 Task: Find connections with filter location Red Deer with filter topic #Educationwith filter profile language Spanish with filter current company Indian Oil Corporation Limited with filter school BELGAUM Jobs with filter industry Software Development with filter service category Videography with filter keywords title CNA
Action: Mouse moved to (290, 369)
Screenshot: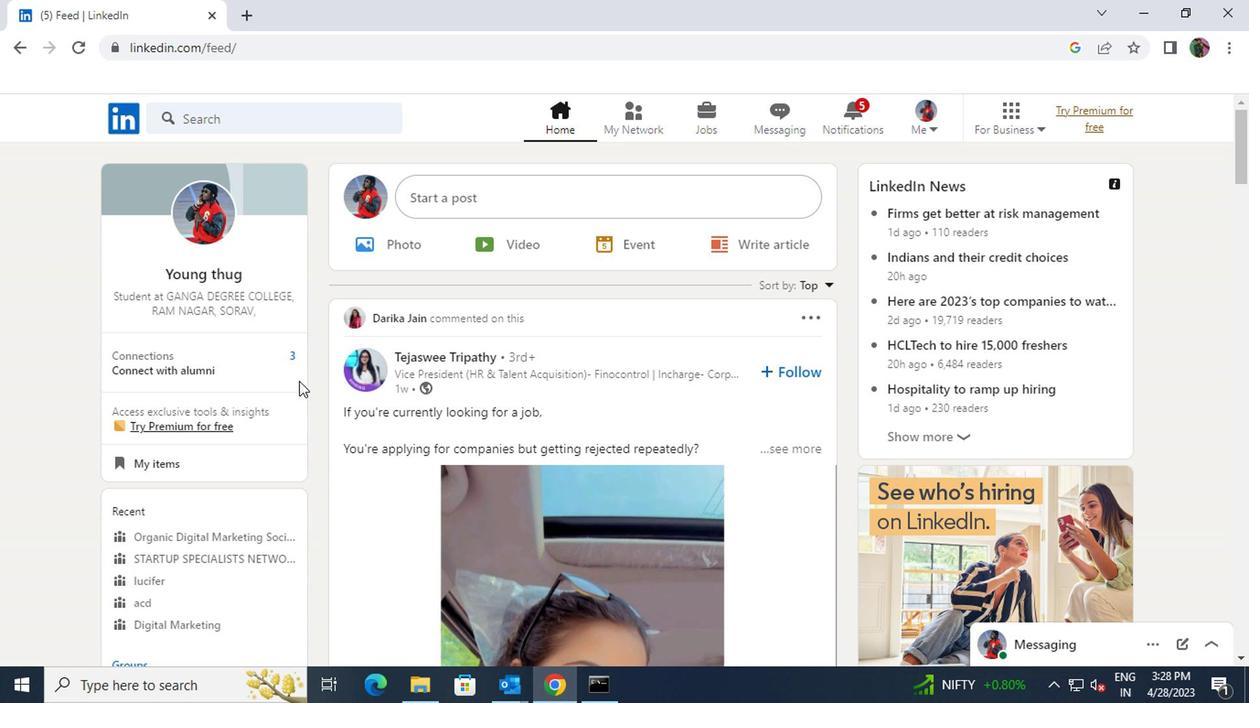 
Action: Mouse pressed left at (290, 369)
Screenshot: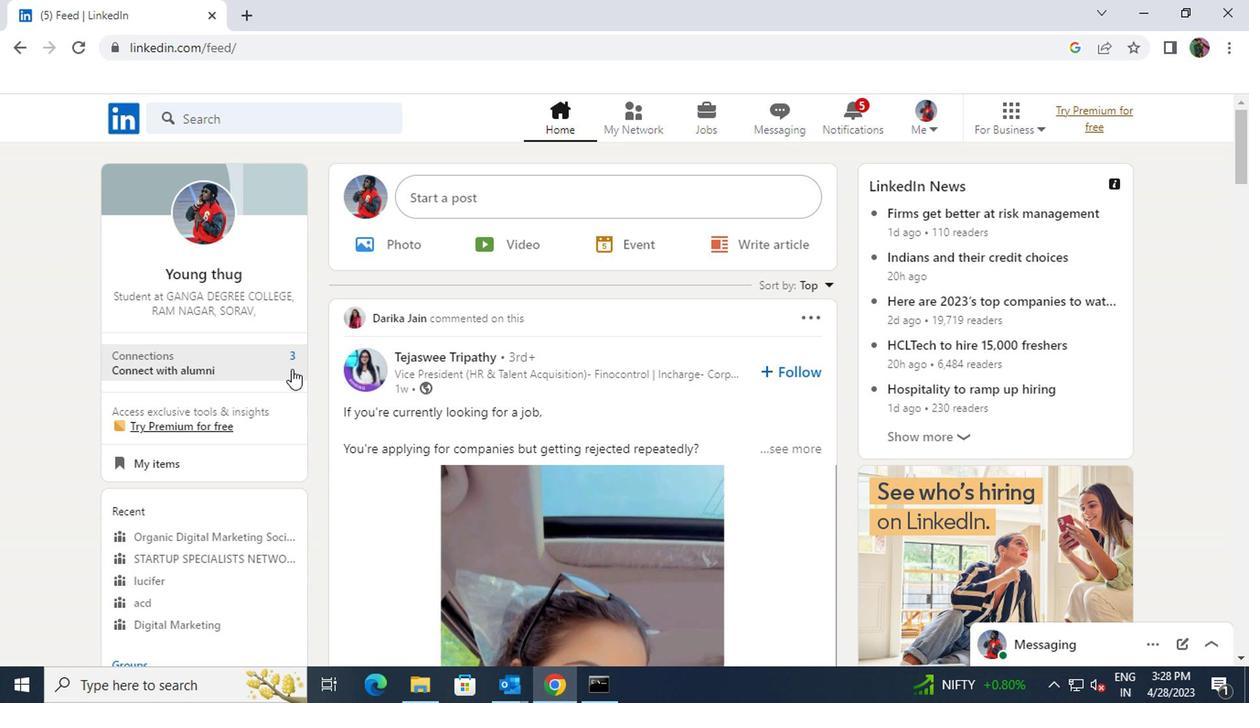 
Action: Mouse moved to (315, 226)
Screenshot: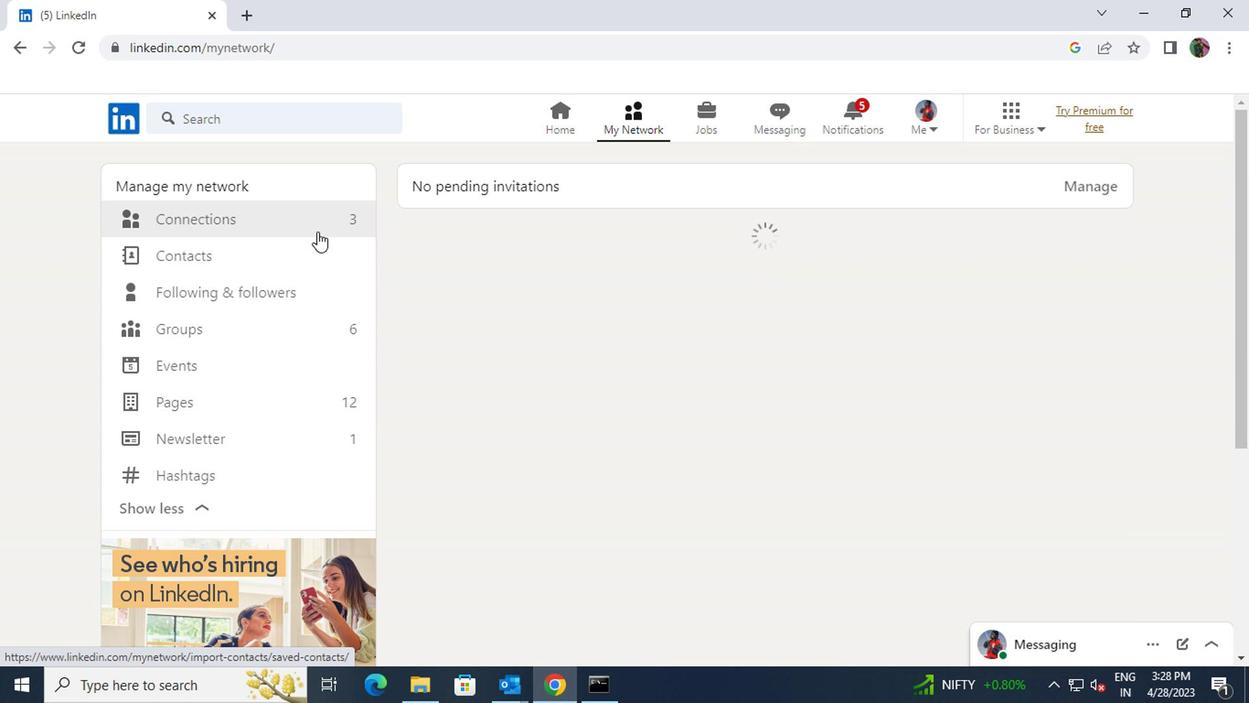 
Action: Mouse pressed left at (315, 226)
Screenshot: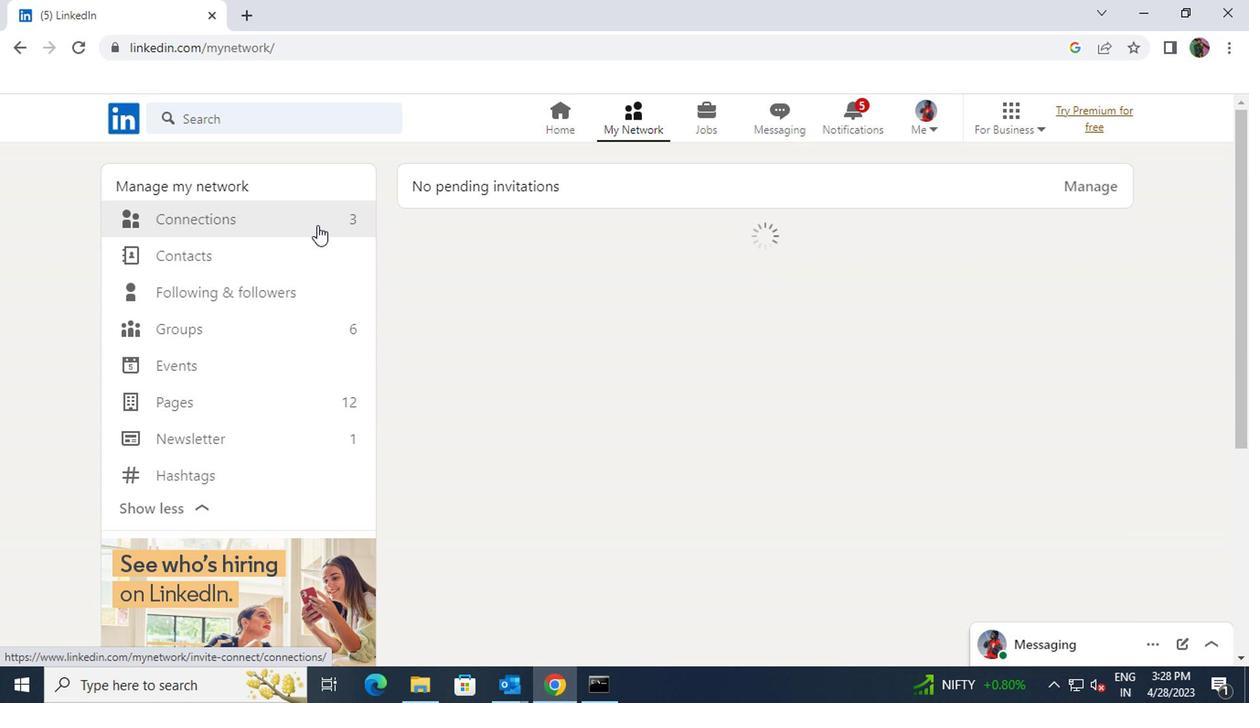
Action: Mouse moved to (727, 222)
Screenshot: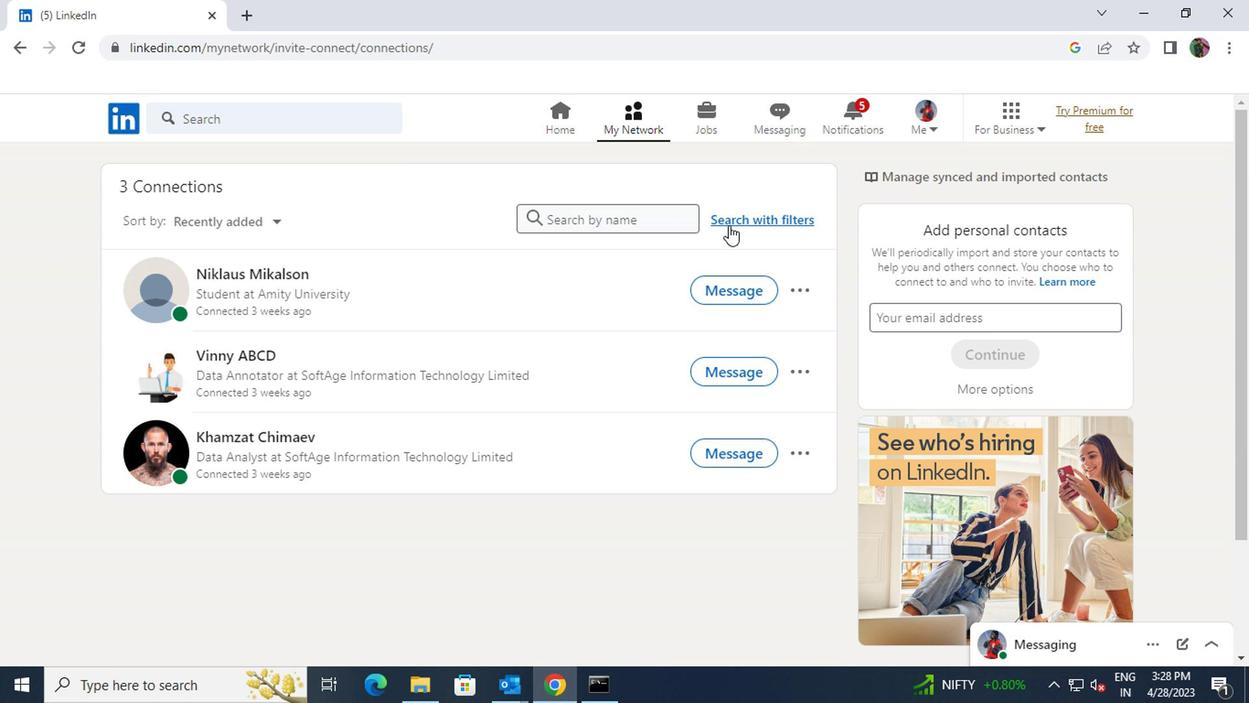 
Action: Mouse pressed left at (727, 222)
Screenshot: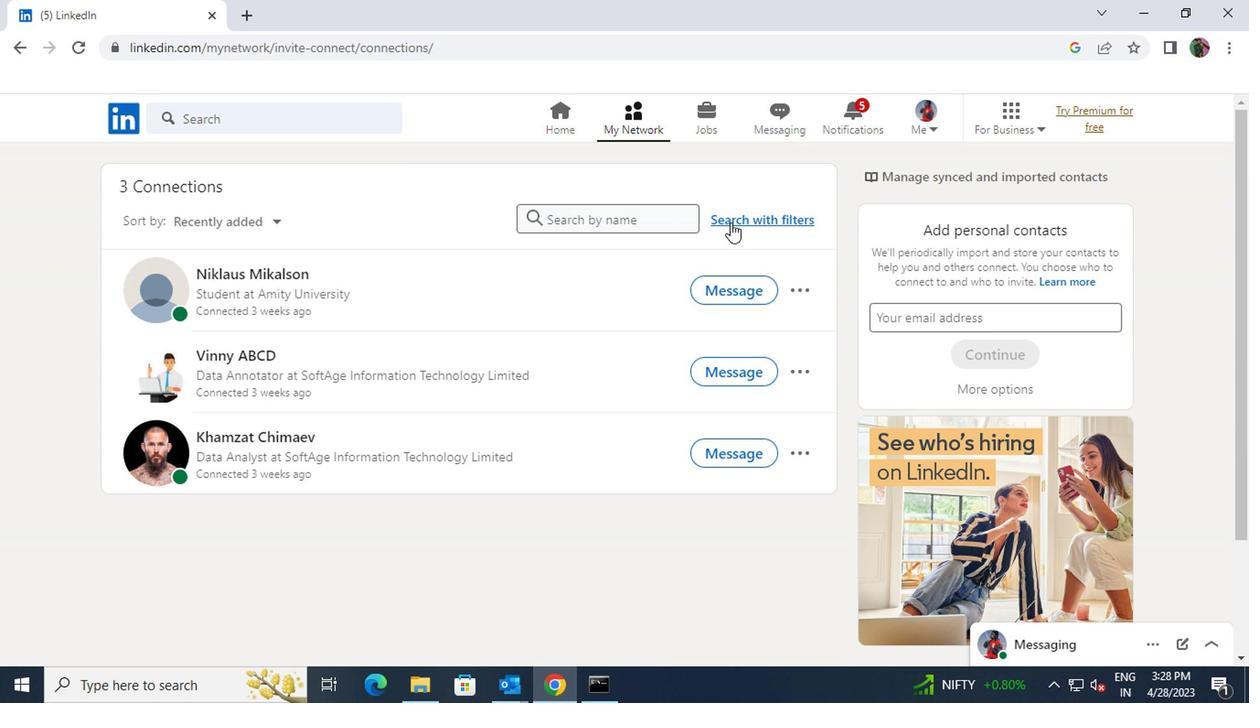 
Action: Mouse moved to (679, 174)
Screenshot: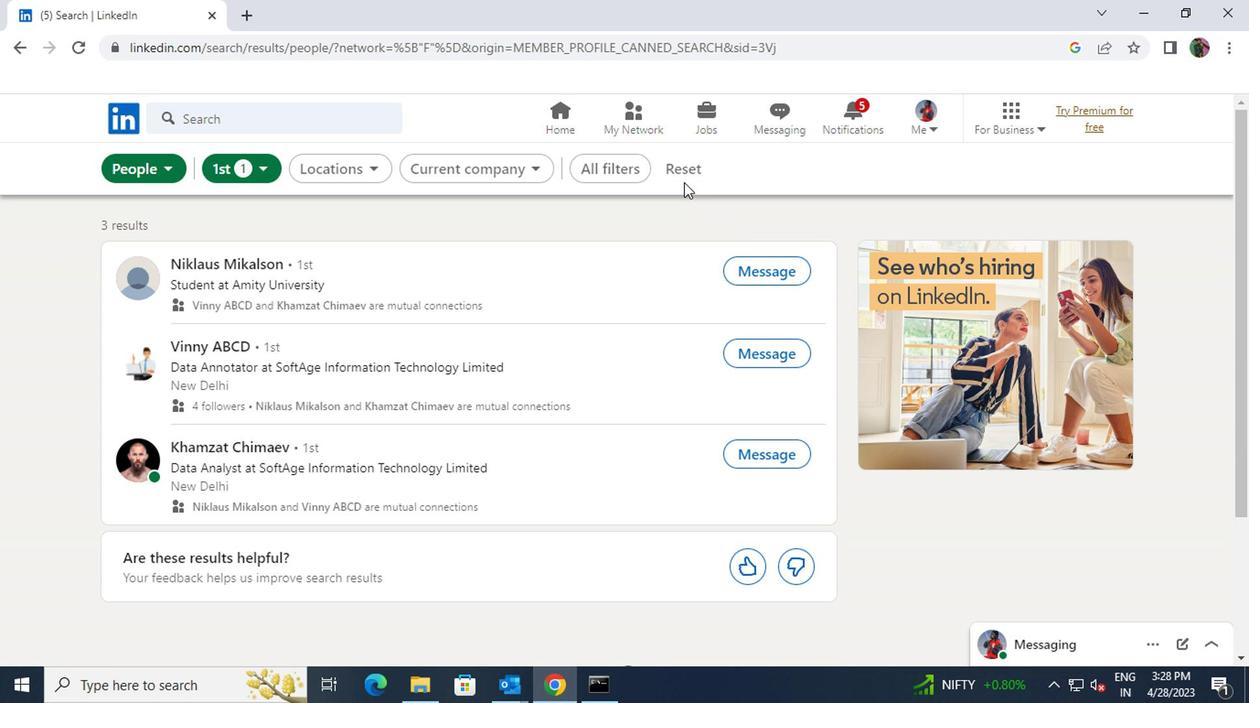 
Action: Mouse pressed left at (679, 174)
Screenshot: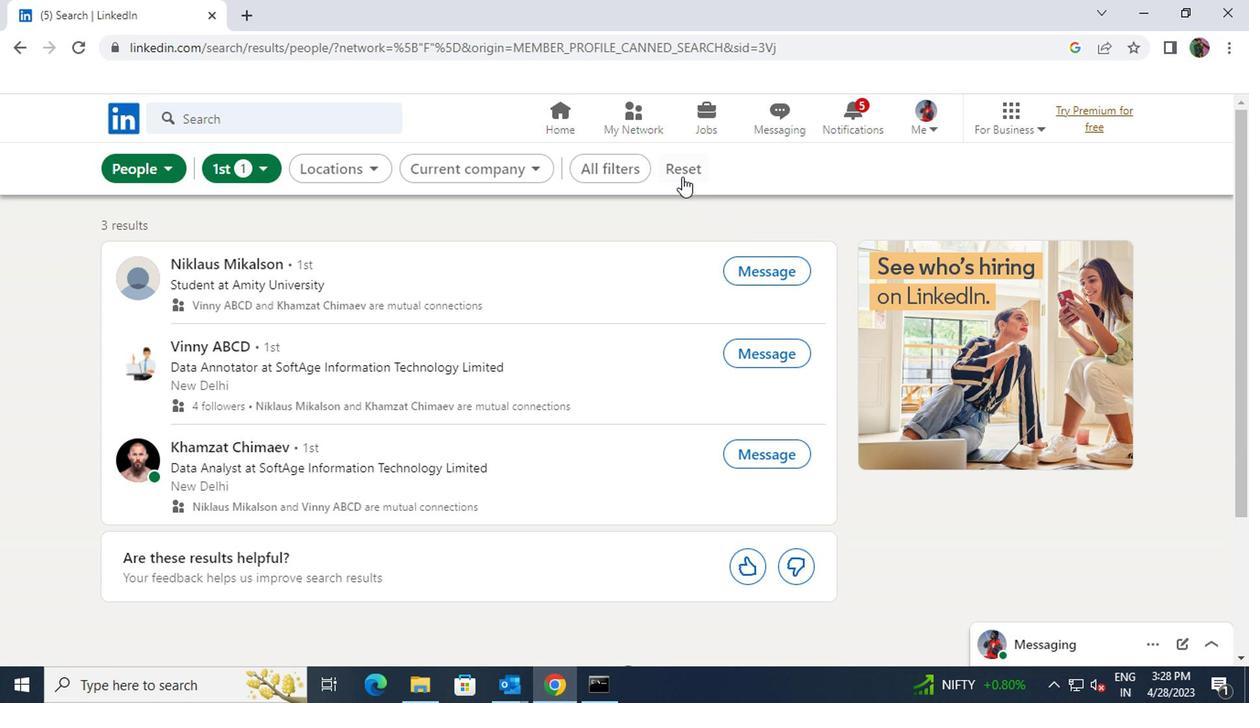 
Action: Mouse moved to (624, 171)
Screenshot: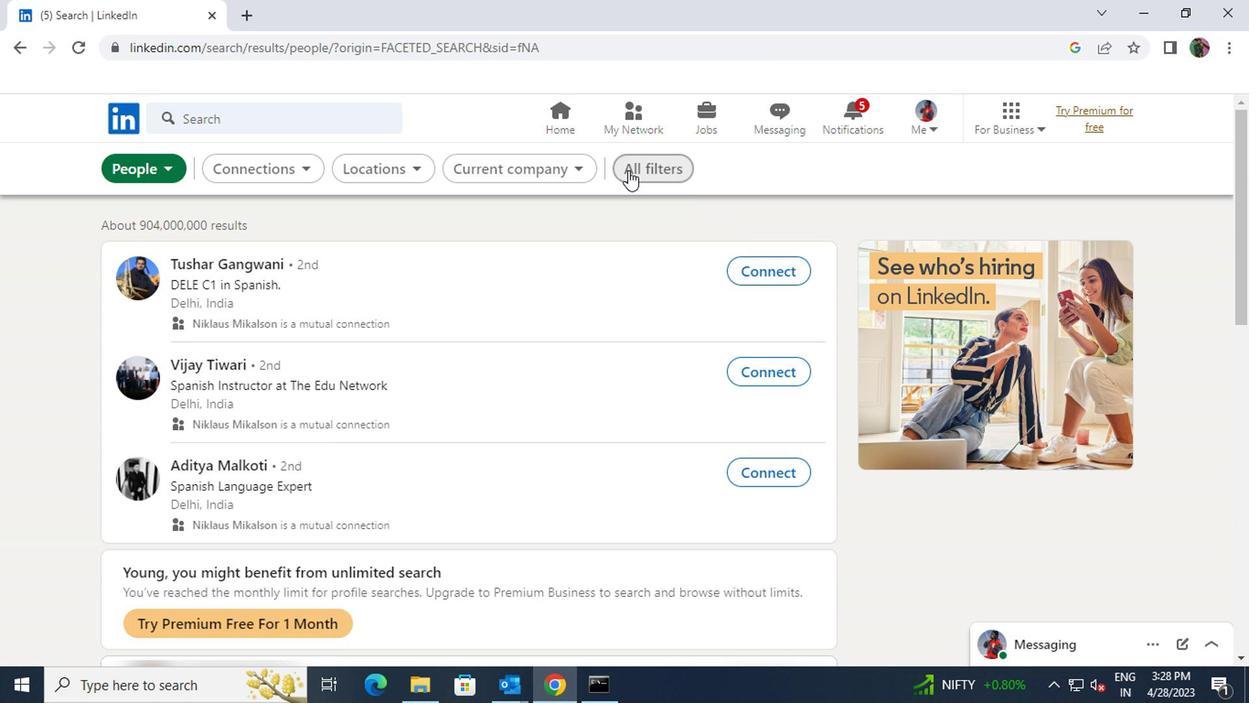 
Action: Mouse pressed left at (624, 171)
Screenshot: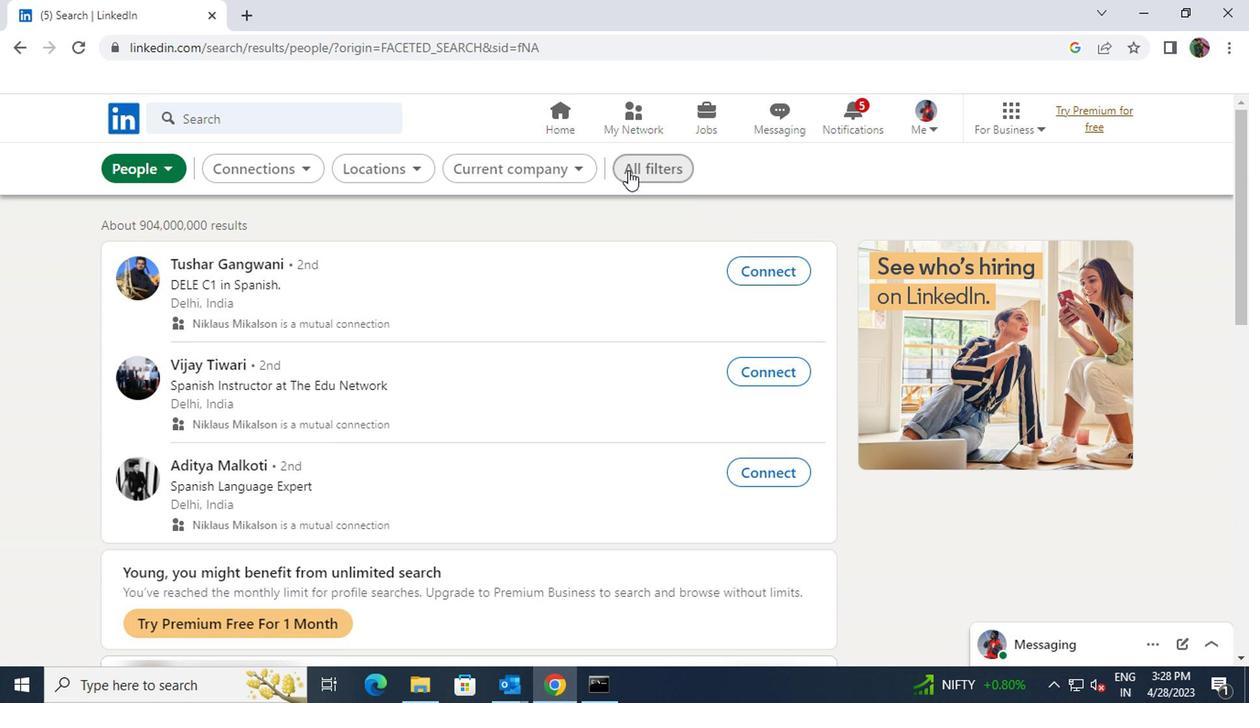 
Action: Mouse moved to (899, 410)
Screenshot: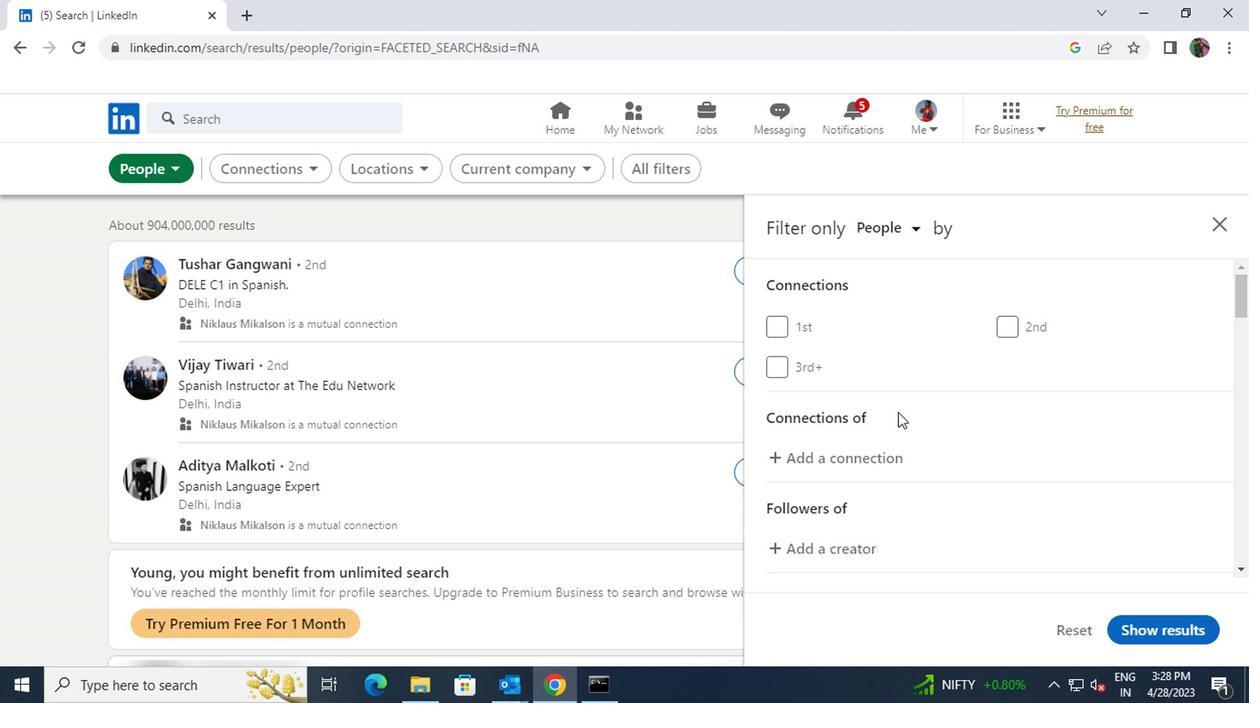 
Action: Mouse scrolled (899, 410) with delta (0, 0)
Screenshot: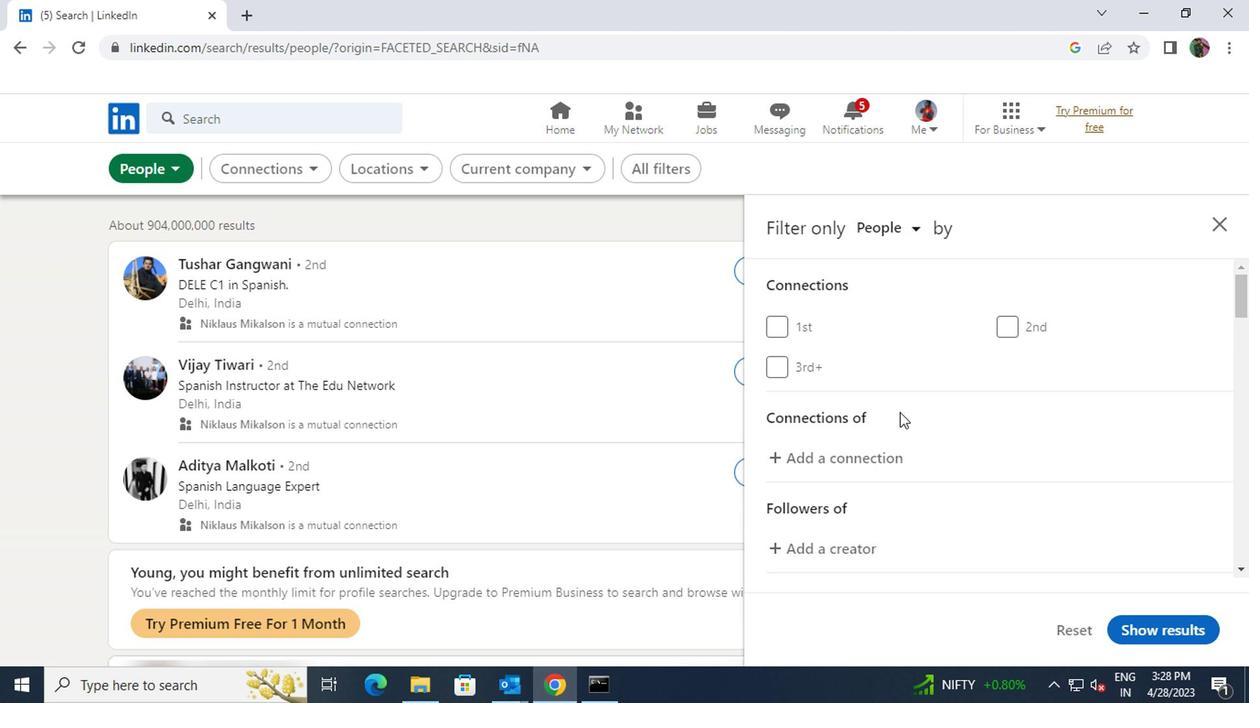 
Action: Mouse scrolled (899, 410) with delta (0, 0)
Screenshot: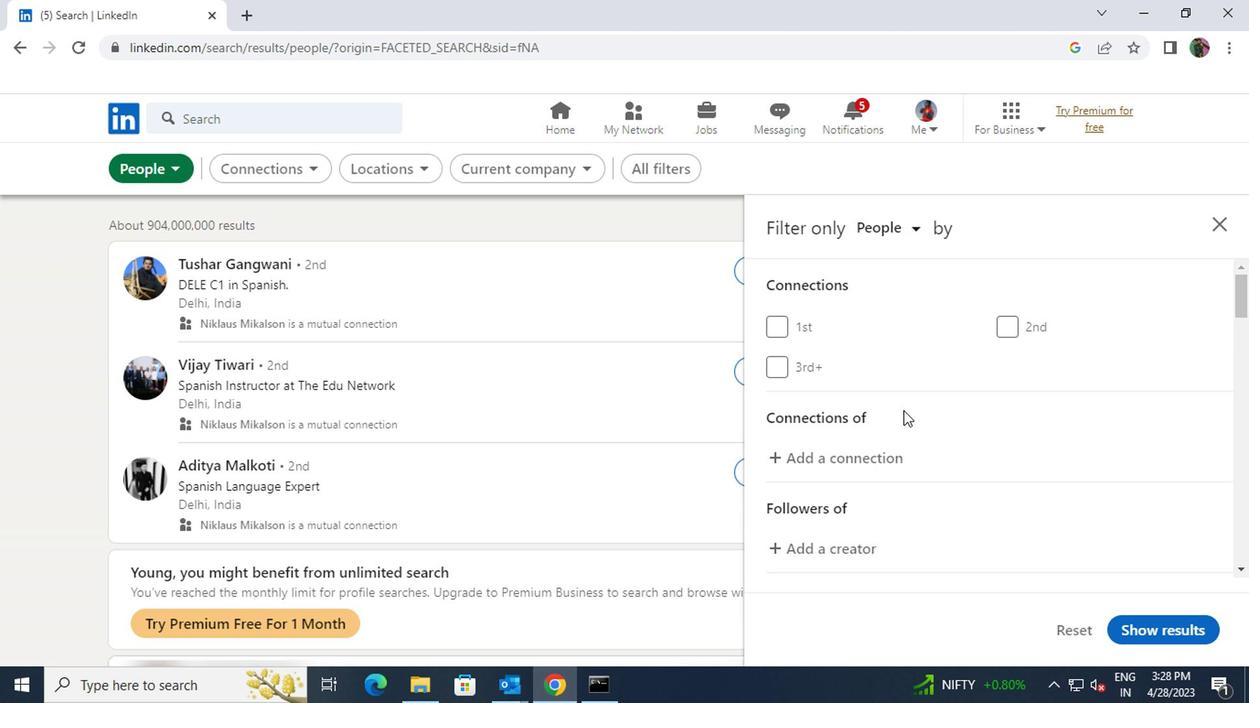 
Action: Mouse scrolled (899, 410) with delta (0, 0)
Screenshot: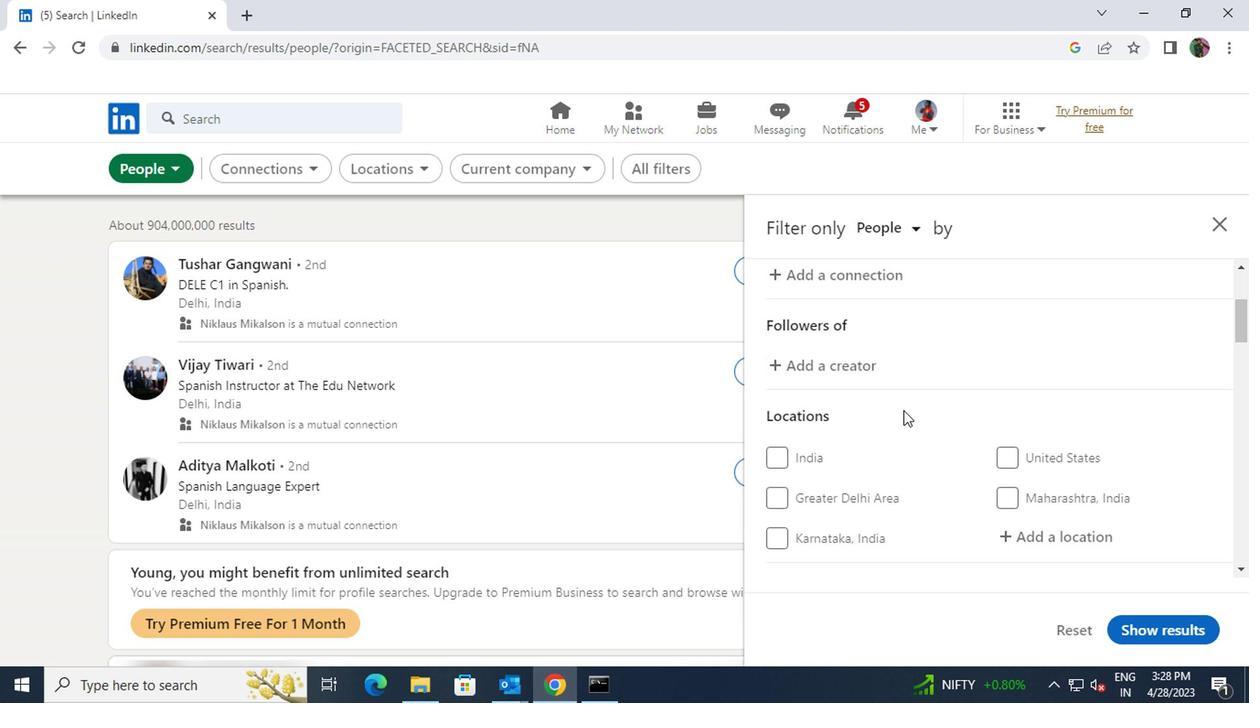 
Action: Mouse moved to (1005, 440)
Screenshot: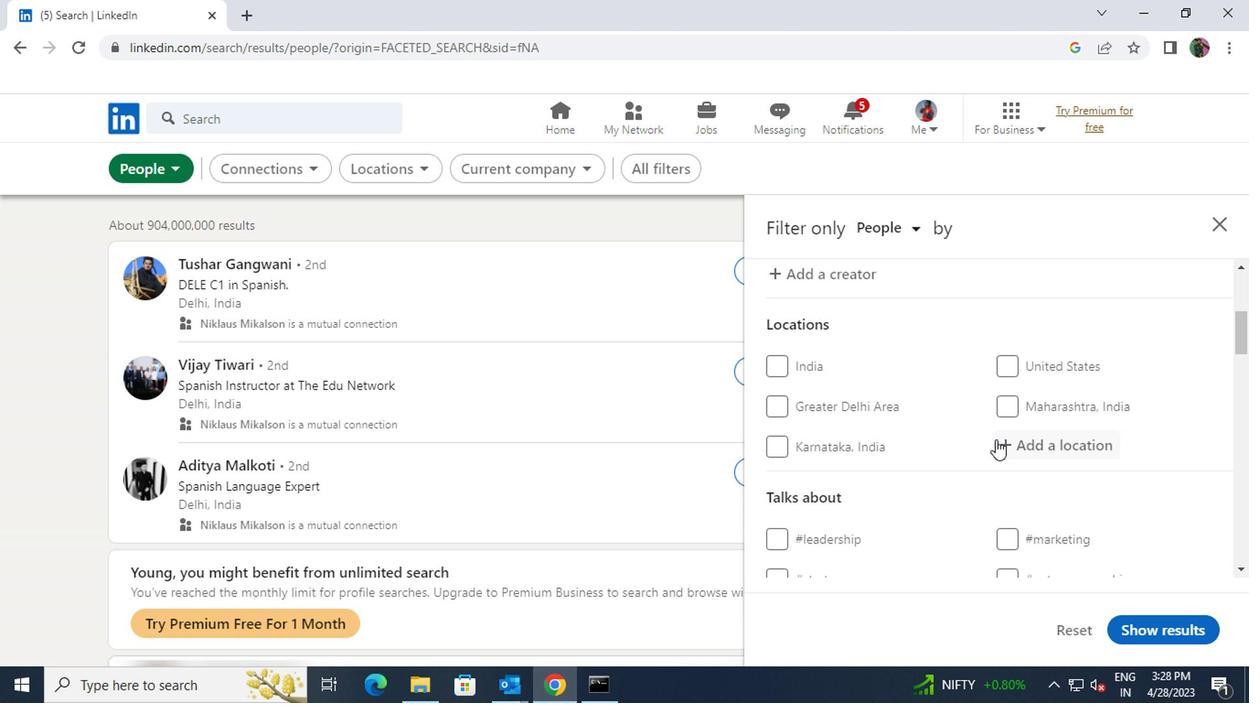 
Action: Mouse pressed left at (1005, 440)
Screenshot: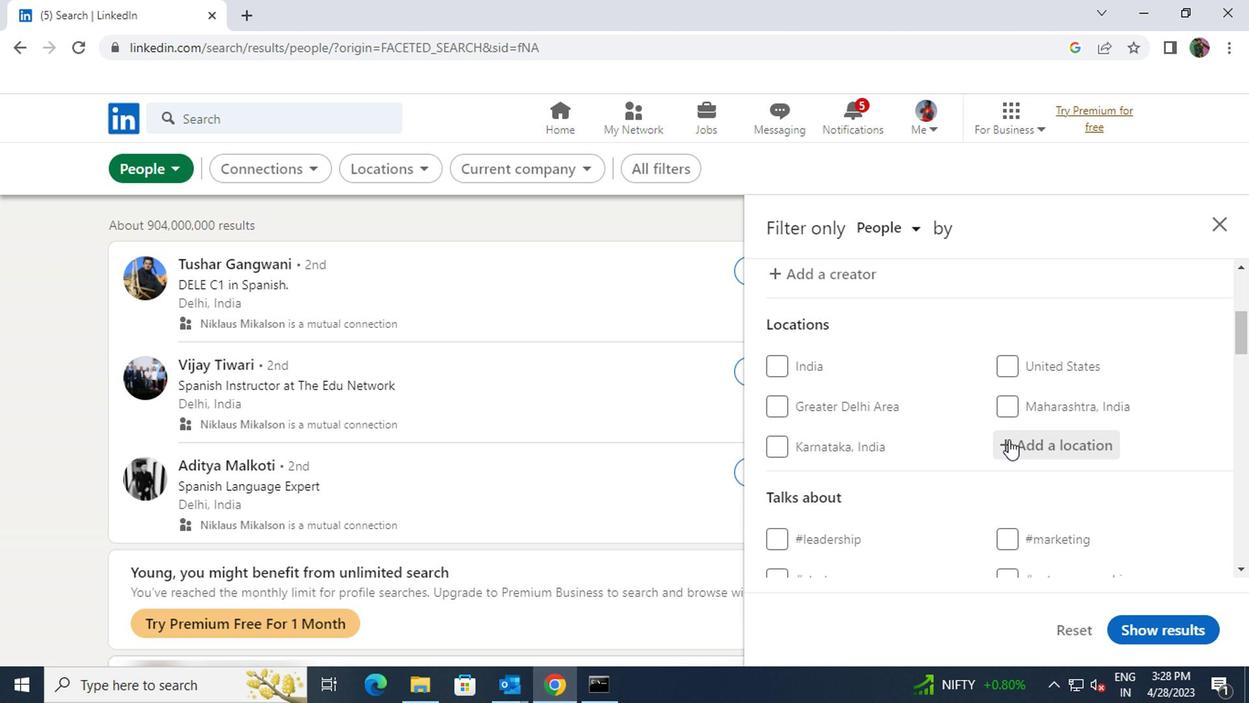 
Action: Key pressed <Key.shift>RED<Key.space><Key.shift>DEER
Screenshot: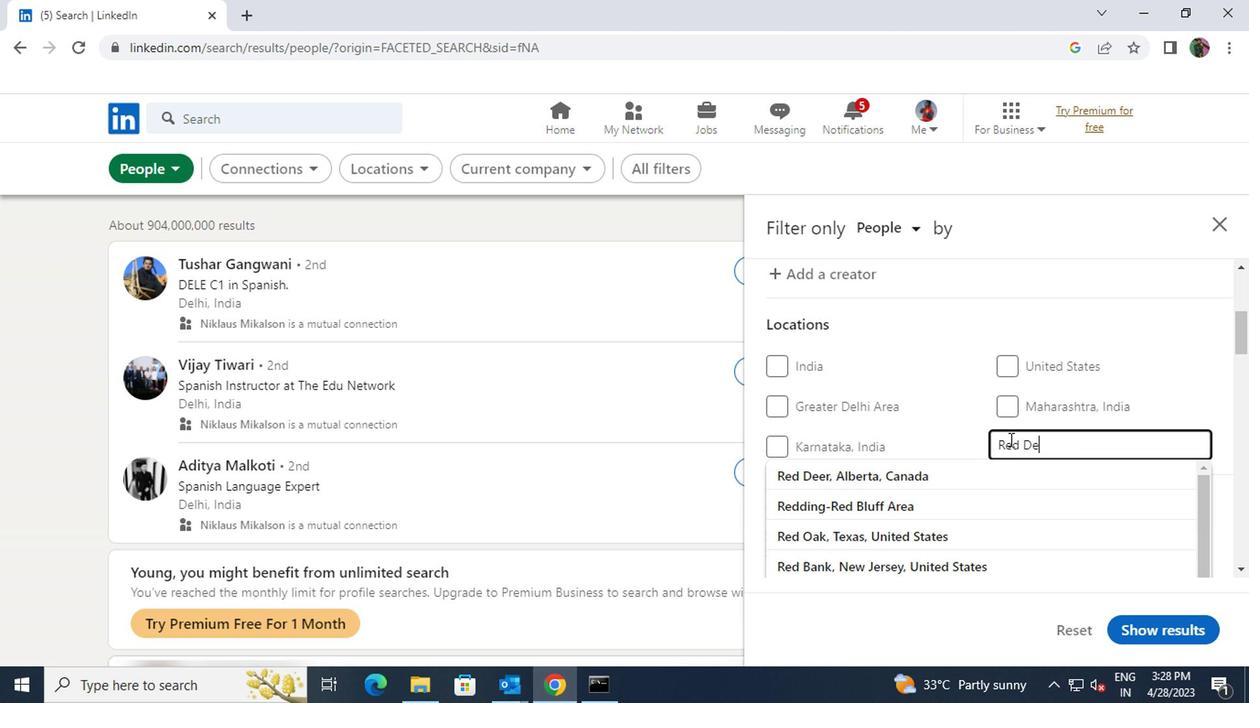 
Action: Mouse moved to (1007, 461)
Screenshot: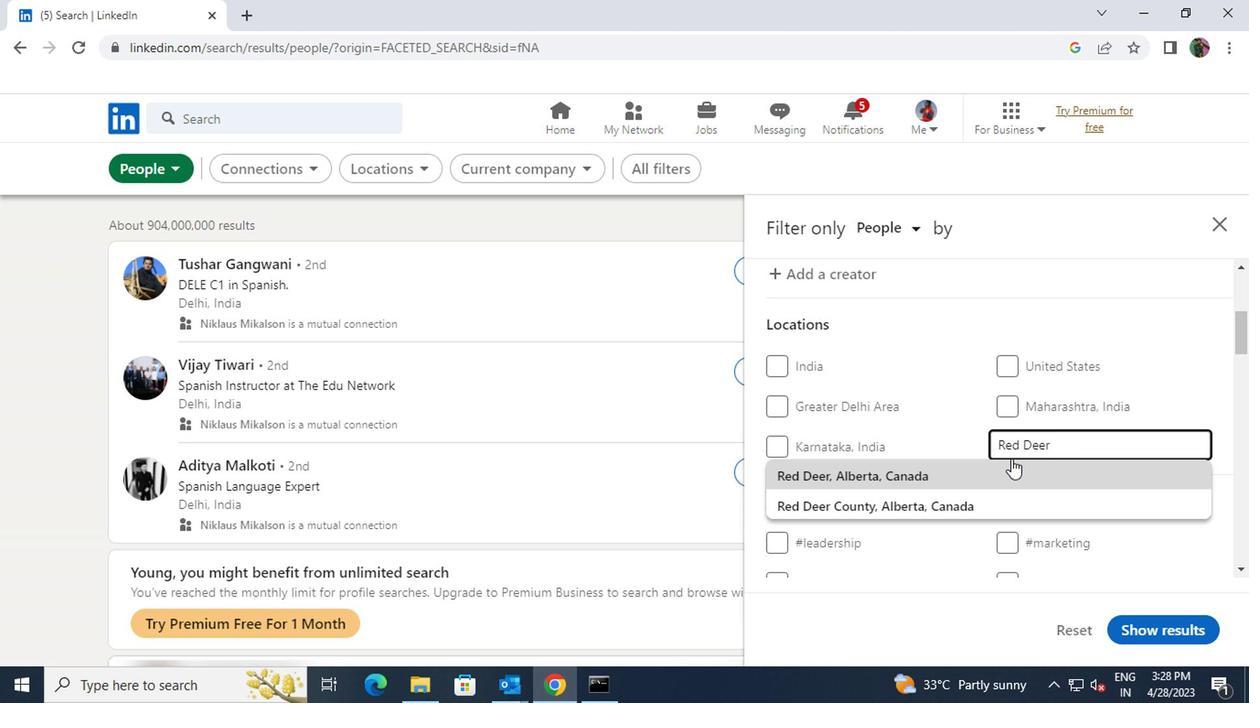 
Action: Mouse pressed left at (1007, 461)
Screenshot: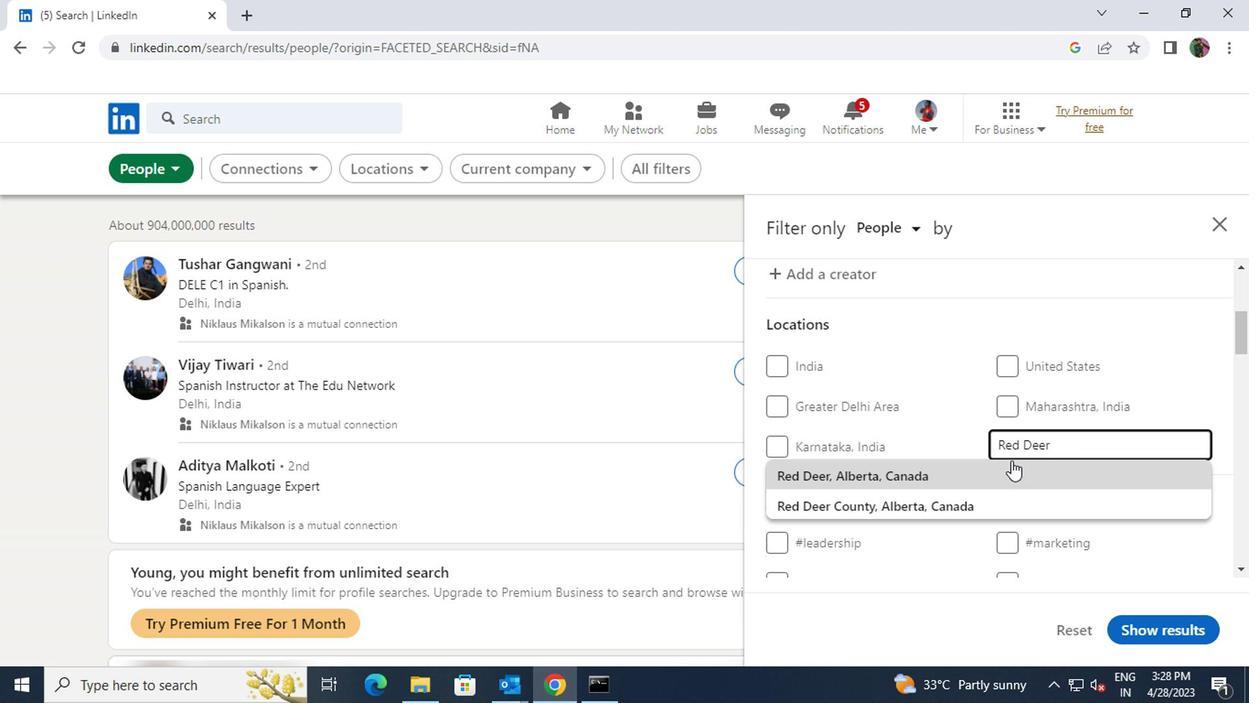 
Action: Mouse scrolled (1007, 460) with delta (0, 0)
Screenshot: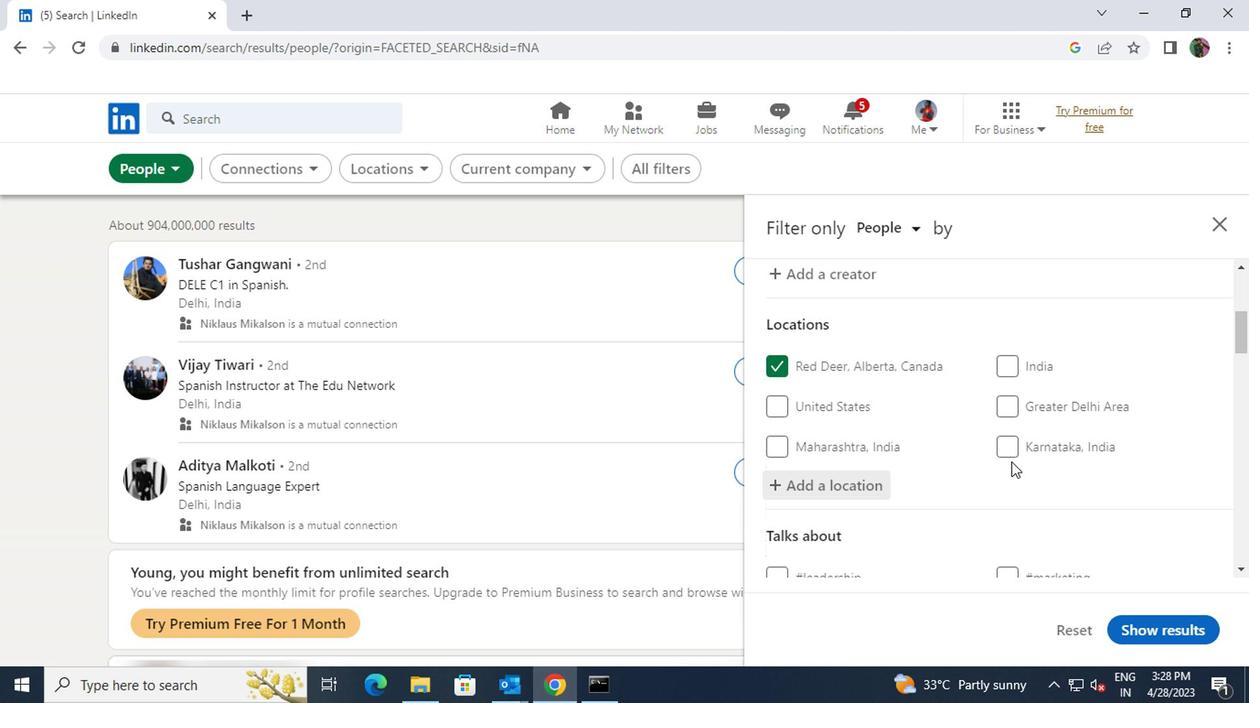 
Action: Mouse scrolled (1007, 460) with delta (0, 0)
Screenshot: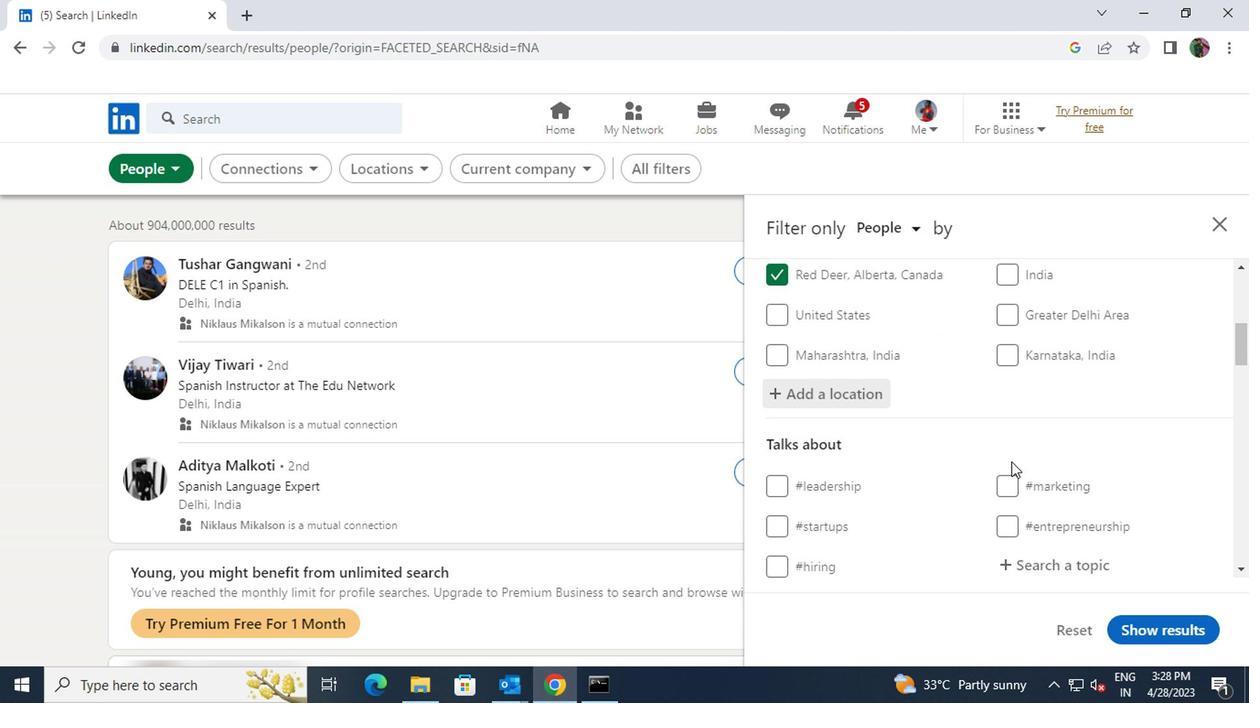 
Action: Mouse moved to (1044, 472)
Screenshot: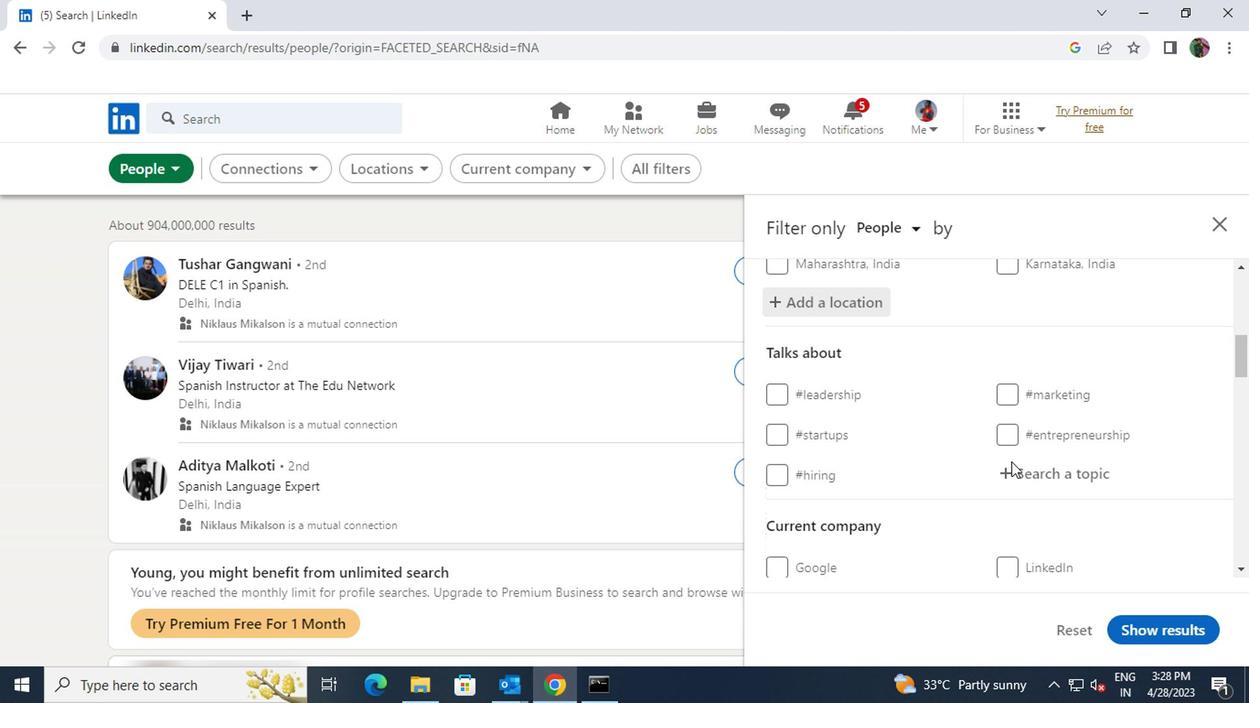 
Action: Mouse pressed left at (1044, 472)
Screenshot: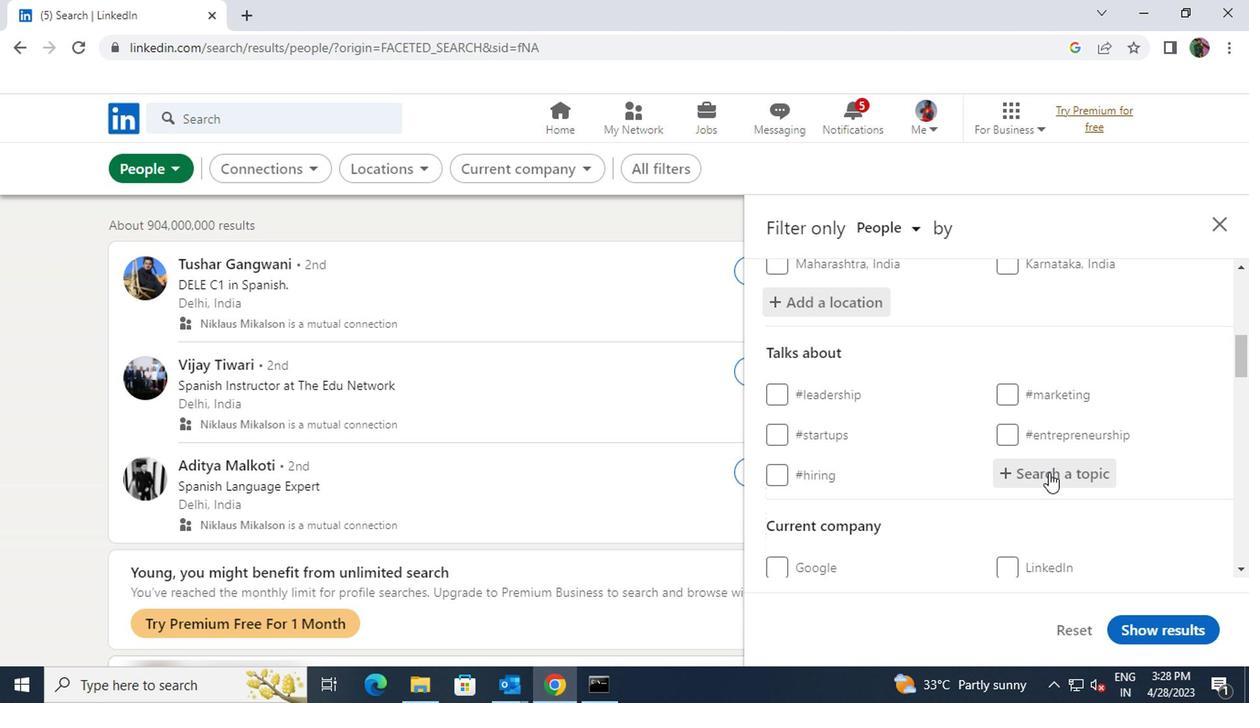 
Action: Key pressed <Key.shift>EDUCATION
Screenshot: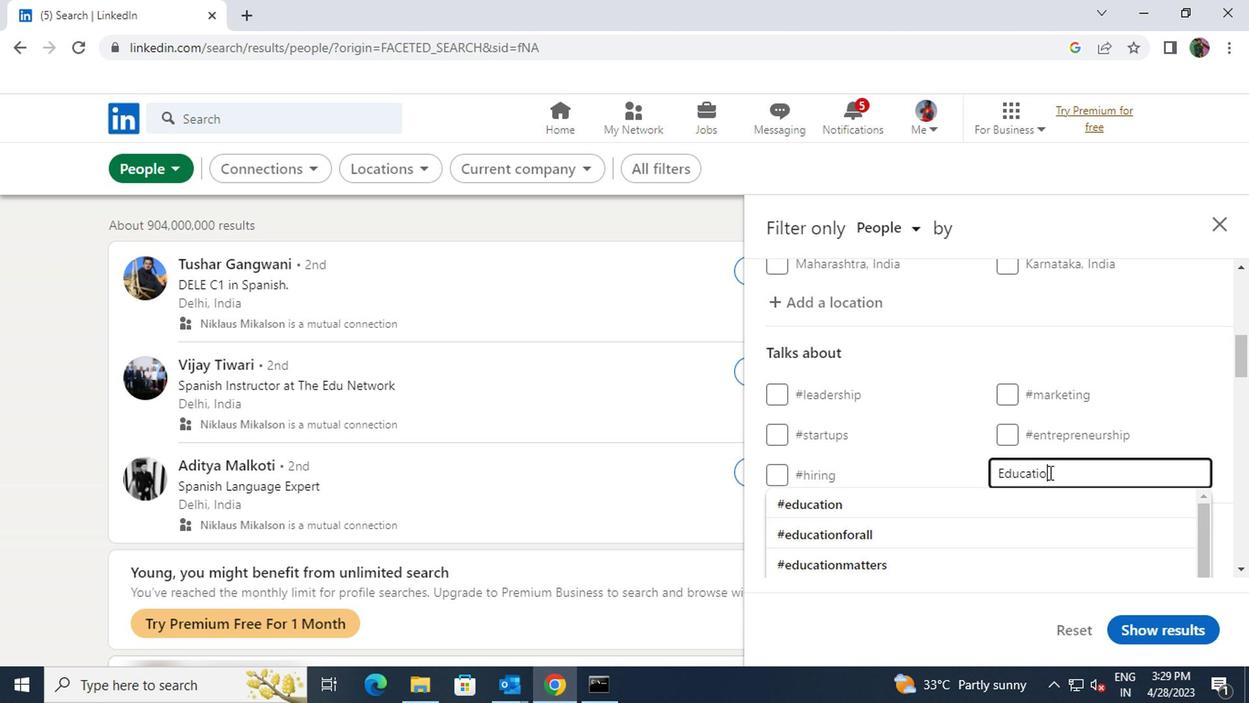 
Action: Mouse moved to (1012, 490)
Screenshot: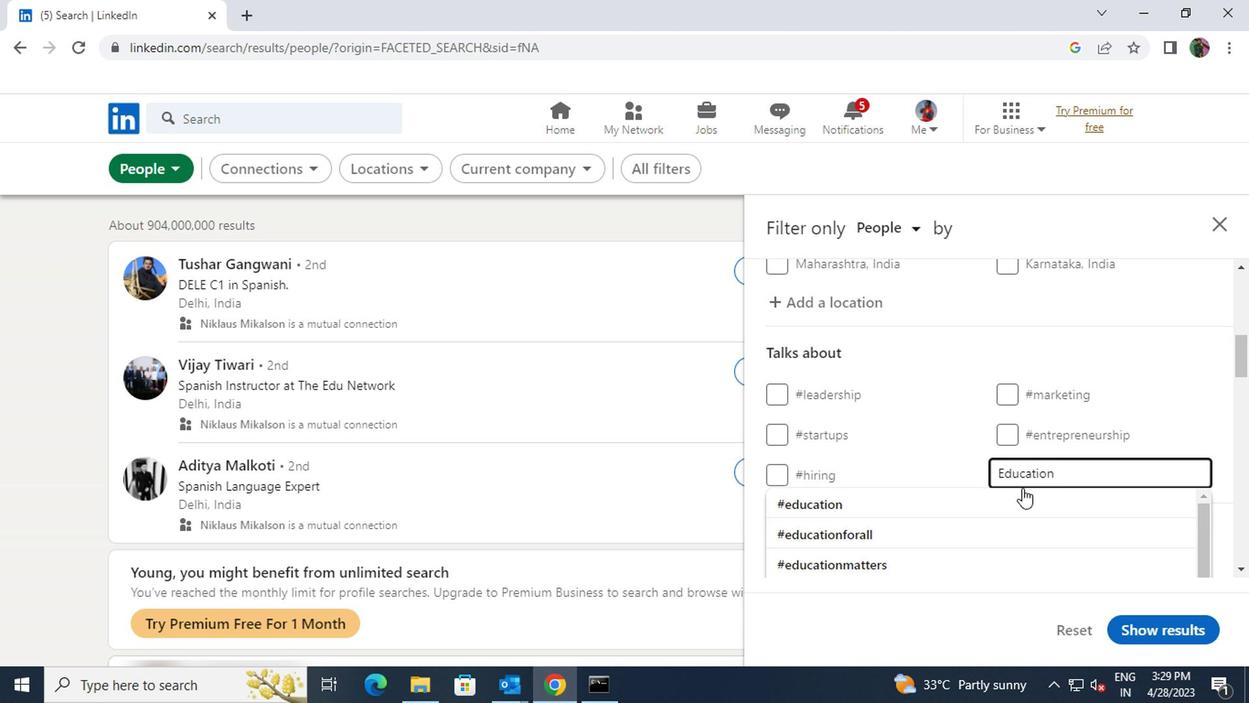 
Action: Mouse pressed left at (1012, 490)
Screenshot: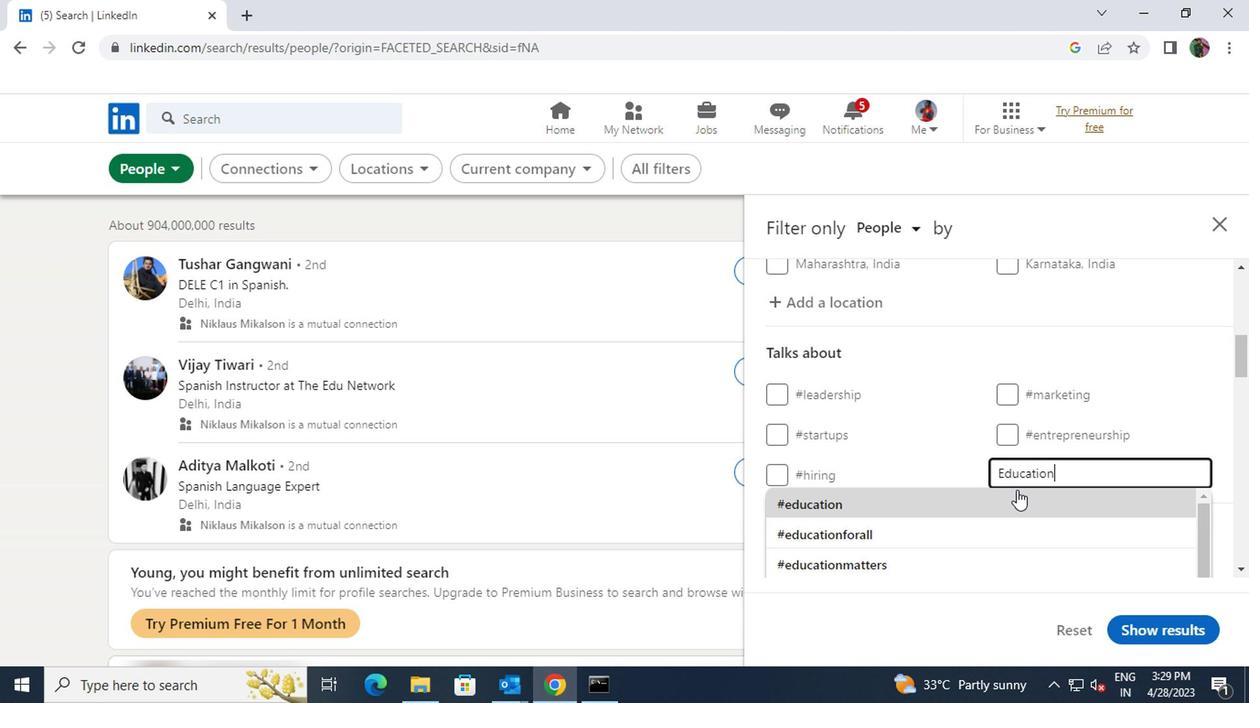 
Action: Mouse scrolled (1012, 488) with delta (0, -1)
Screenshot: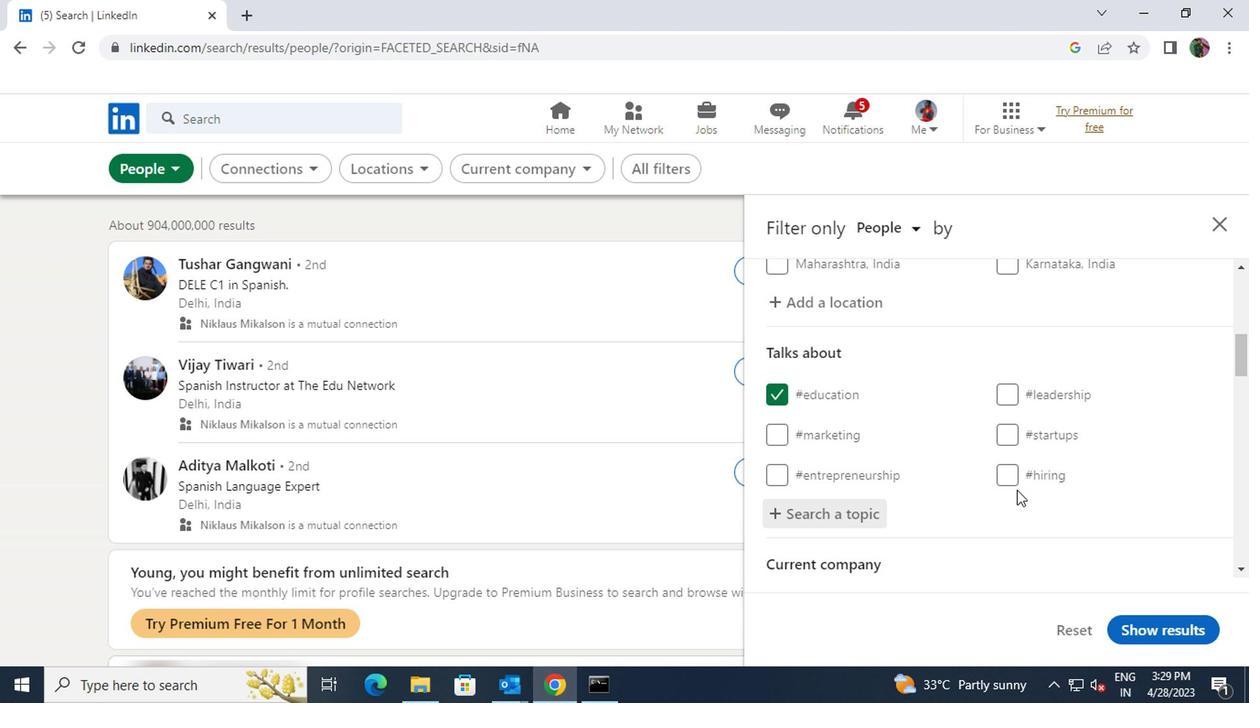
Action: Mouse scrolled (1012, 488) with delta (0, -1)
Screenshot: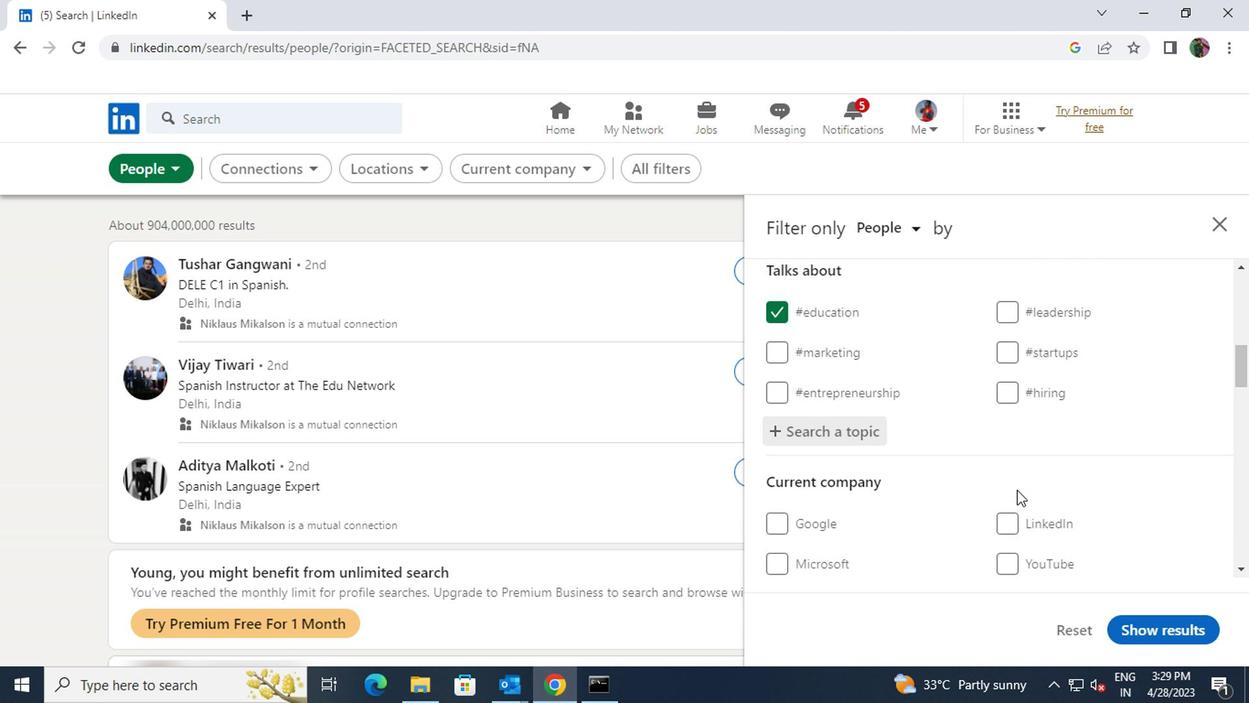 
Action: Mouse scrolled (1012, 488) with delta (0, -1)
Screenshot: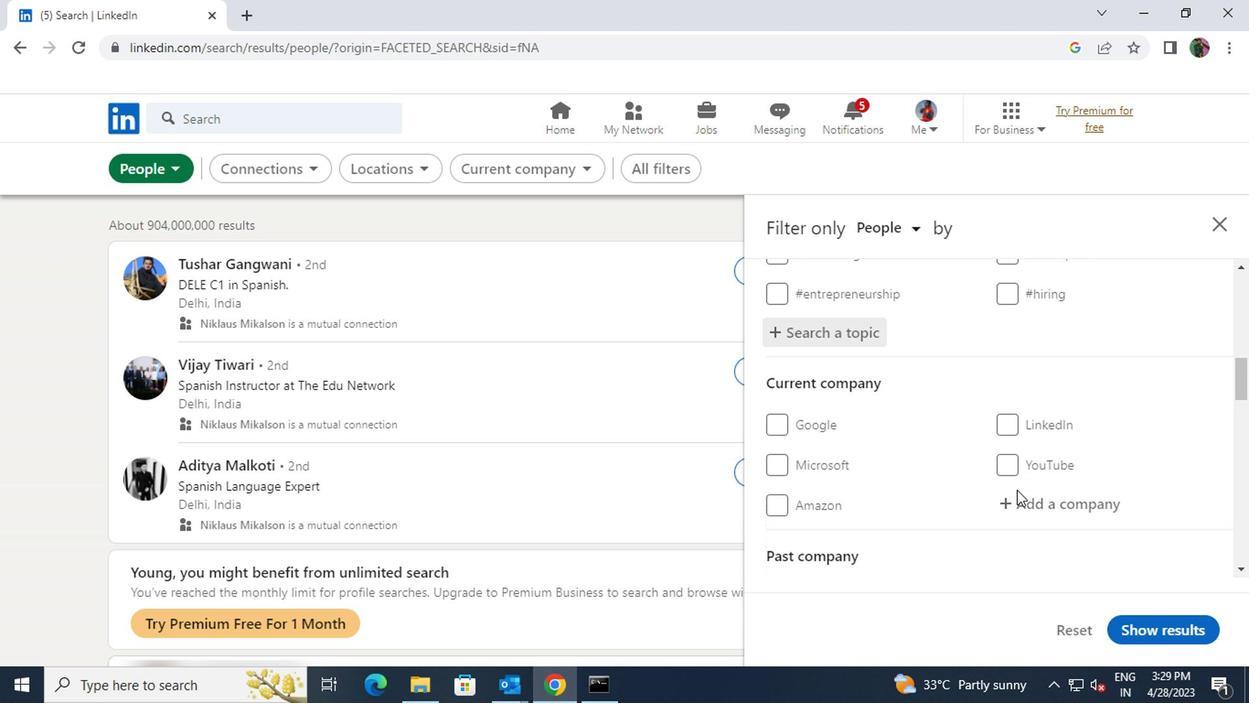 
Action: Mouse scrolled (1012, 488) with delta (0, -1)
Screenshot: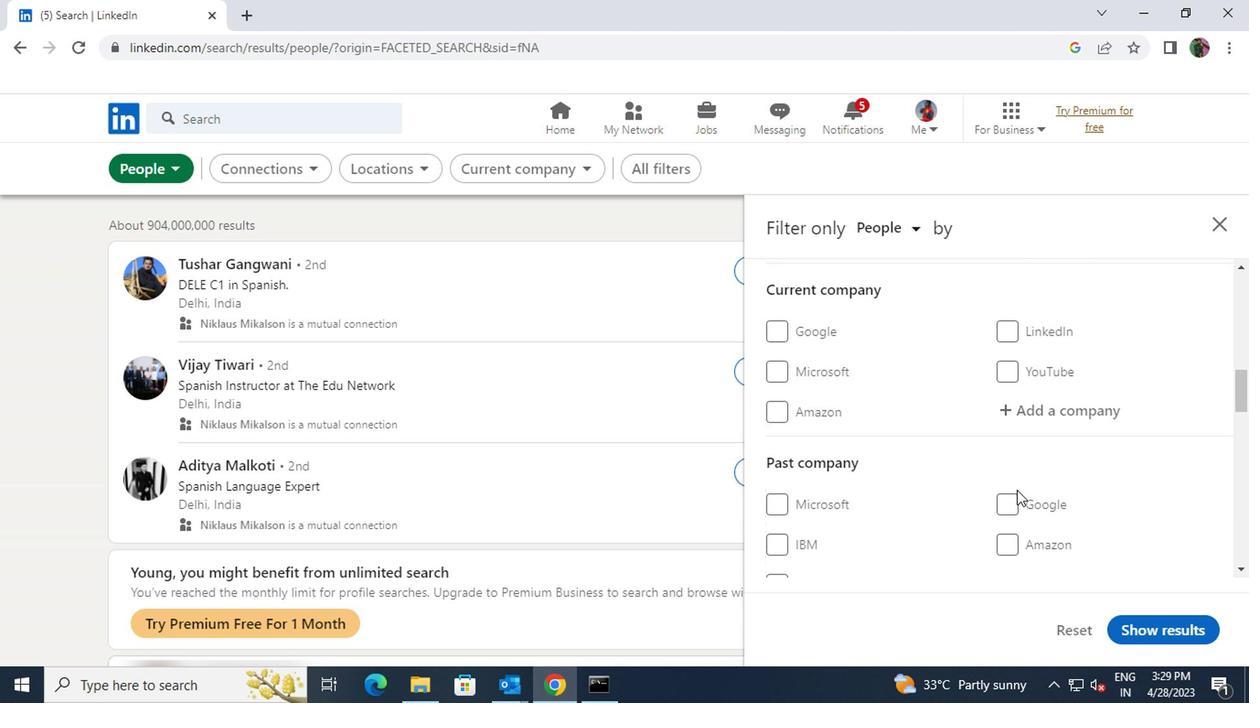 
Action: Mouse scrolled (1012, 488) with delta (0, -1)
Screenshot: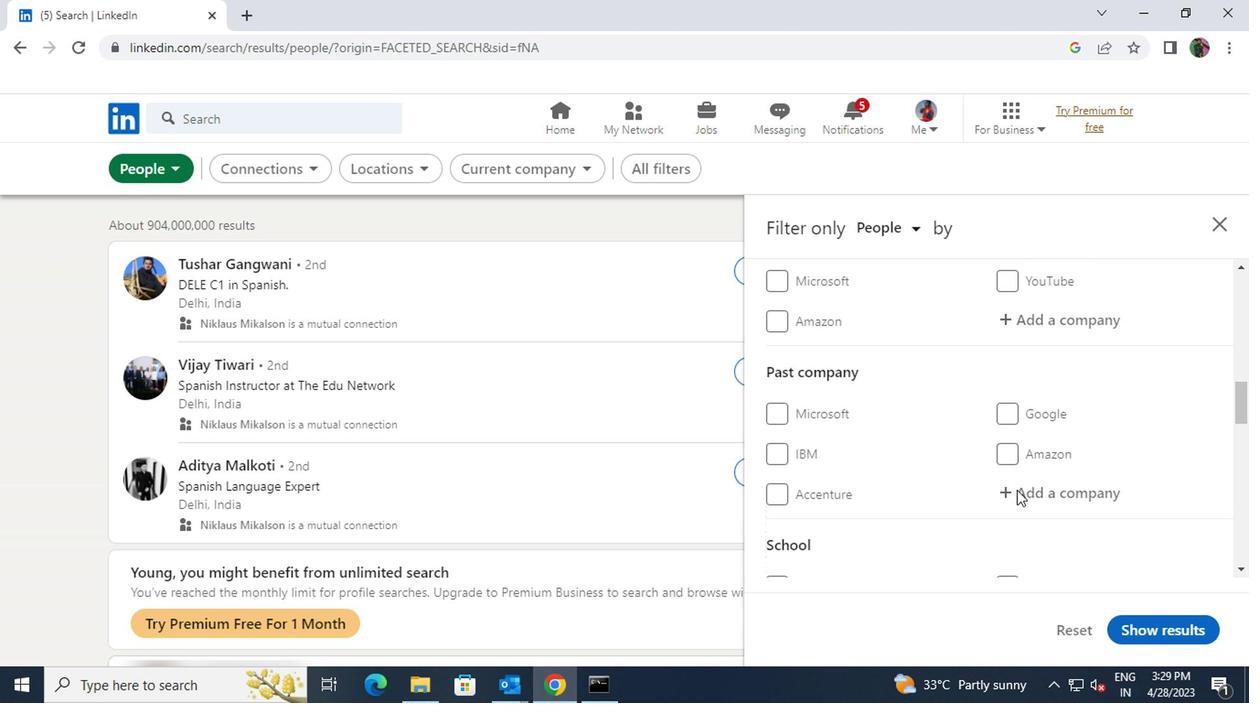 
Action: Mouse scrolled (1012, 488) with delta (0, -1)
Screenshot: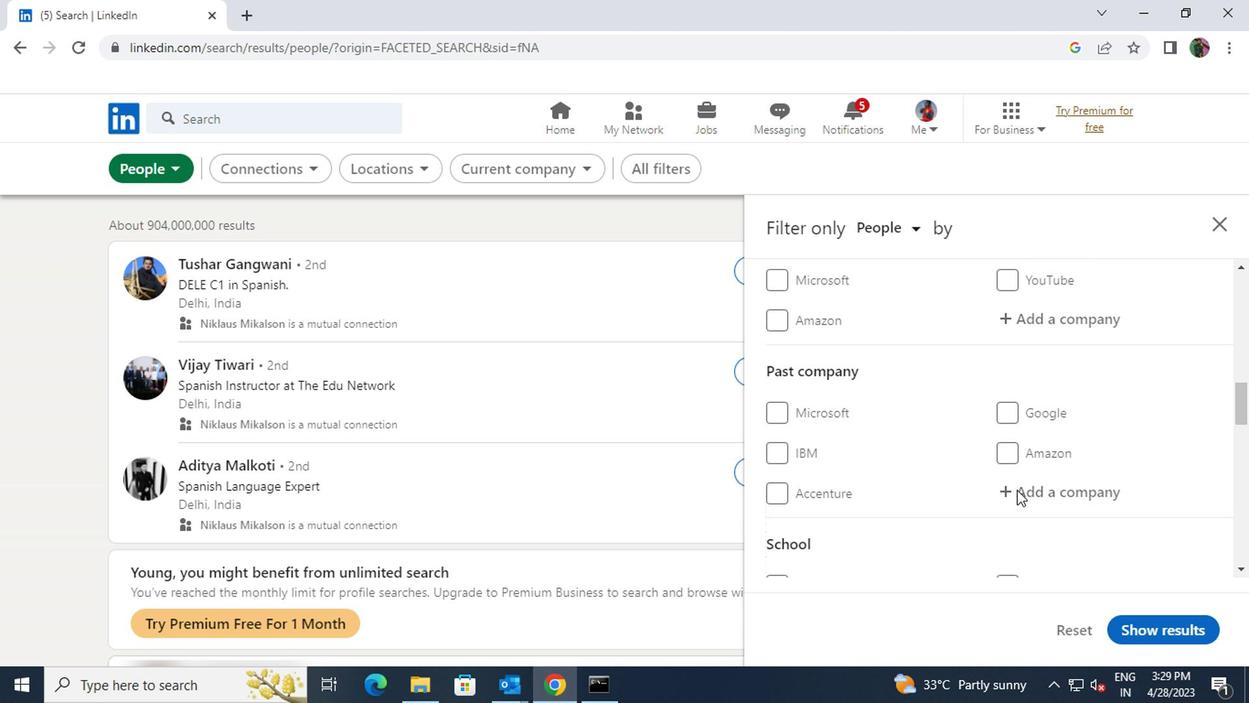 
Action: Mouse scrolled (1012, 488) with delta (0, -1)
Screenshot: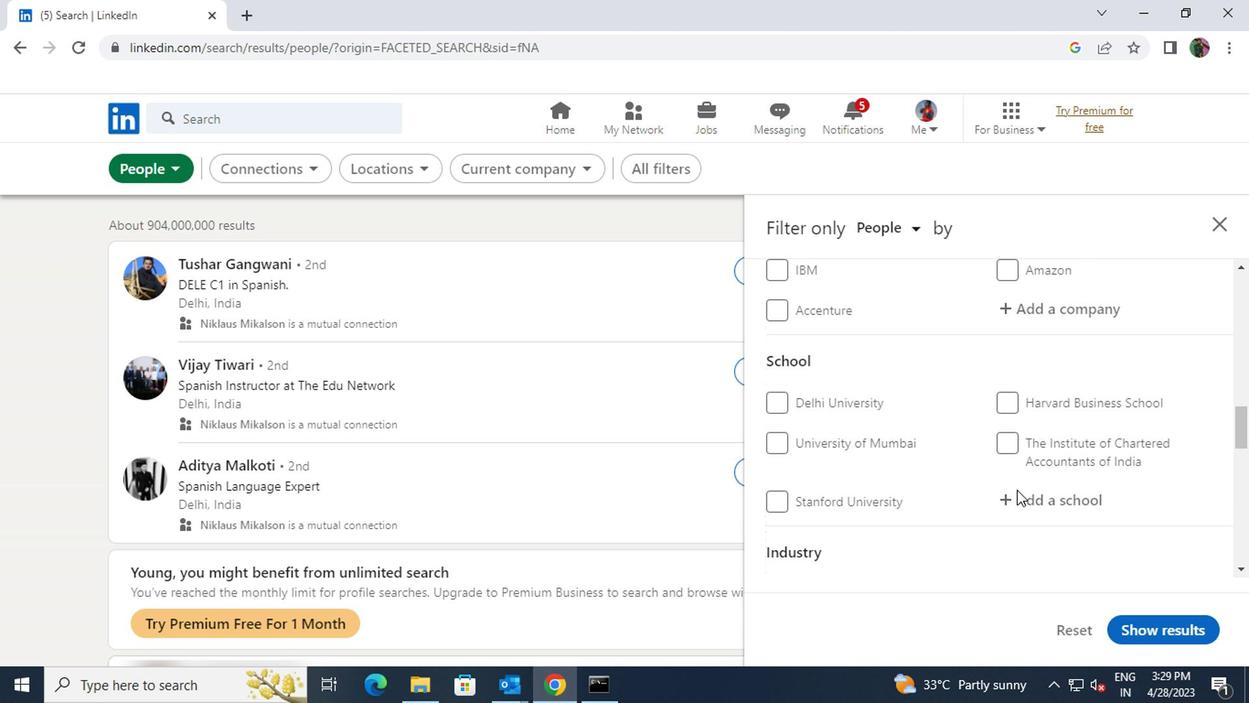 
Action: Mouse scrolled (1012, 488) with delta (0, -1)
Screenshot: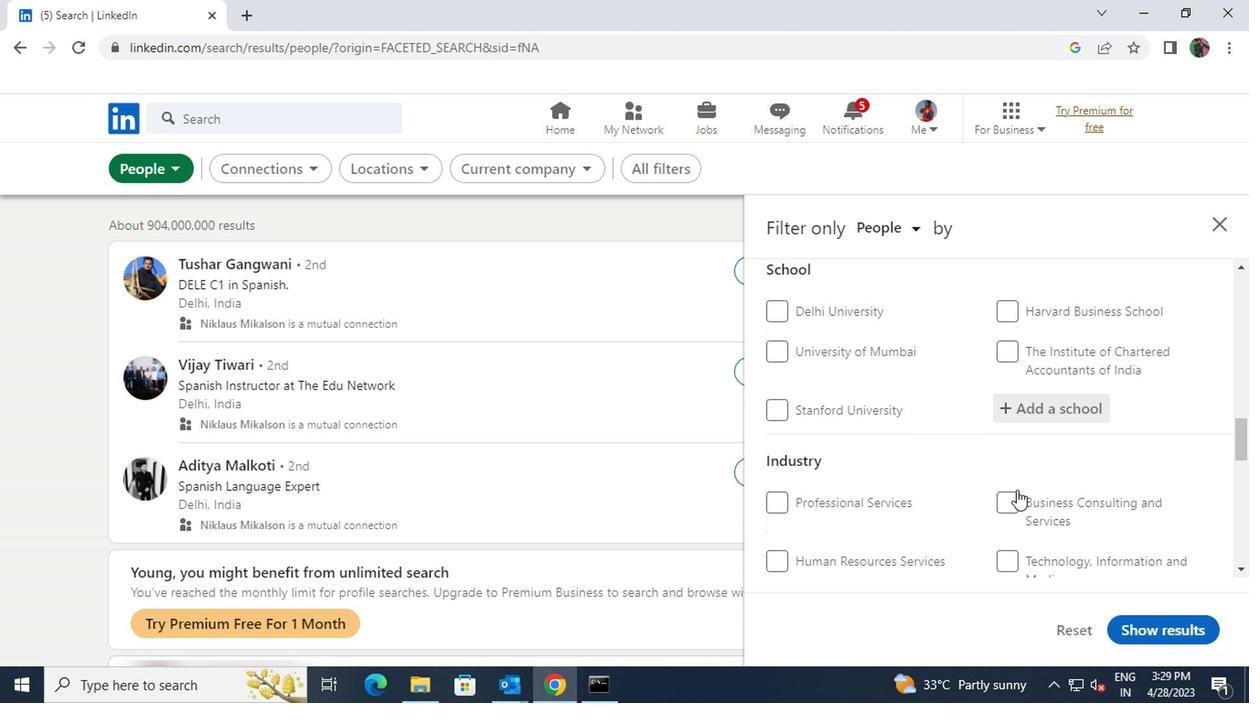 
Action: Mouse scrolled (1012, 488) with delta (0, -1)
Screenshot: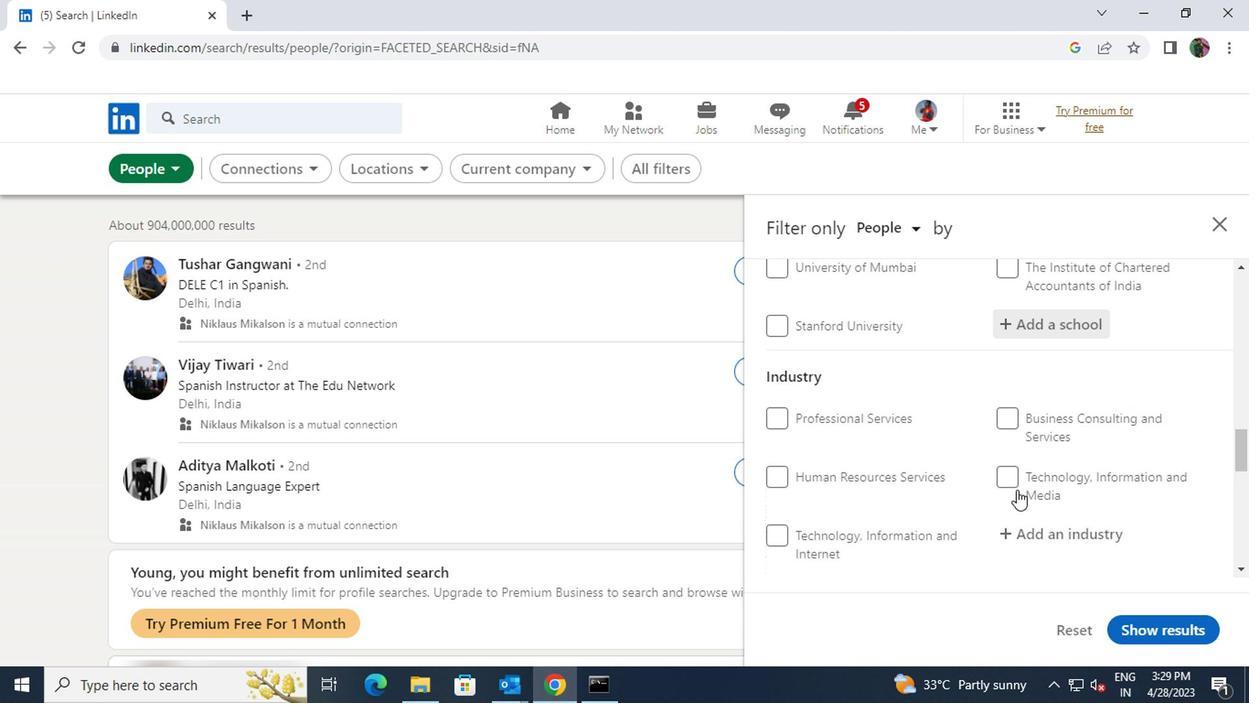 
Action: Mouse scrolled (1012, 488) with delta (0, -1)
Screenshot: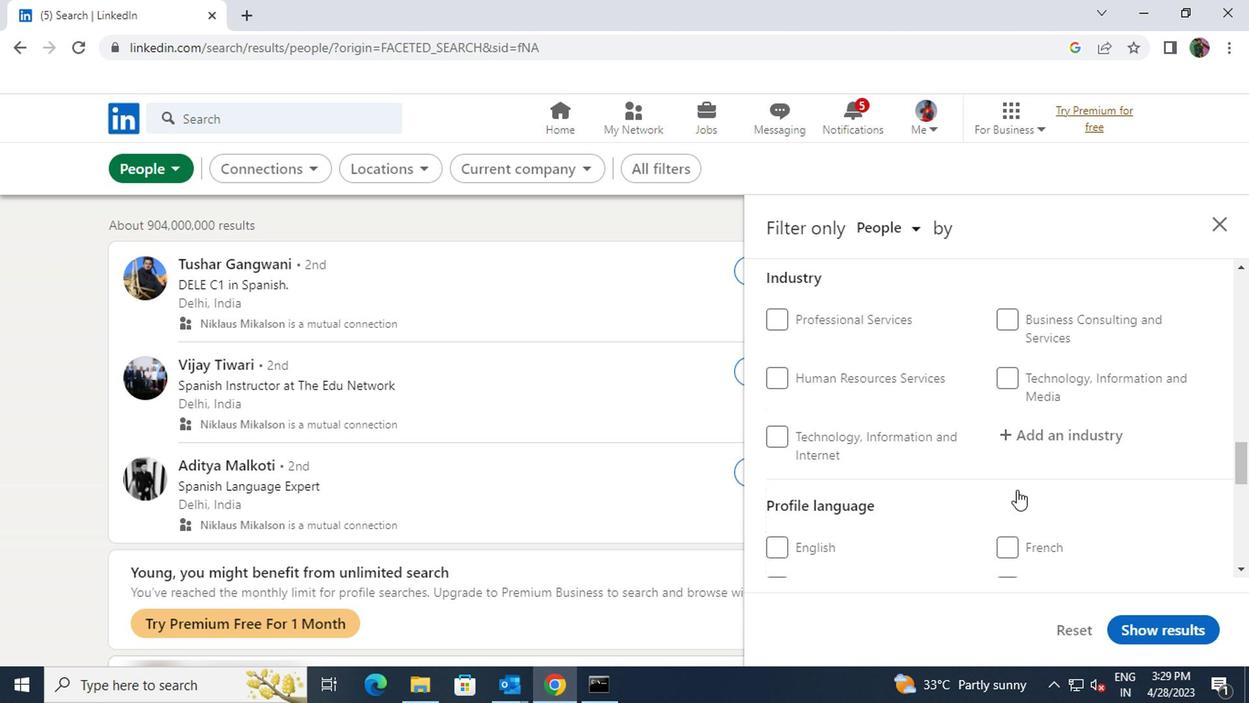 
Action: Mouse moved to (779, 492)
Screenshot: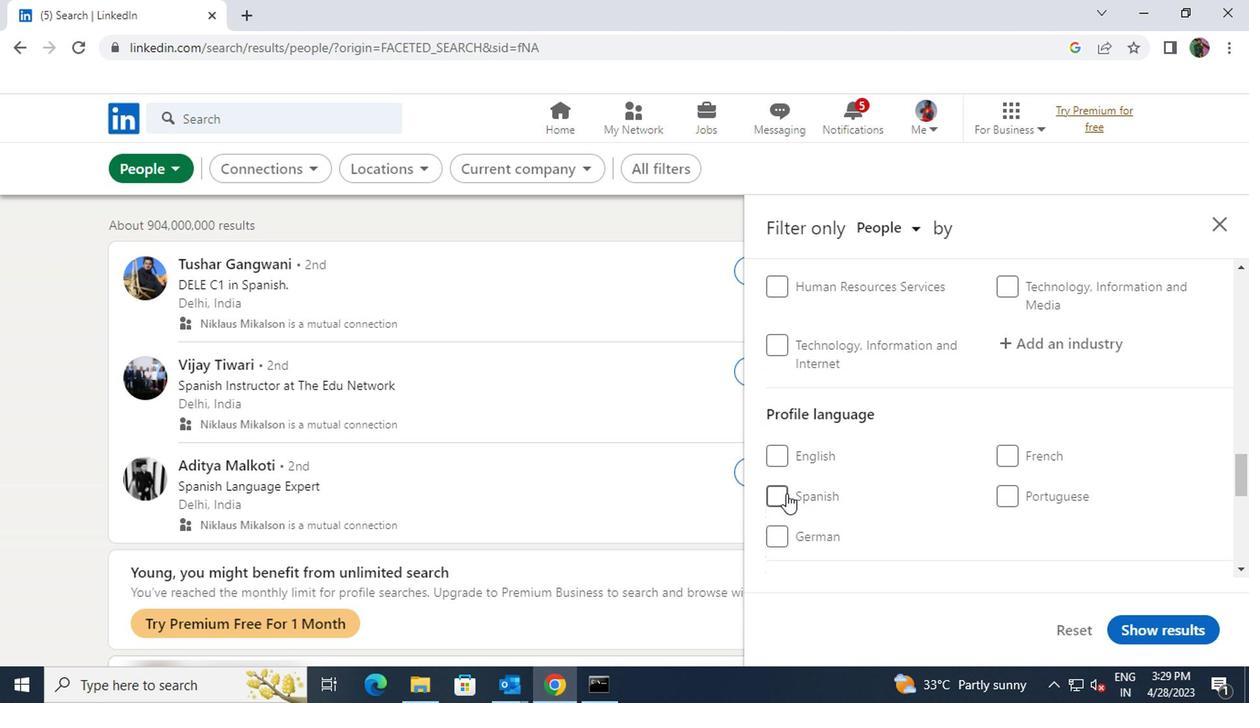 
Action: Mouse pressed left at (779, 492)
Screenshot: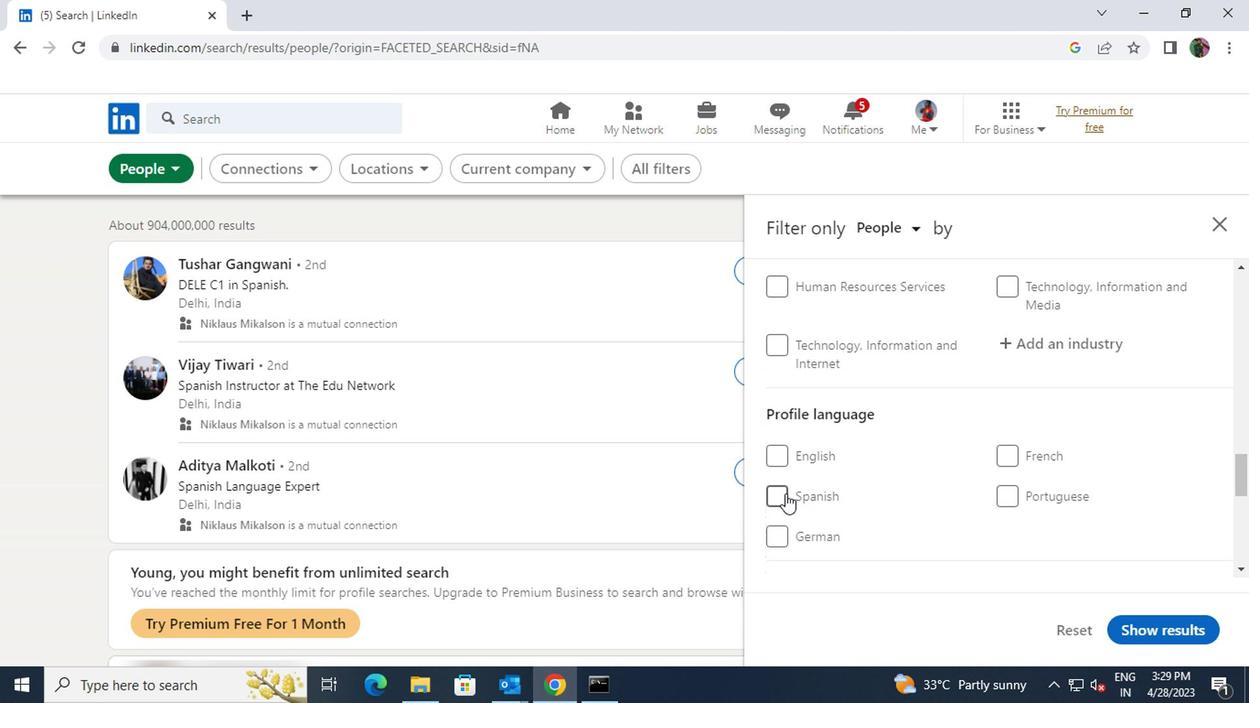 
Action: Mouse moved to (927, 499)
Screenshot: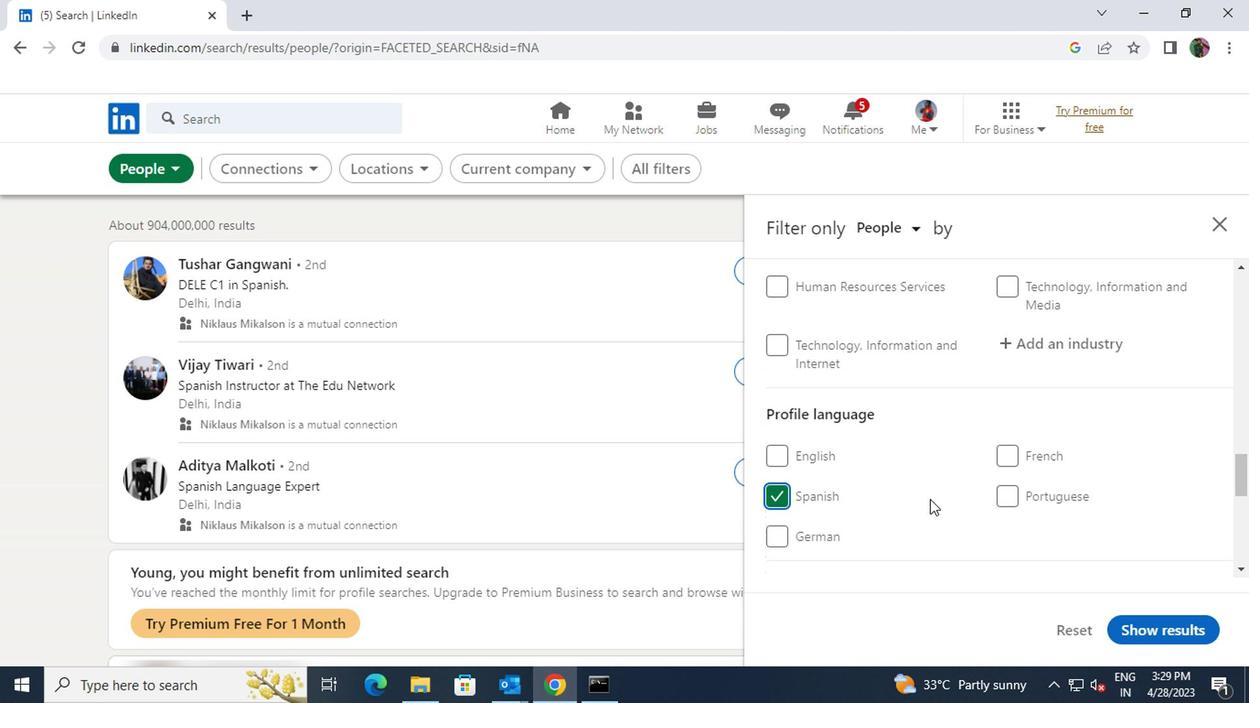 
Action: Mouse scrolled (927, 499) with delta (0, 0)
Screenshot: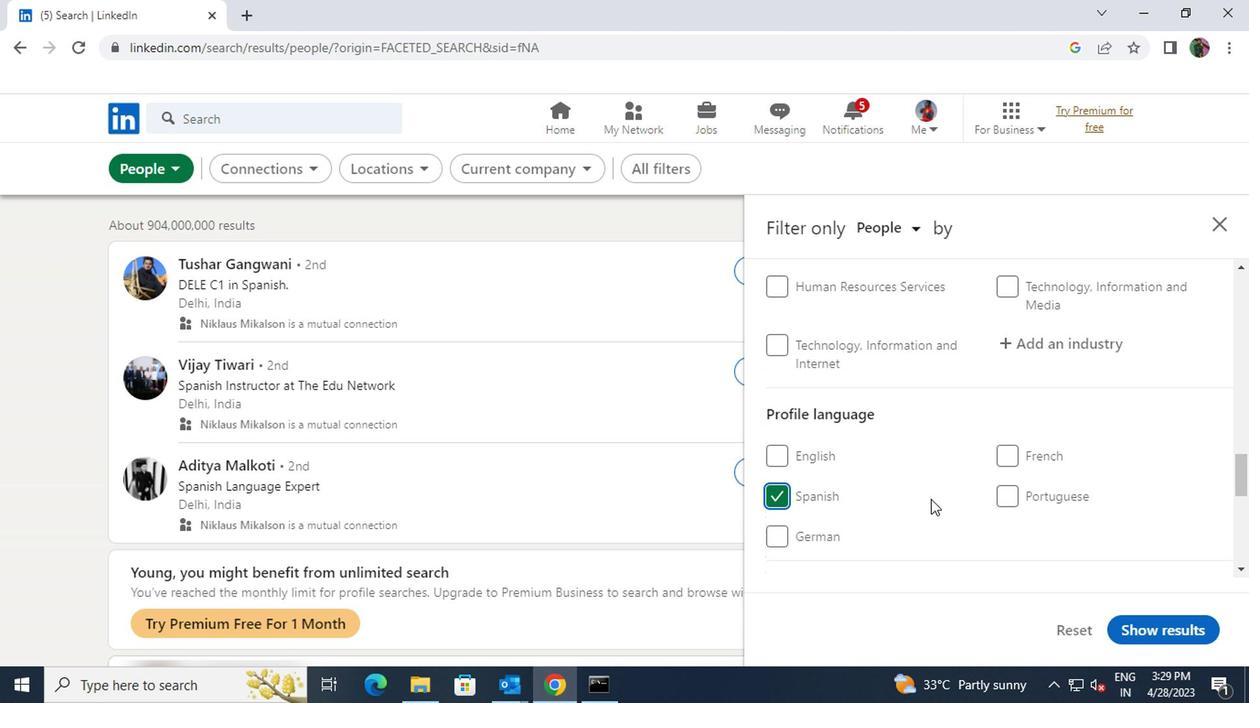 
Action: Mouse scrolled (927, 499) with delta (0, 0)
Screenshot: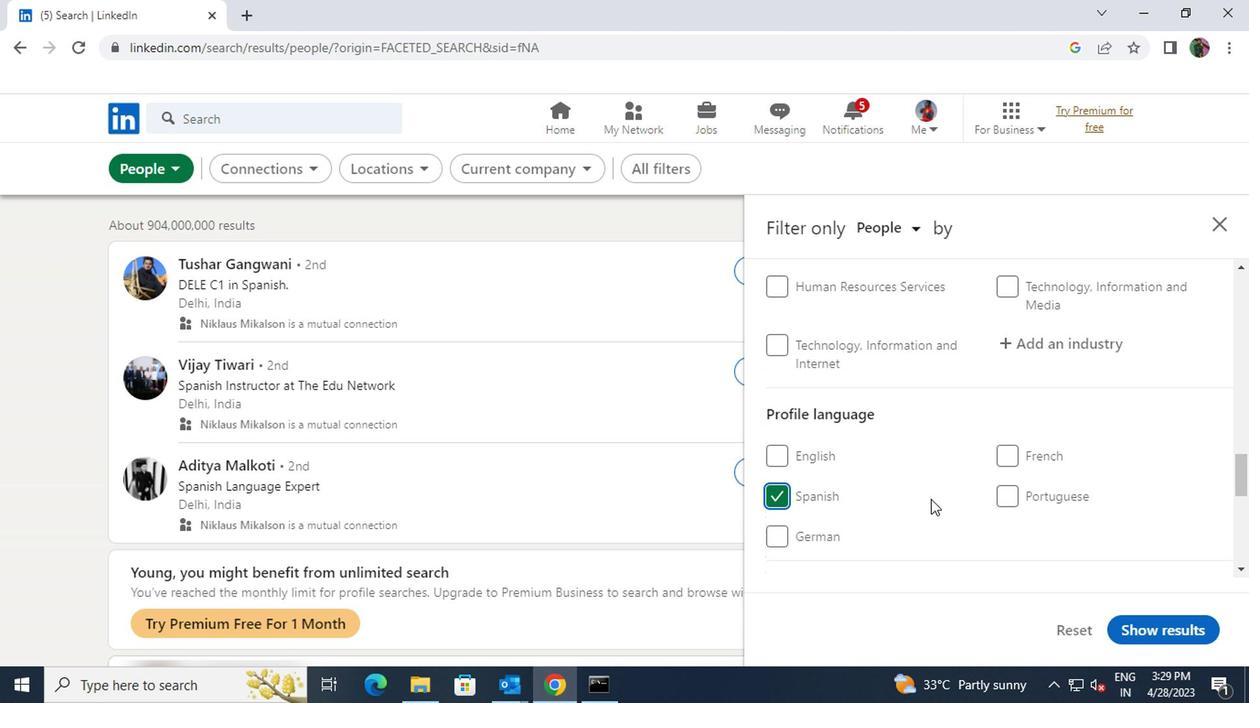 
Action: Mouse scrolled (927, 499) with delta (0, 0)
Screenshot: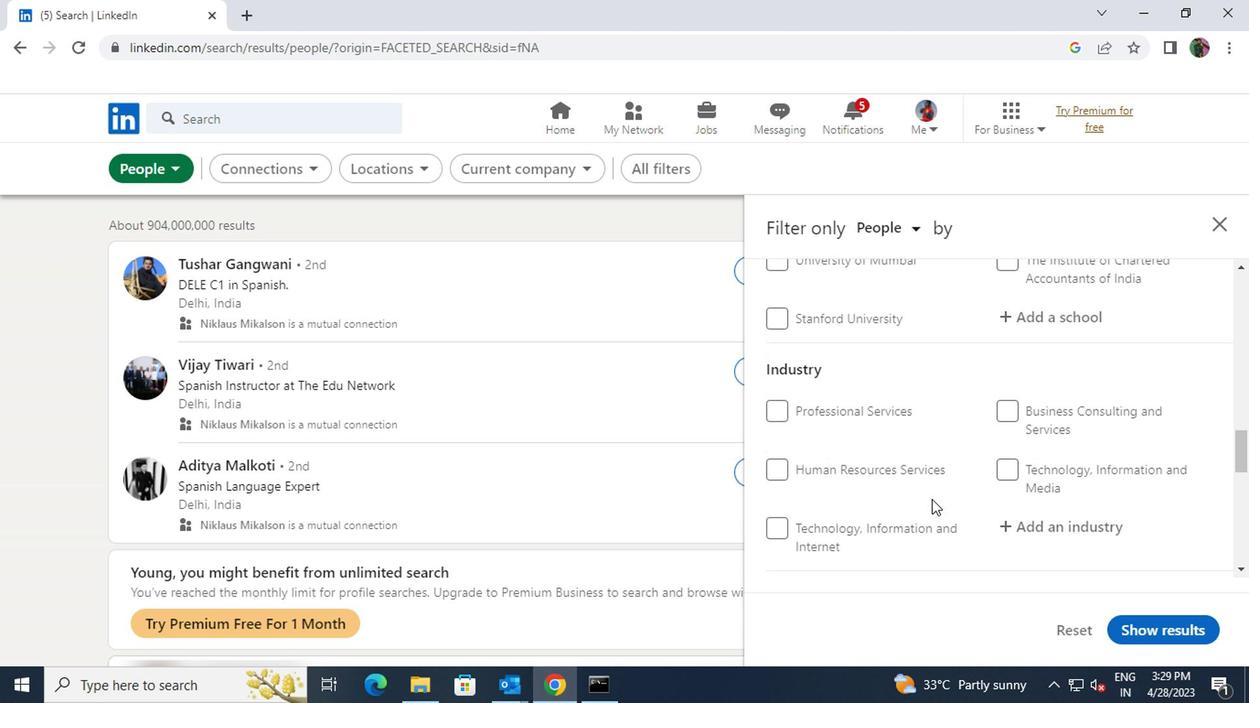 
Action: Mouse scrolled (927, 499) with delta (0, 0)
Screenshot: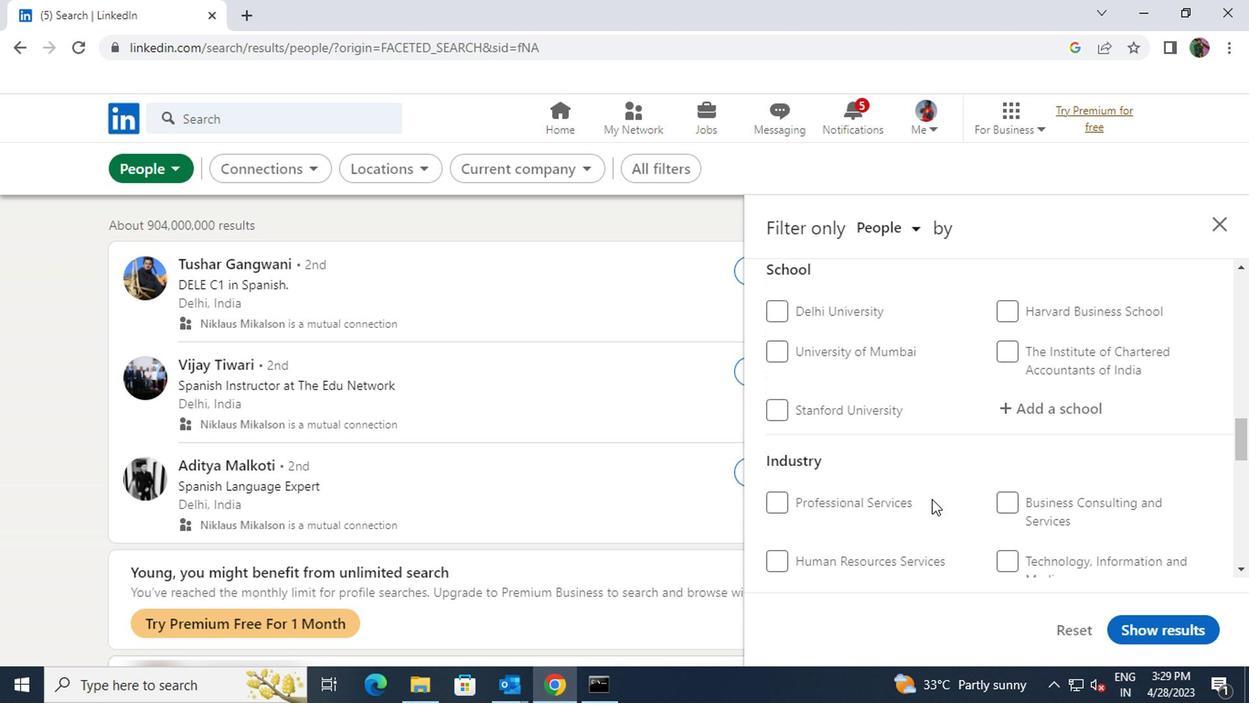 
Action: Mouse scrolled (927, 499) with delta (0, 0)
Screenshot: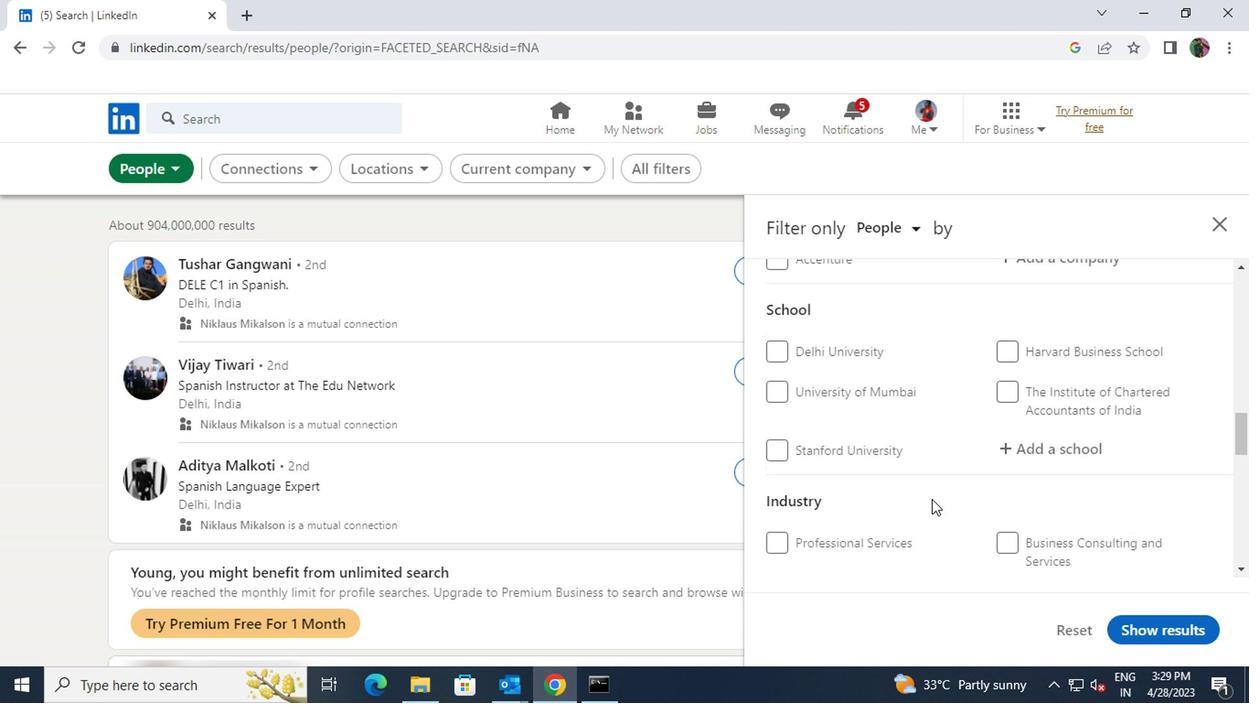 
Action: Mouse scrolled (927, 499) with delta (0, 0)
Screenshot: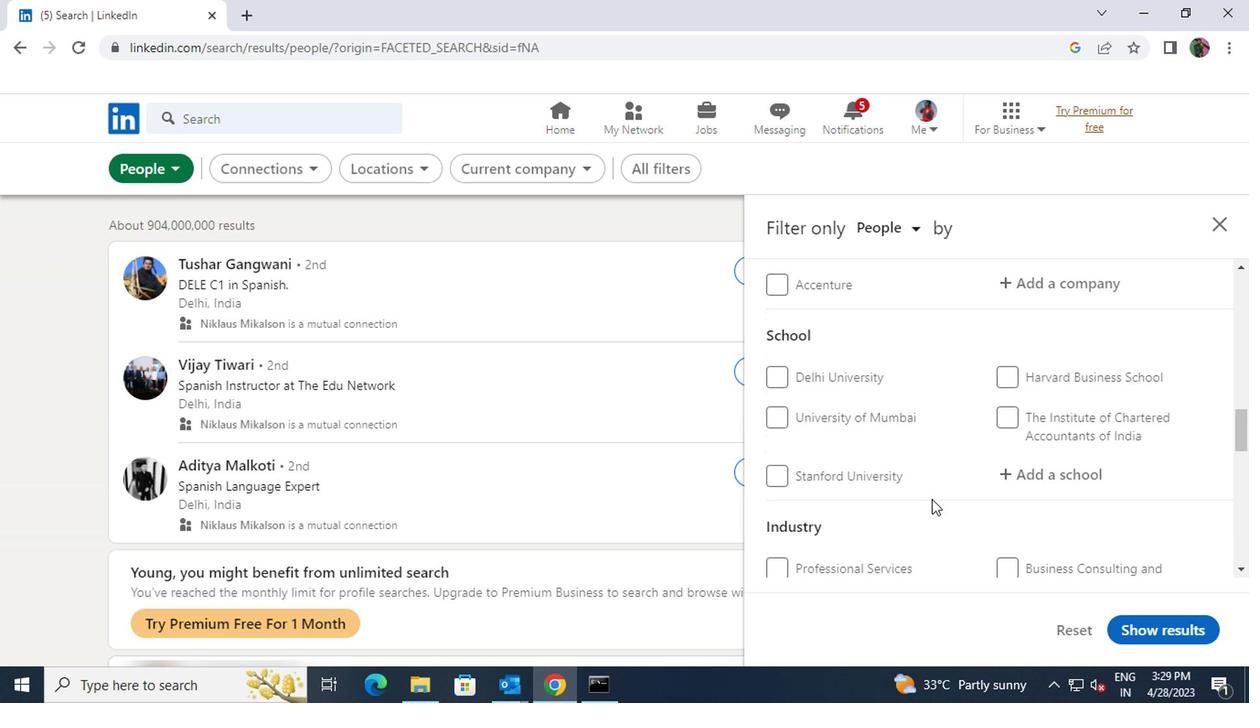 
Action: Mouse scrolled (927, 499) with delta (0, 0)
Screenshot: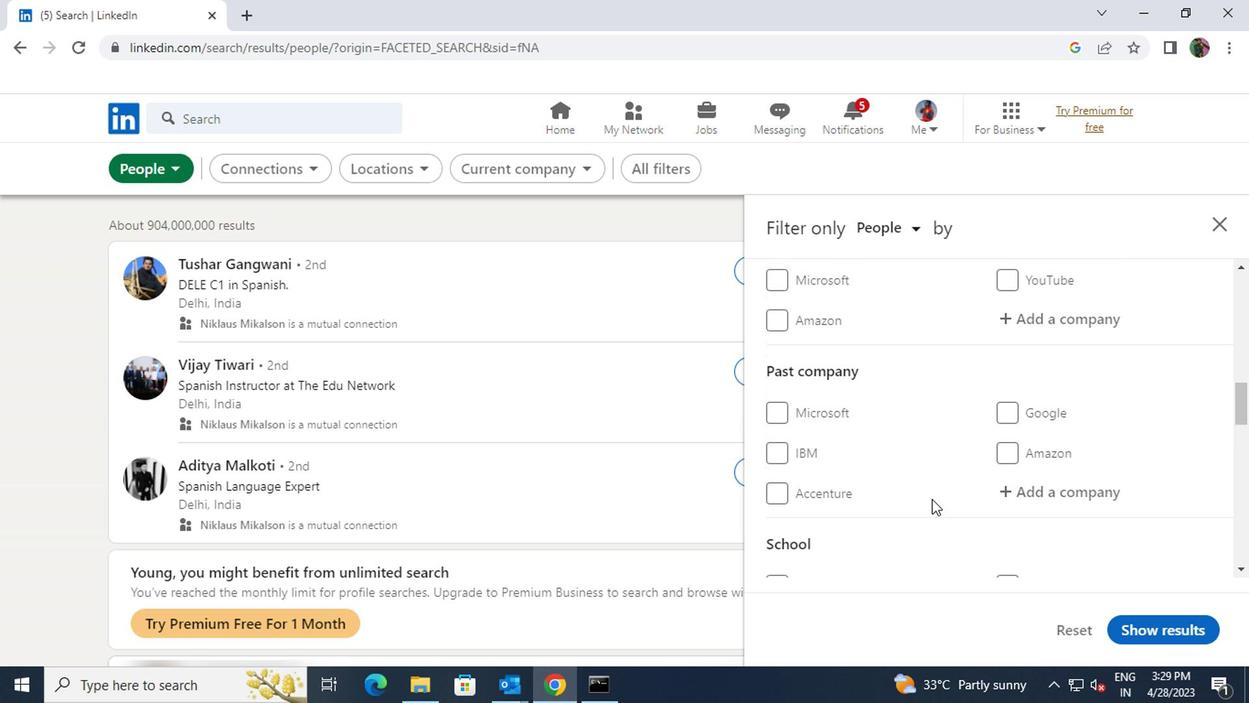 
Action: Mouse scrolled (927, 499) with delta (0, 0)
Screenshot: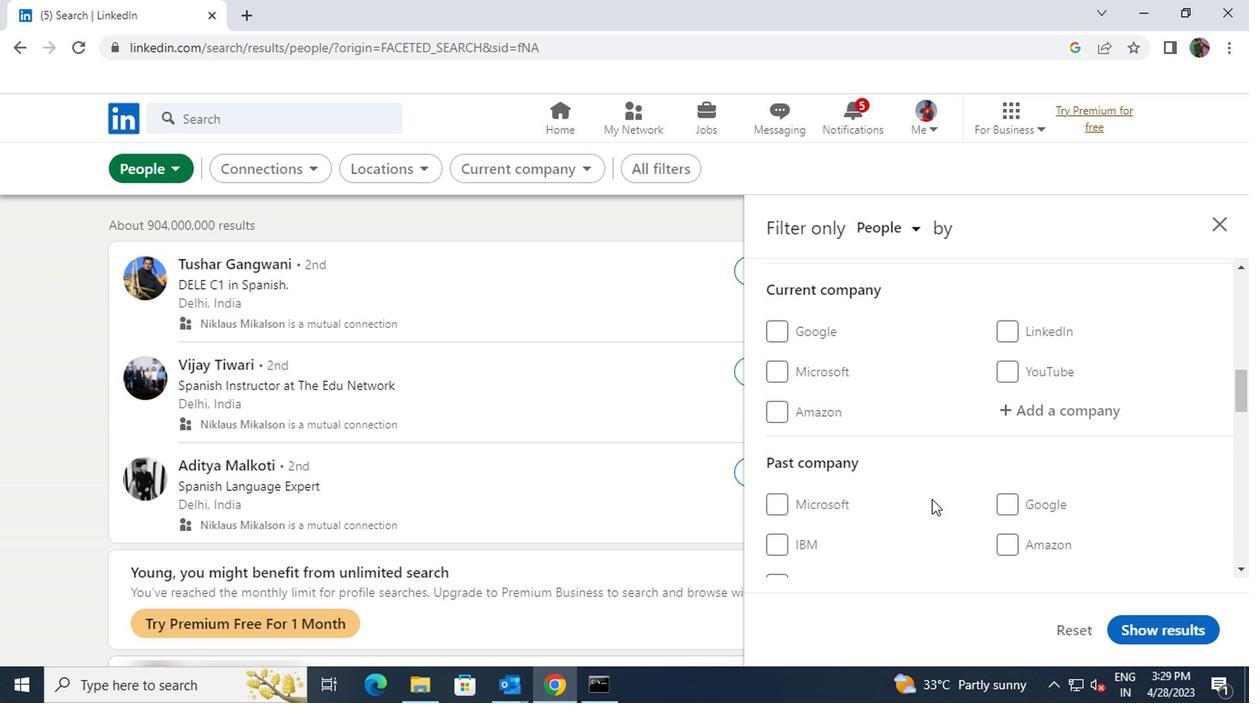 
Action: Mouse scrolled (927, 499) with delta (0, 0)
Screenshot: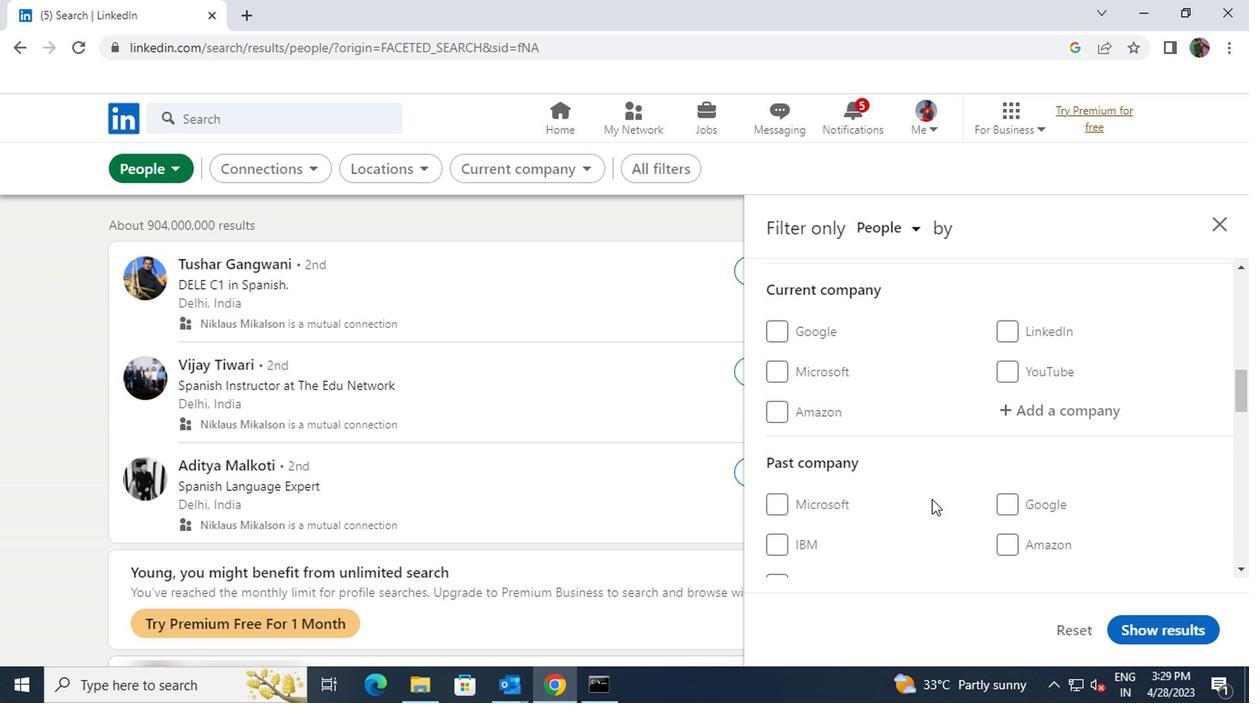 
Action: Mouse scrolled (927, 498) with delta (0, -1)
Screenshot: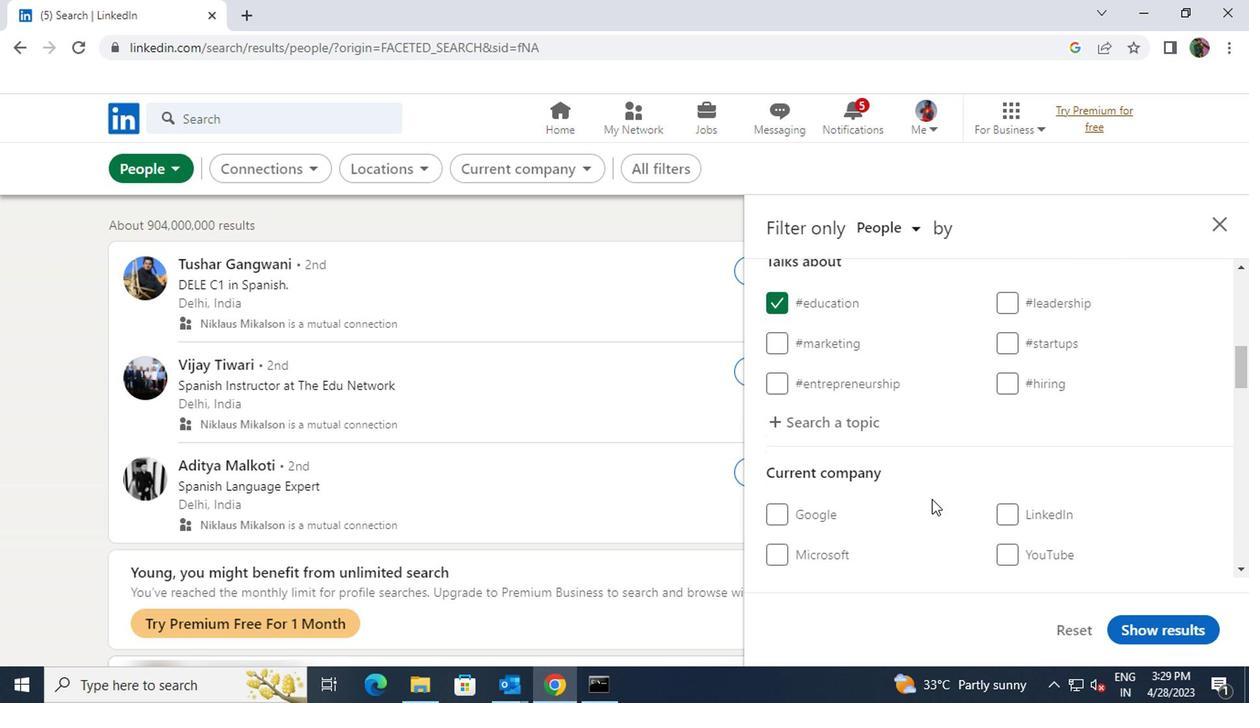 
Action: Mouse moved to (1090, 507)
Screenshot: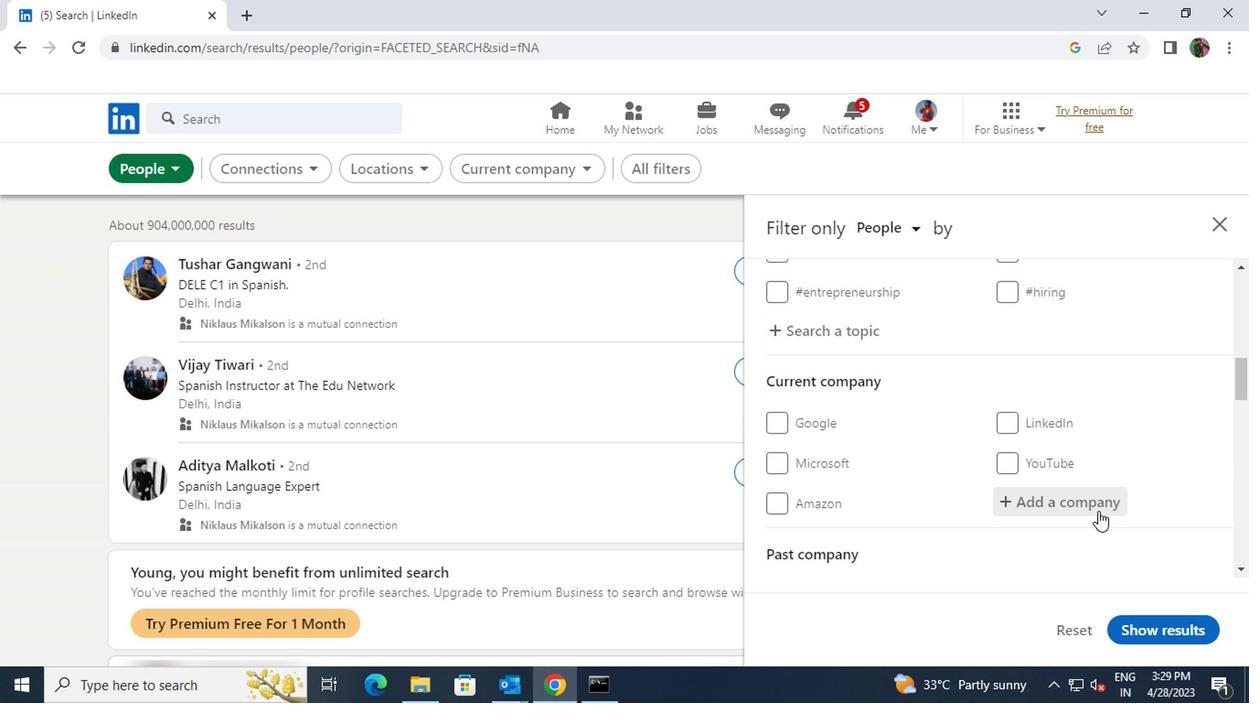 
Action: Mouse pressed left at (1090, 507)
Screenshot: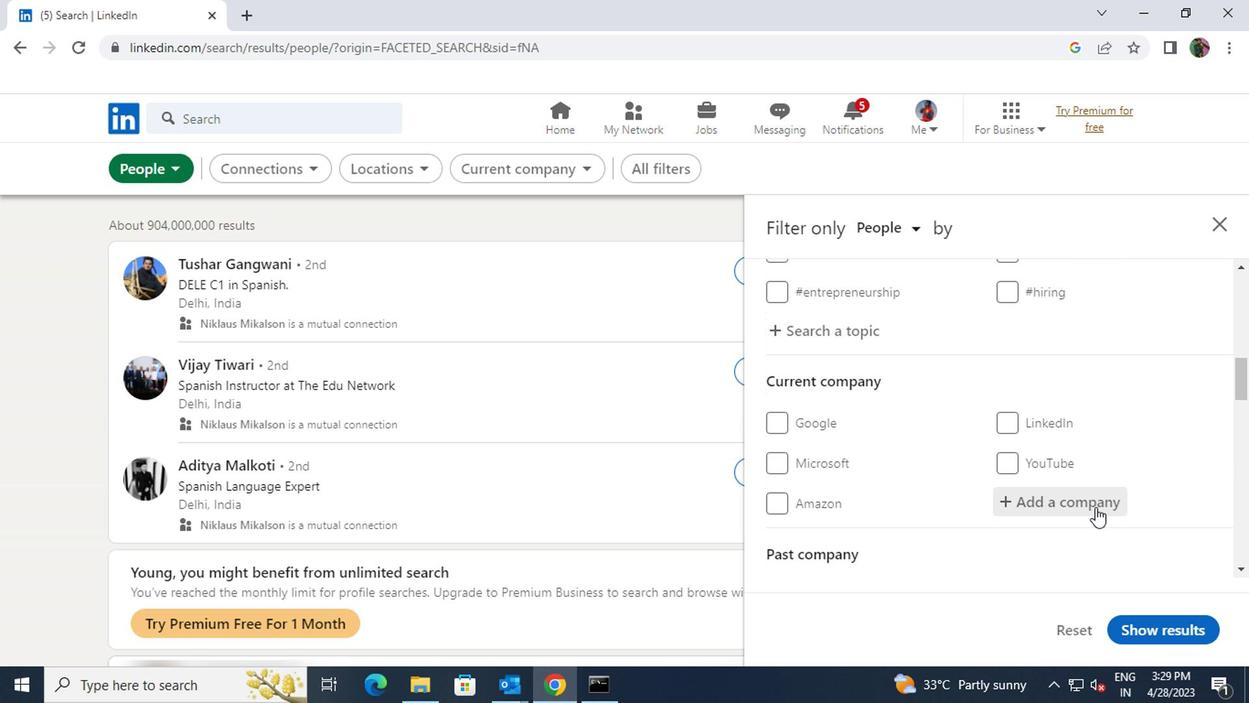 
Action: Key pressed <Key.shift>INDIAN<Key.space><Key.shift>OIL<Key.space>
Screenshot: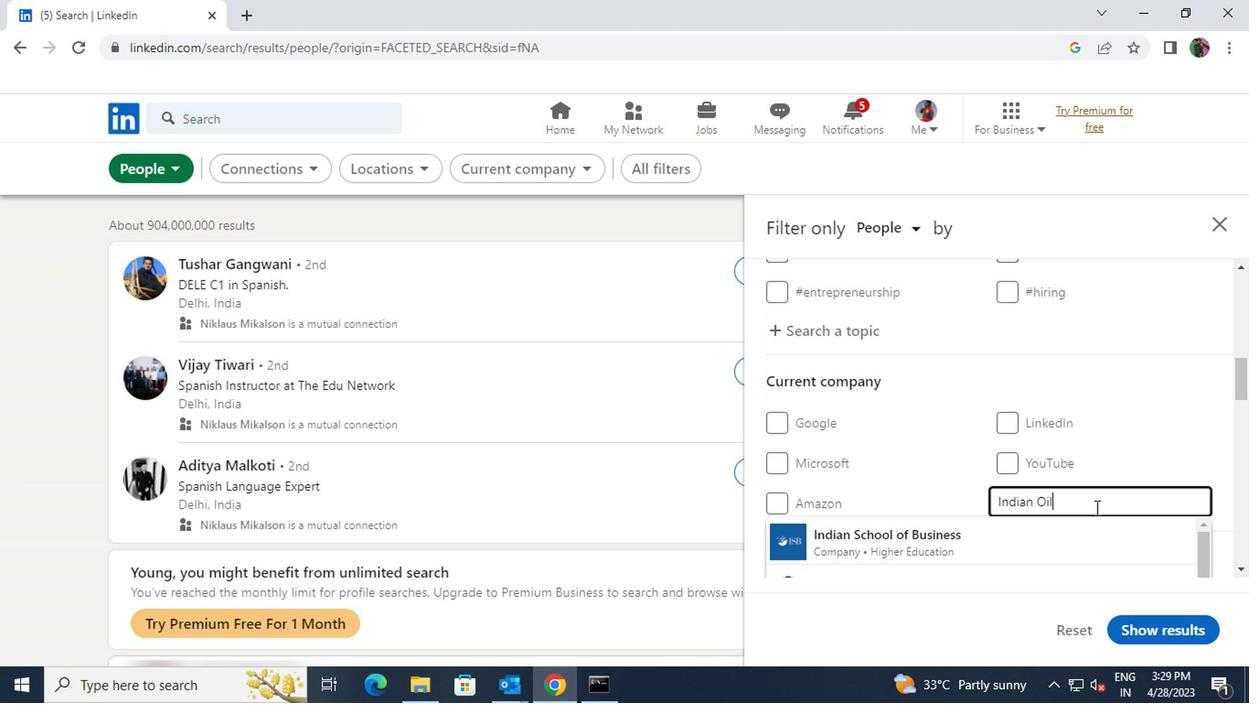 
Action: Mouse scrolled (1090, 506) with delta (0, 0)
Screenshot: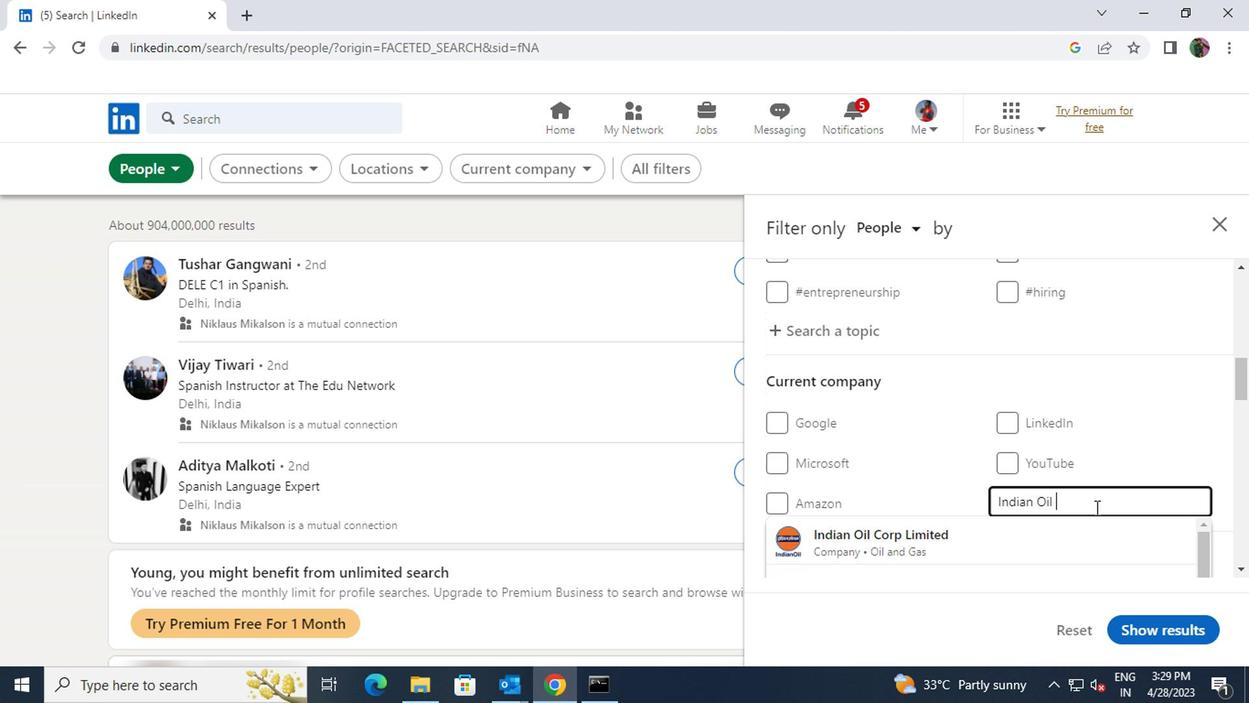 
Action: Mouse pressed left at (1090, 507)
Screenshot: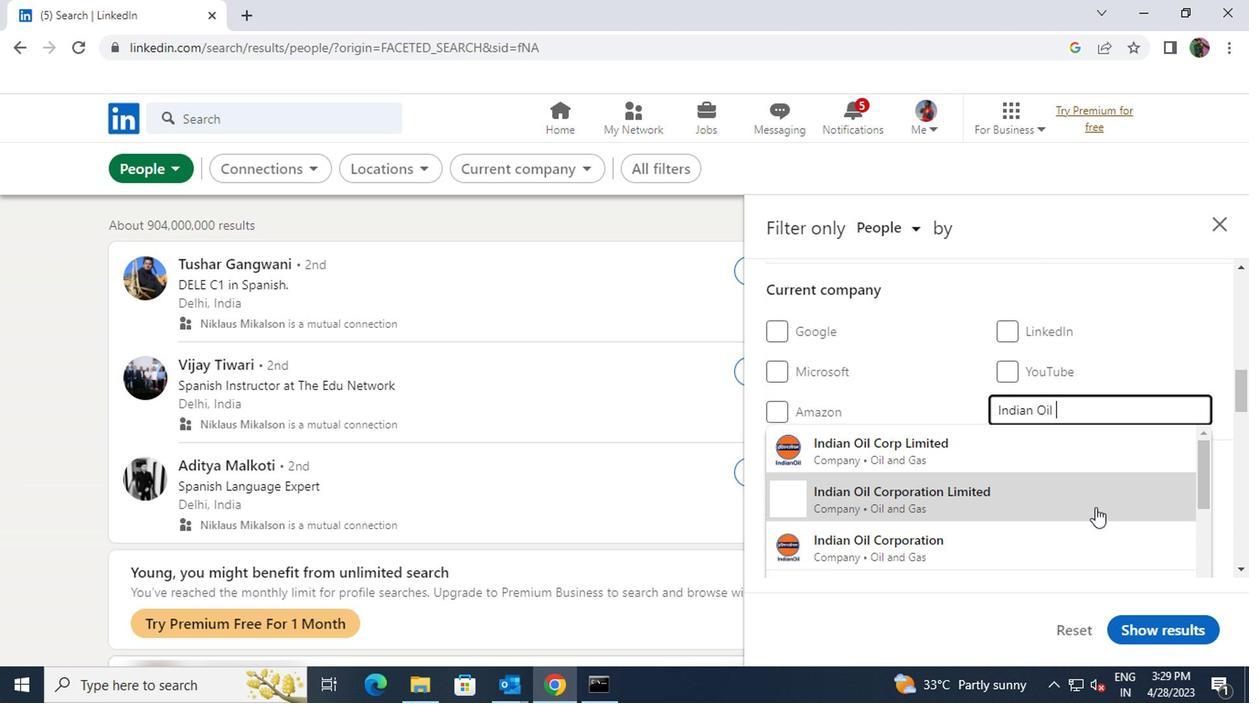 
Action: Mouse moved to (1103, 455)
Screenshot: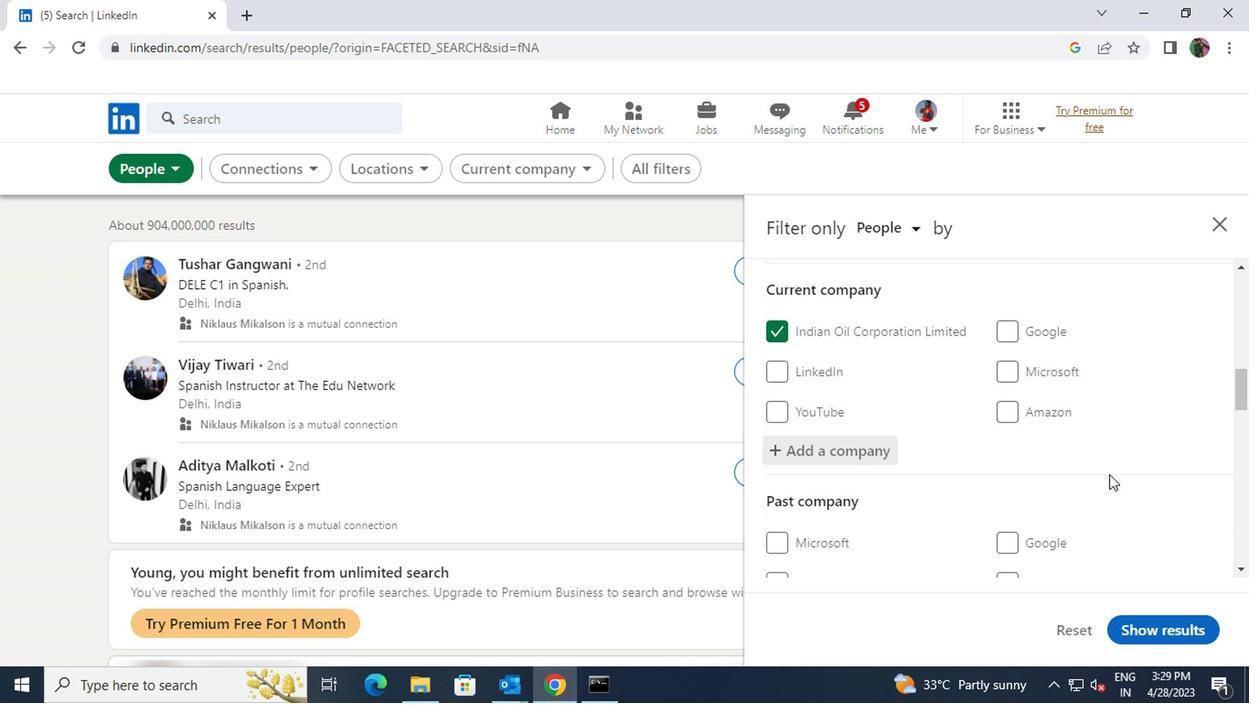 
Action: Mouse scrolled (1103, 454) with delta (0, -1)
Screenshot: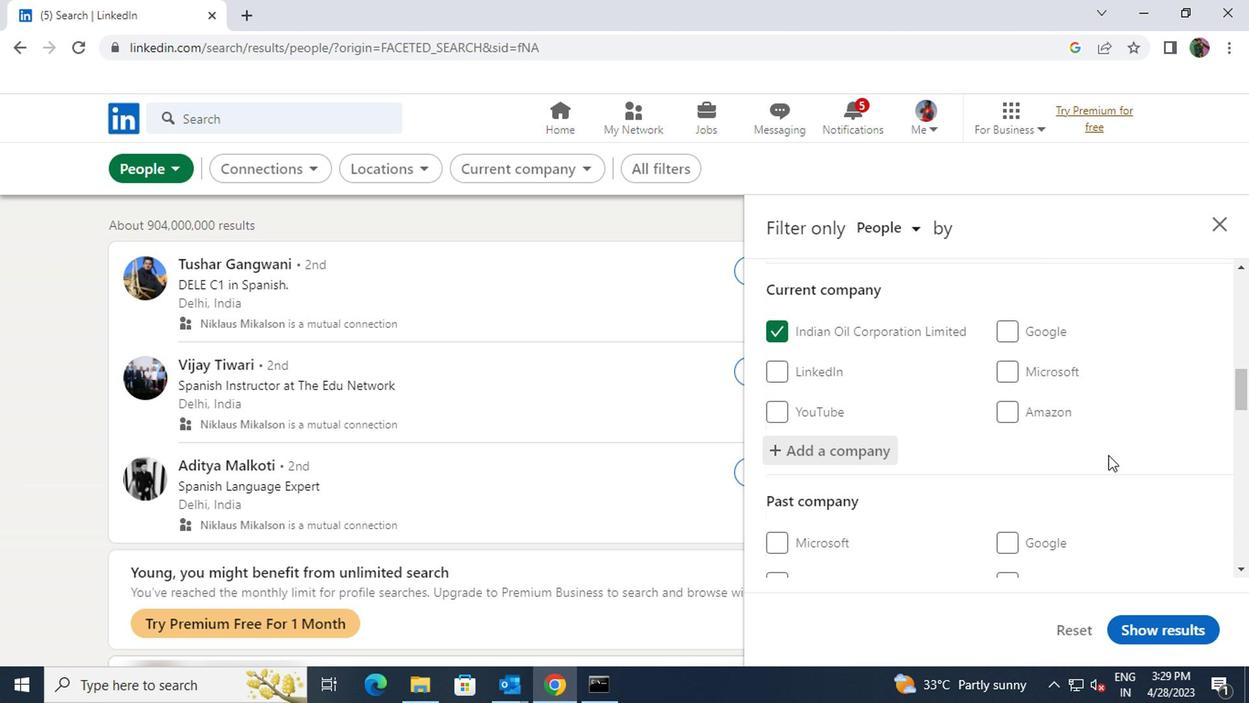 
Action: Mouse scrolled (1103, 454) with delta (0, -1)
Screenshot: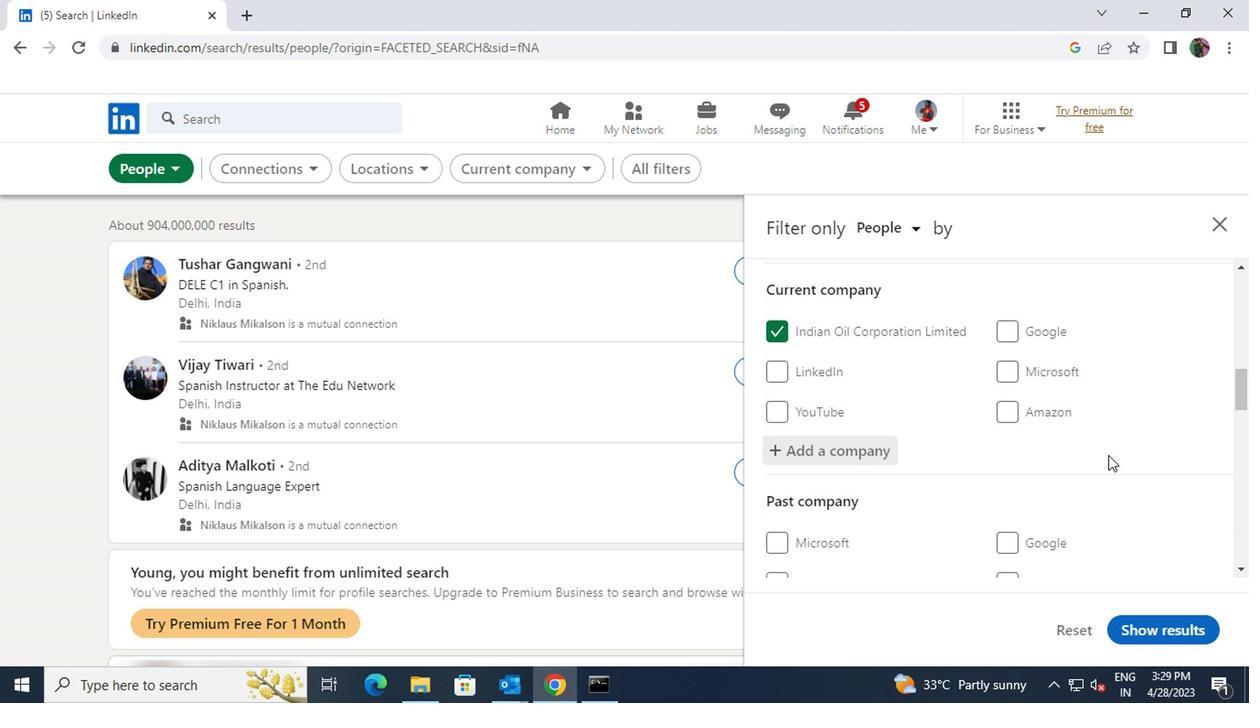 
Action: Mouse scrolled (1103, 454) with delta (0, -1)
Screenshot: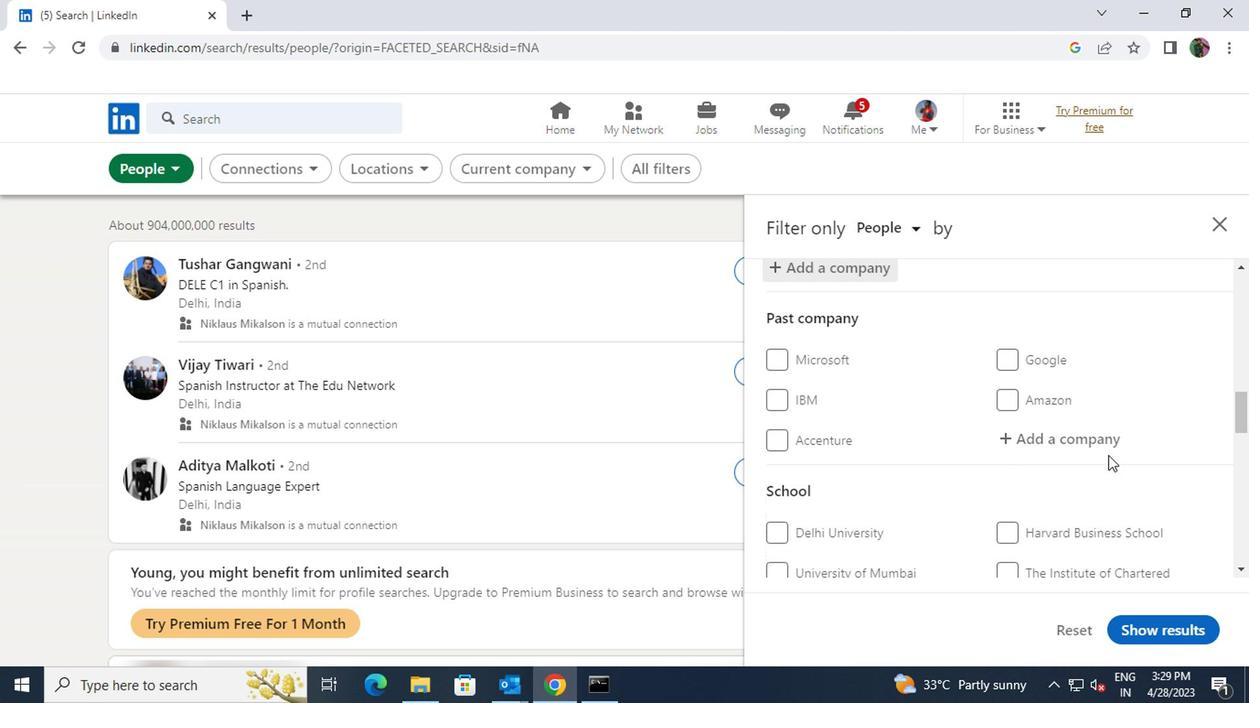 
Action: Mouse scrolled (1103, 454) with delta (0, -1)
Screenshot: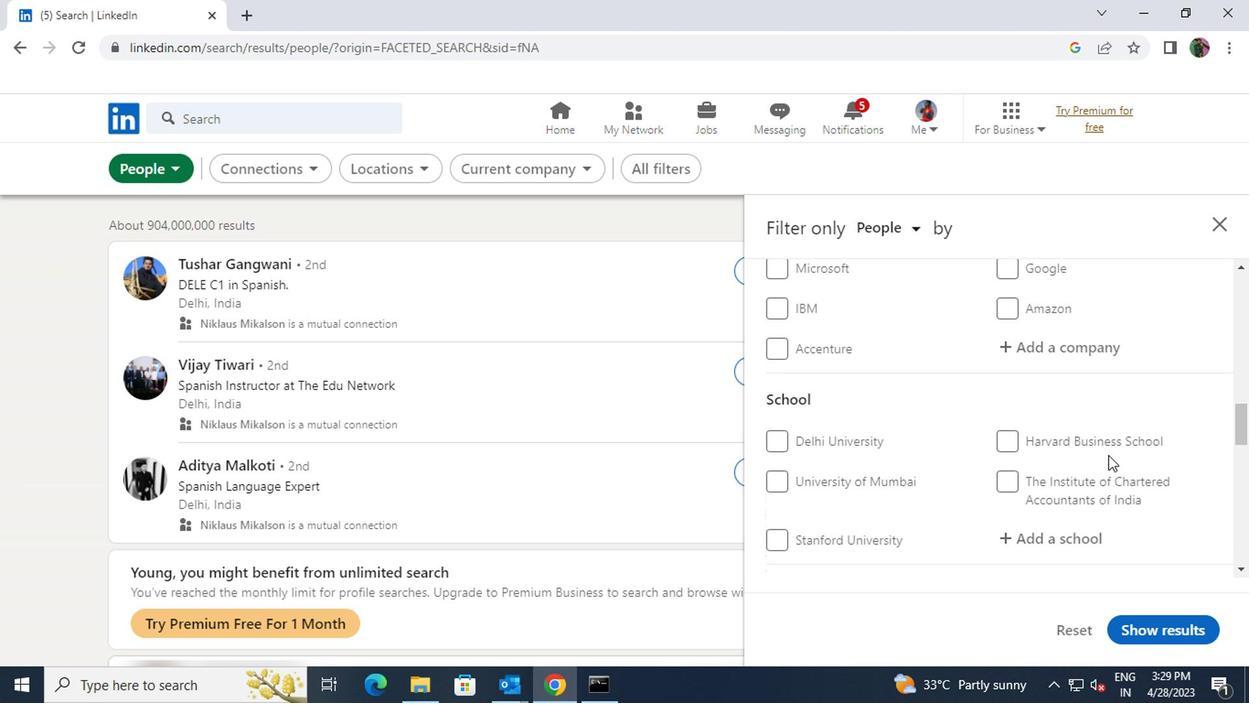 
Action: Mouse moved to (1100, 452)
Screenshot: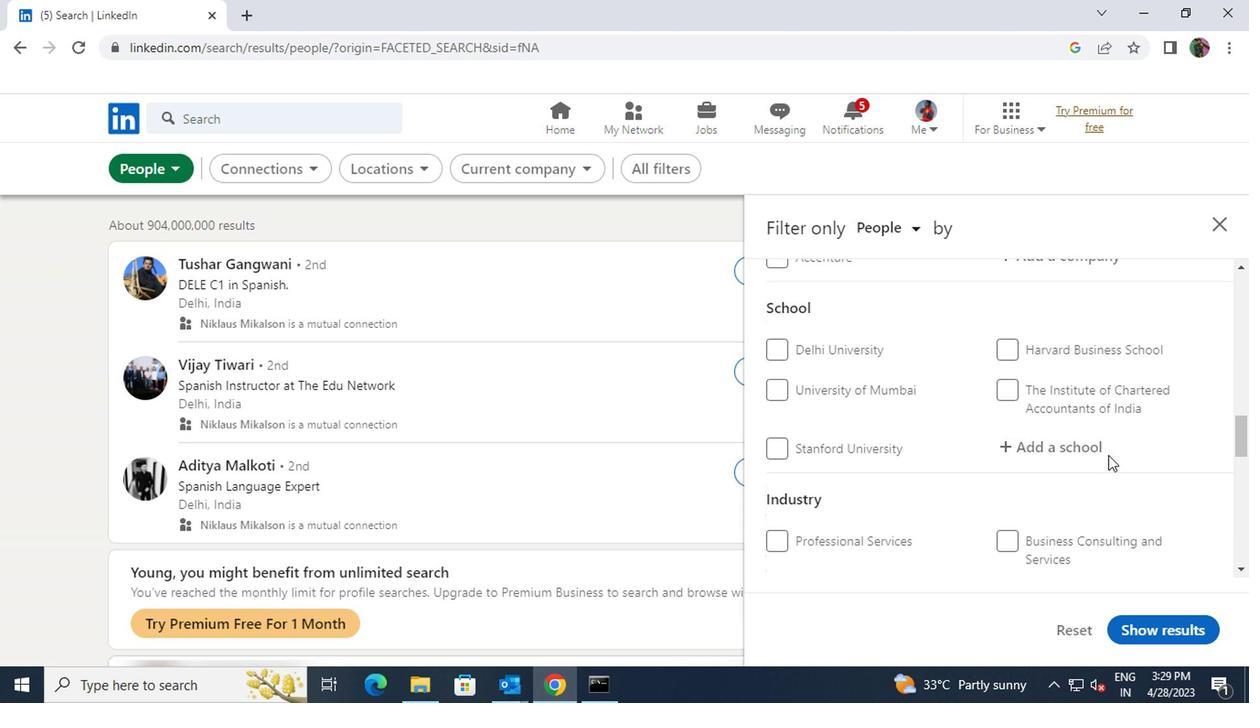 
Action: Mouse pressed left at (1100, 452)
Screenshot: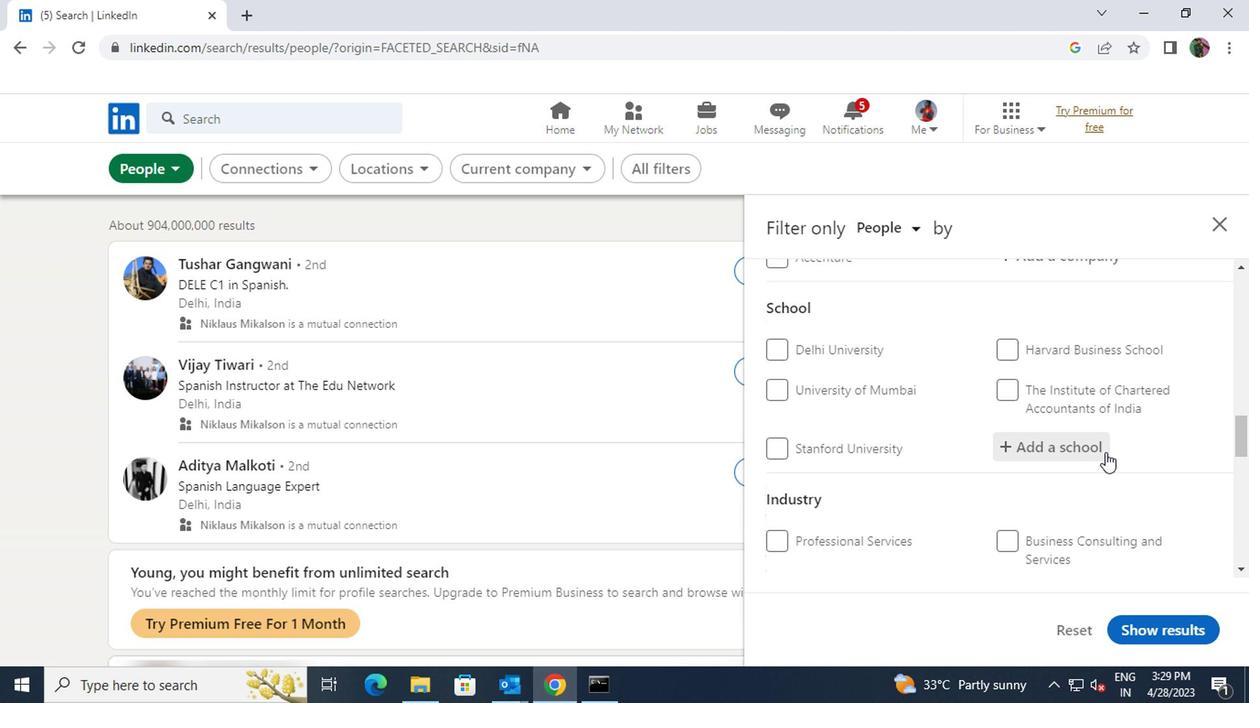 
Action: Key pressed <Key.shift>BELGAUM<Key.space><Key.shift>JOBS
Screenshot: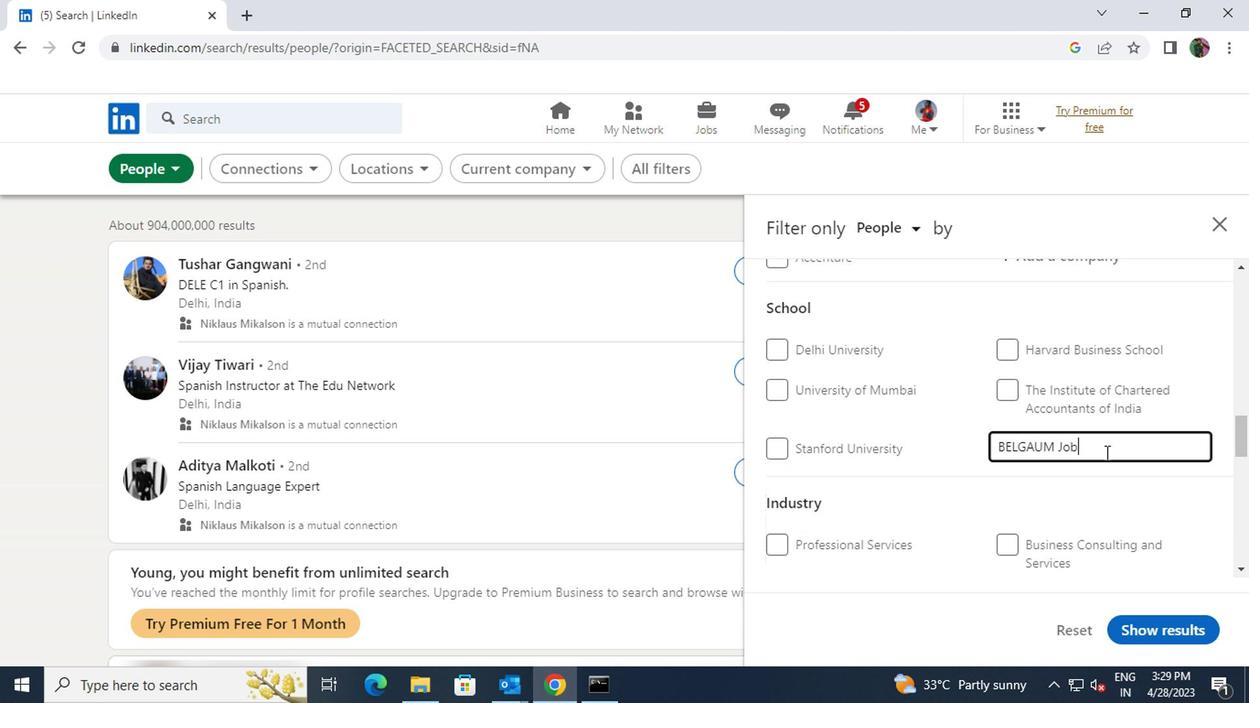 
Action: Mouse moved to (1072, 466)
Screenshot: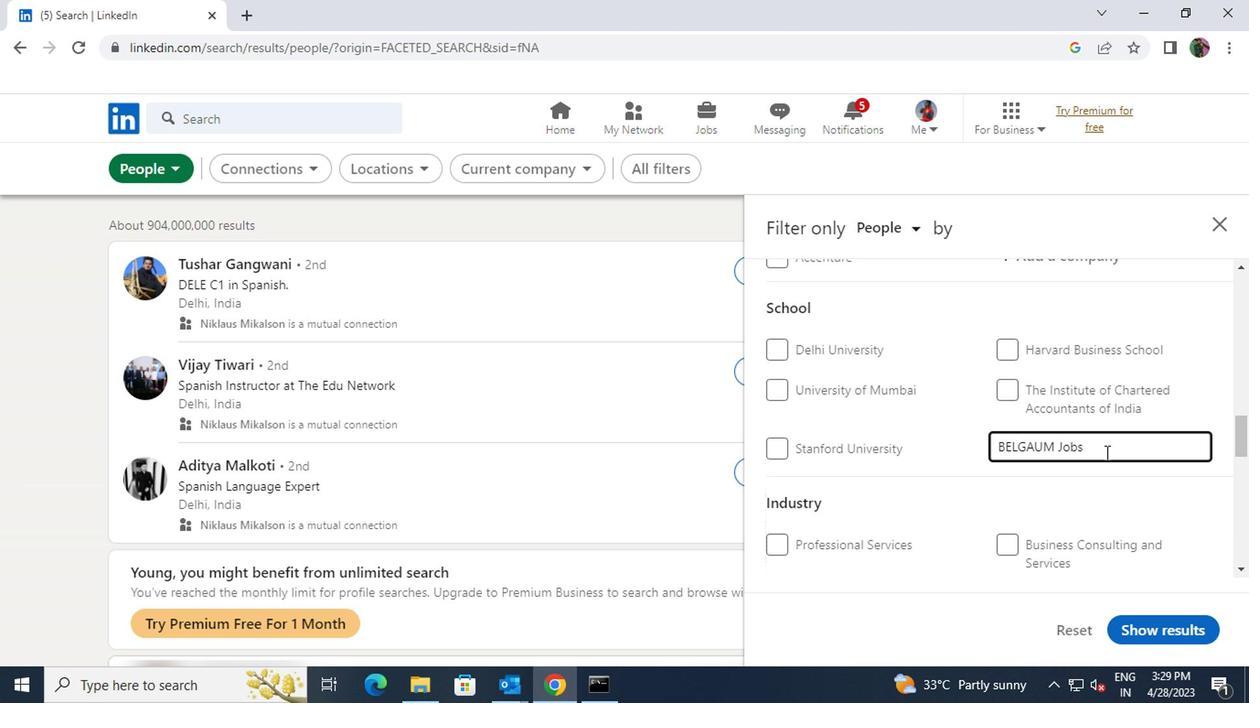 
Action: Mouse scrolled (1072, 465) with delta (0, 0)
Screenshot: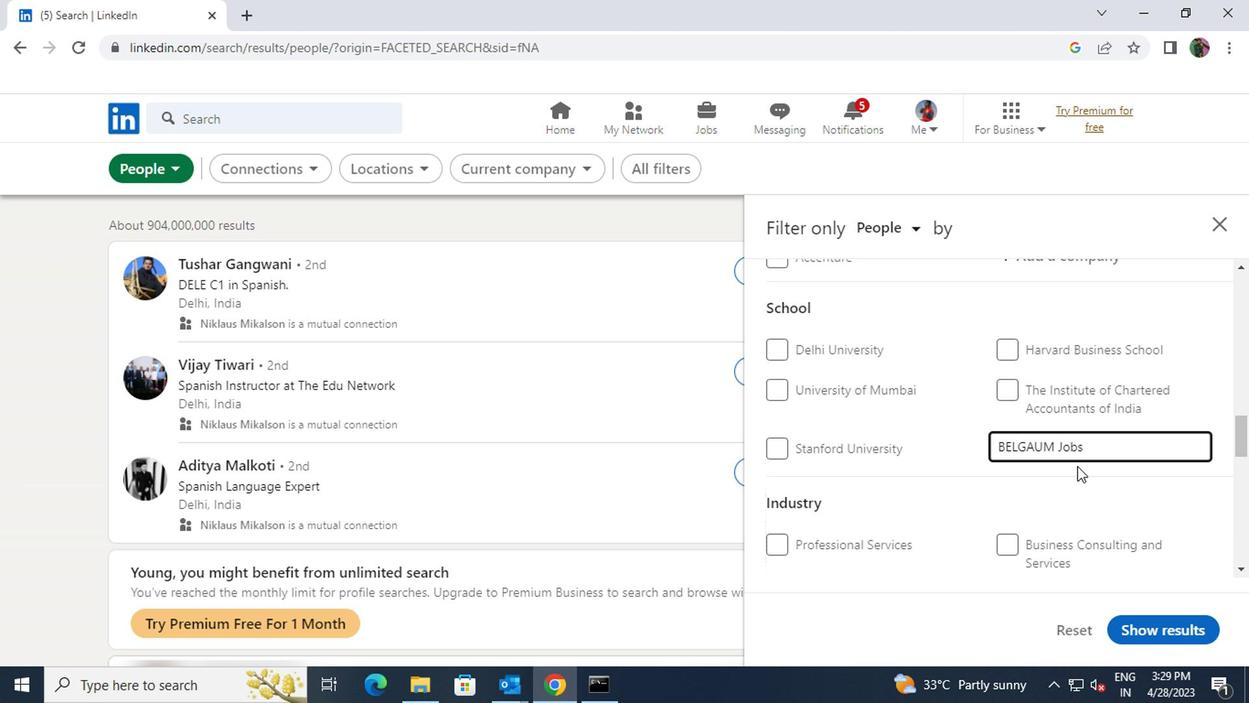 
Action: Mouse scrolled (1072, 465) with delta (0, 0)
Screenshot: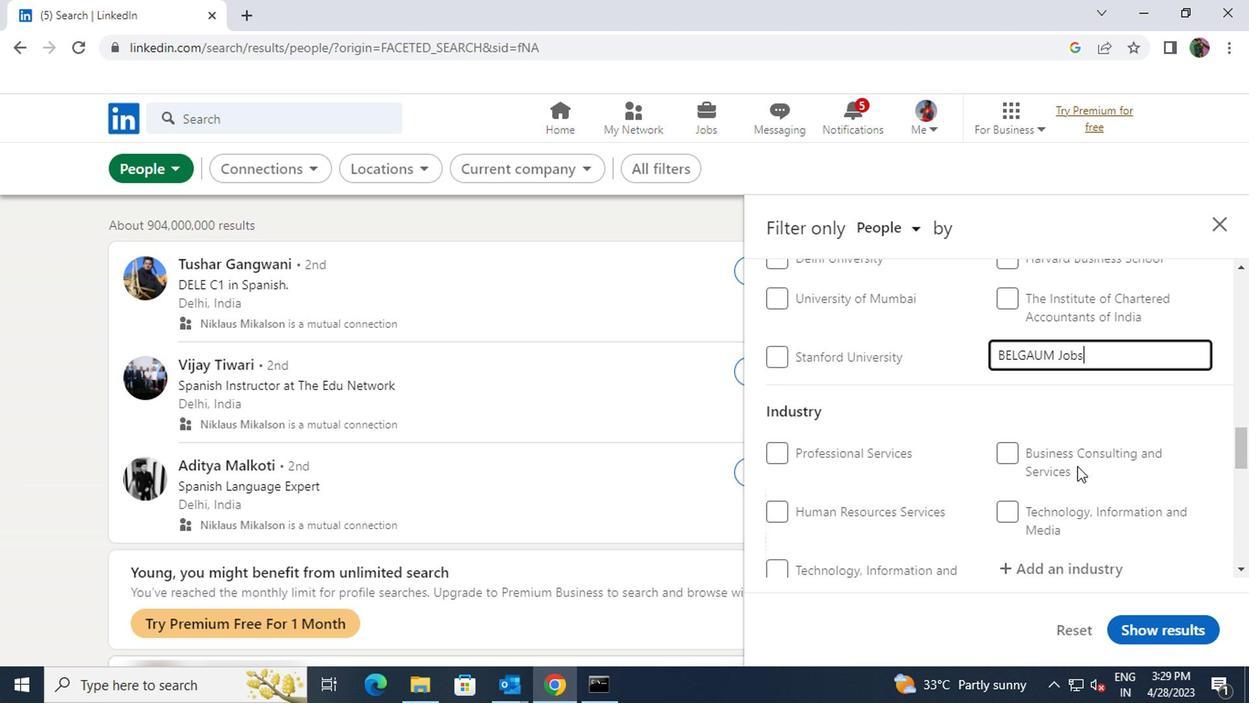 
Action: Mouse moved to (1069, 476)
Screenshot: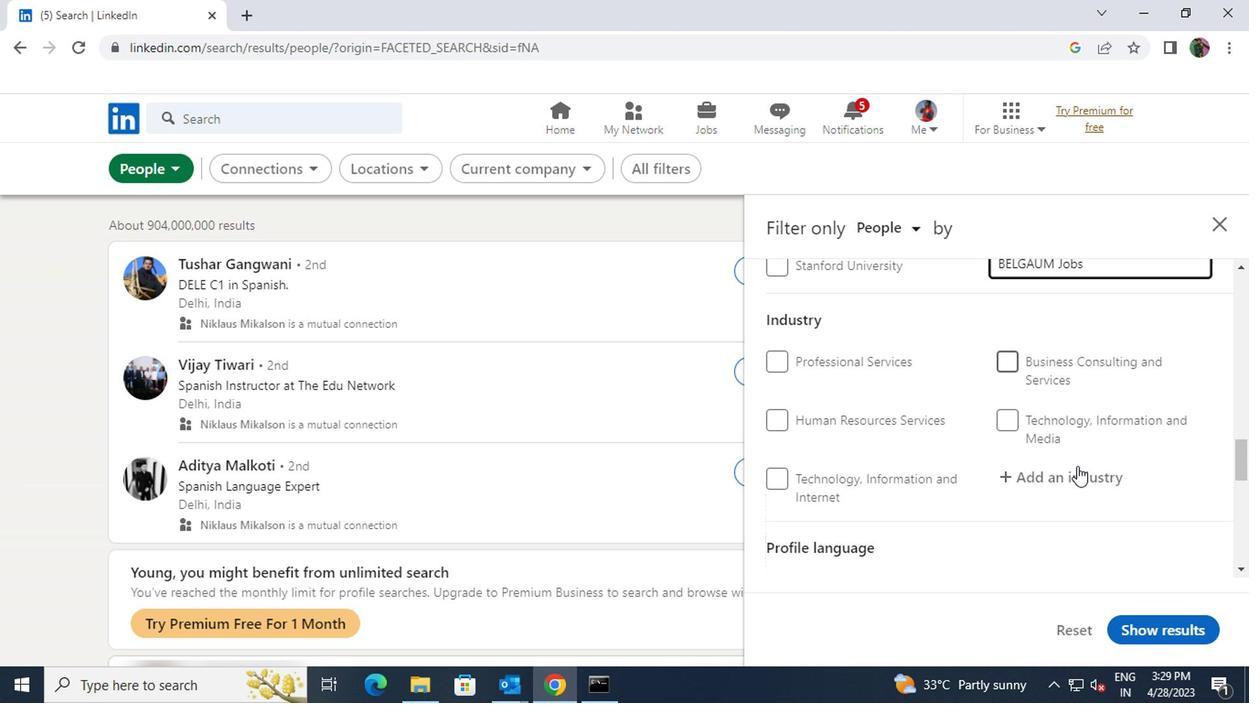 
Action: Mouse pressed left at (1069, 476)
Screenshot: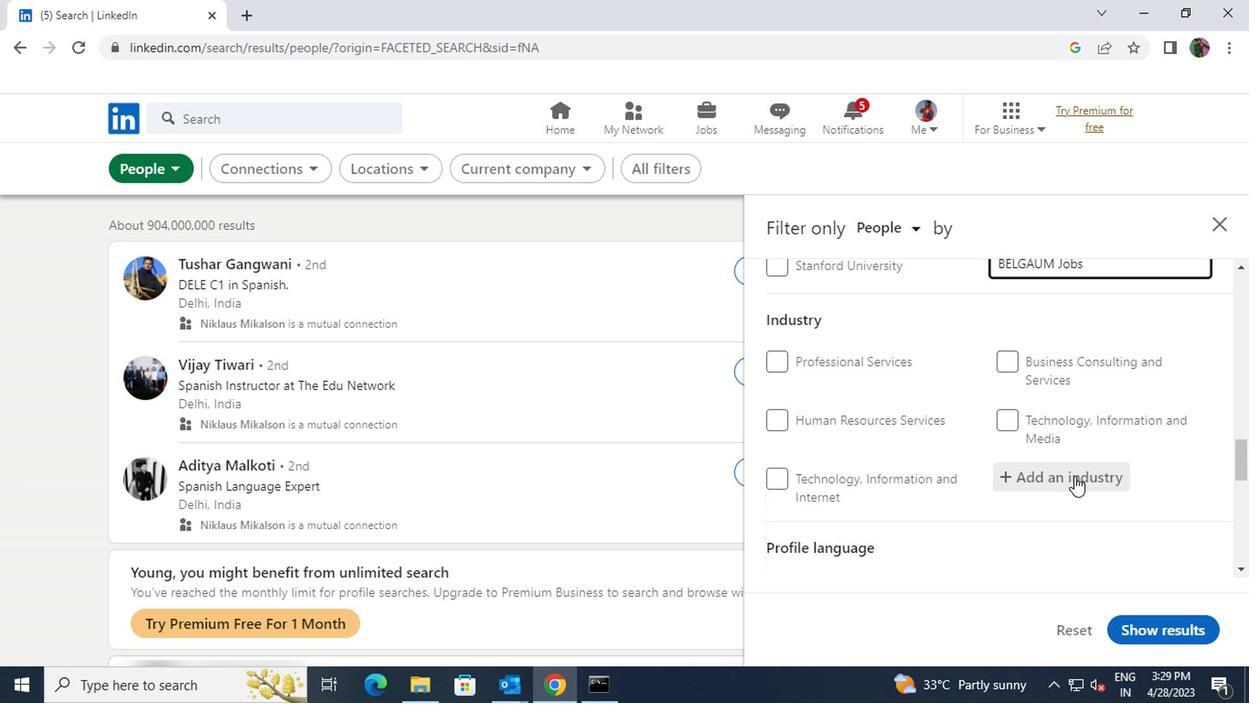 
Action: Key pressed <Key.shift><Key.shift>SOFTWARE
Screenshot: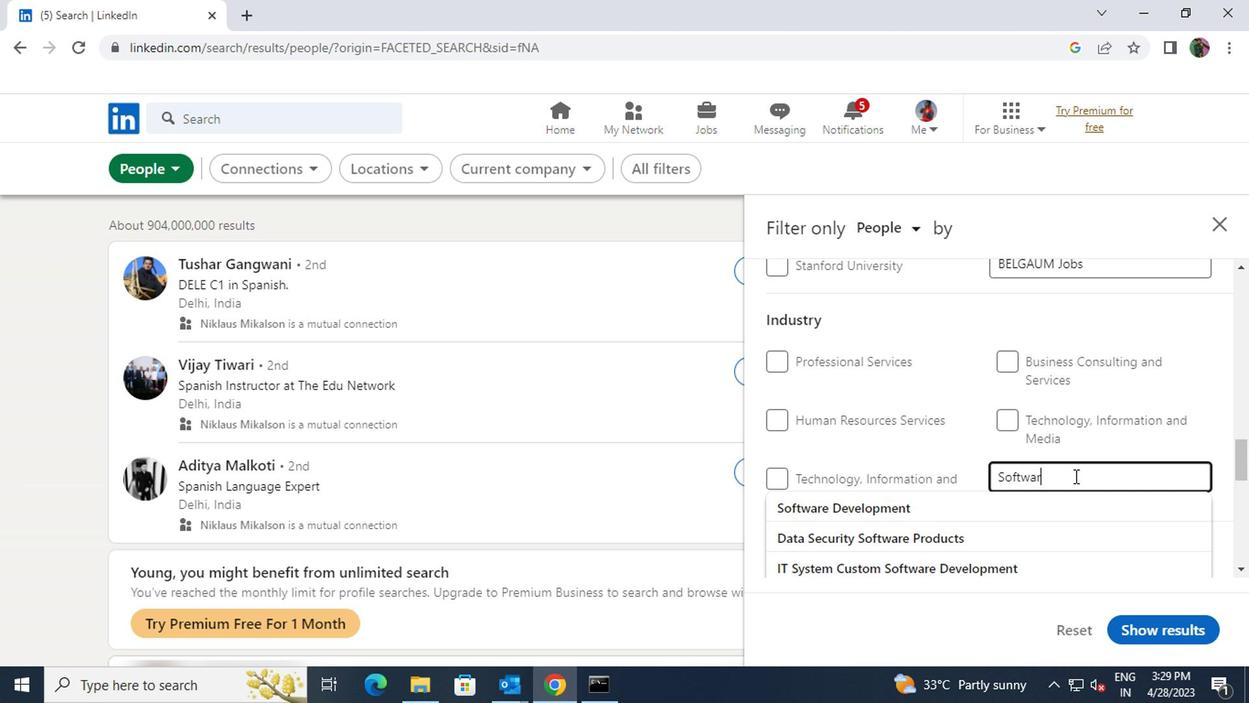 
Action: Mouse moved to (1050, 508)
Screenshot: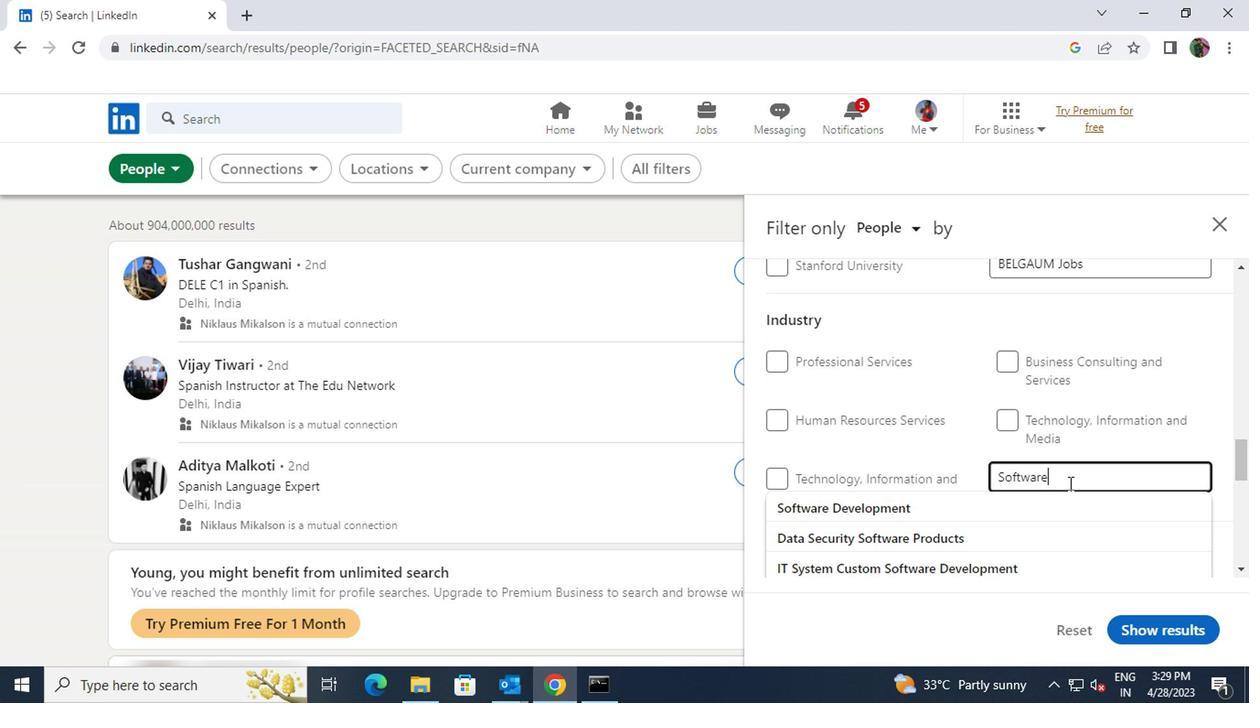 
Action: Mouse pressed left at (1050, 508)
Screenshot: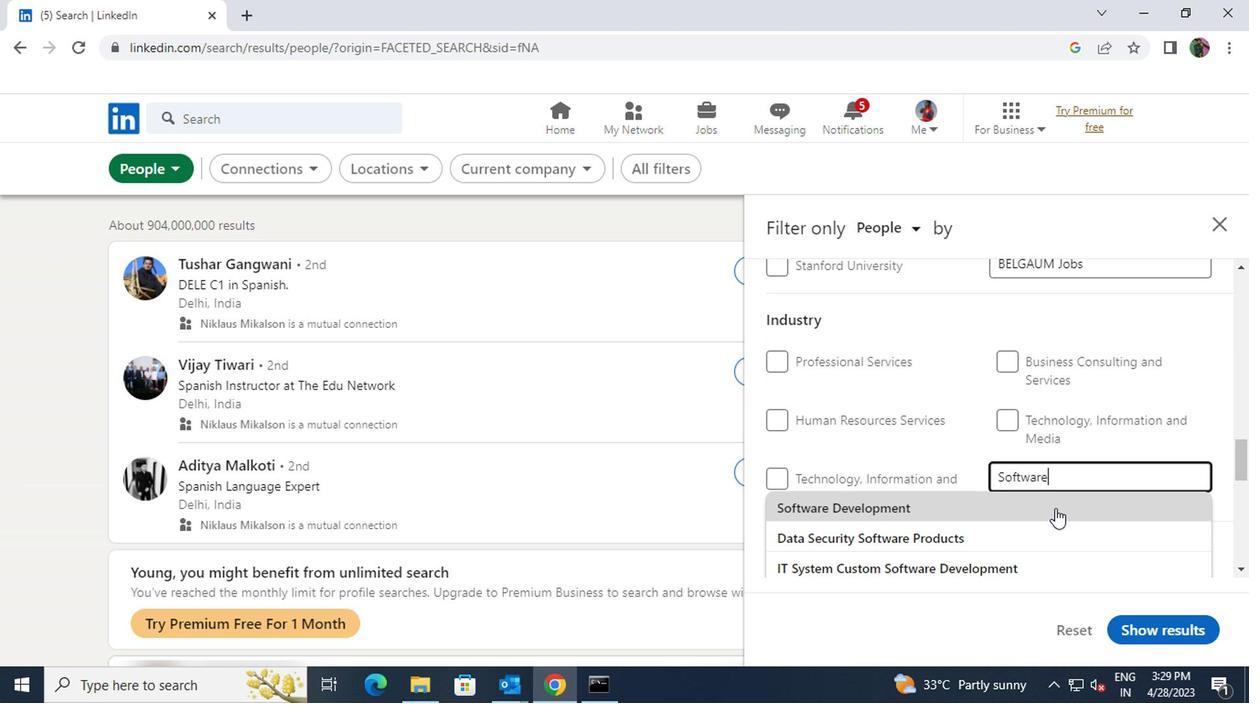 
Action: Mouse scrolled (1050, 507) with delta (0, -1)
Screenshot: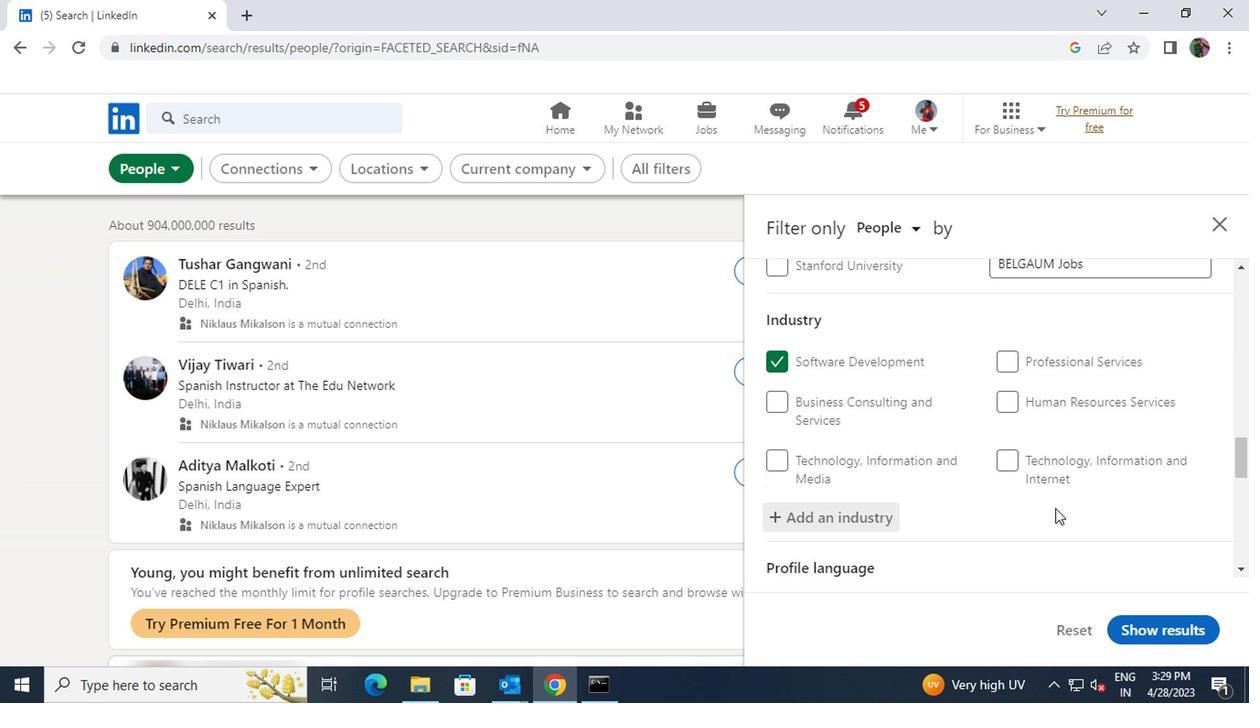 
Action: Mouse moved to (1050, 508)
Screenshot: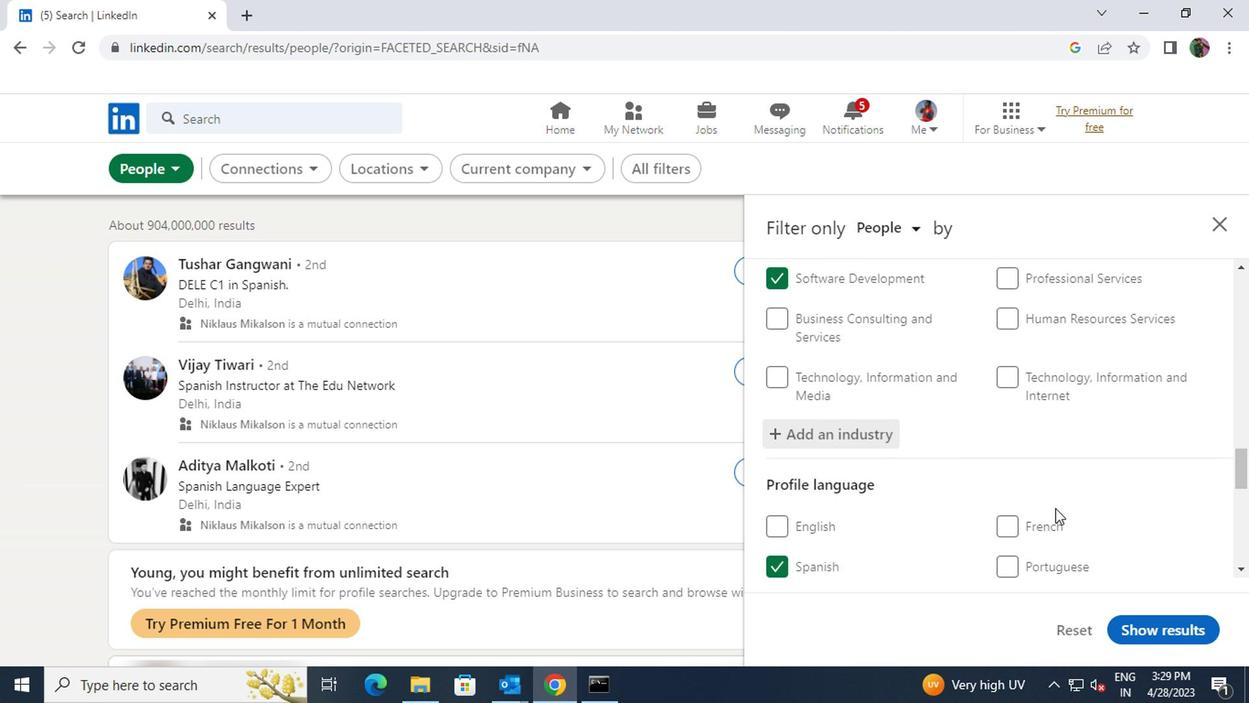 
Action: Mouse scrolled (1050, 507) with delta (0, -1)
Screenshot: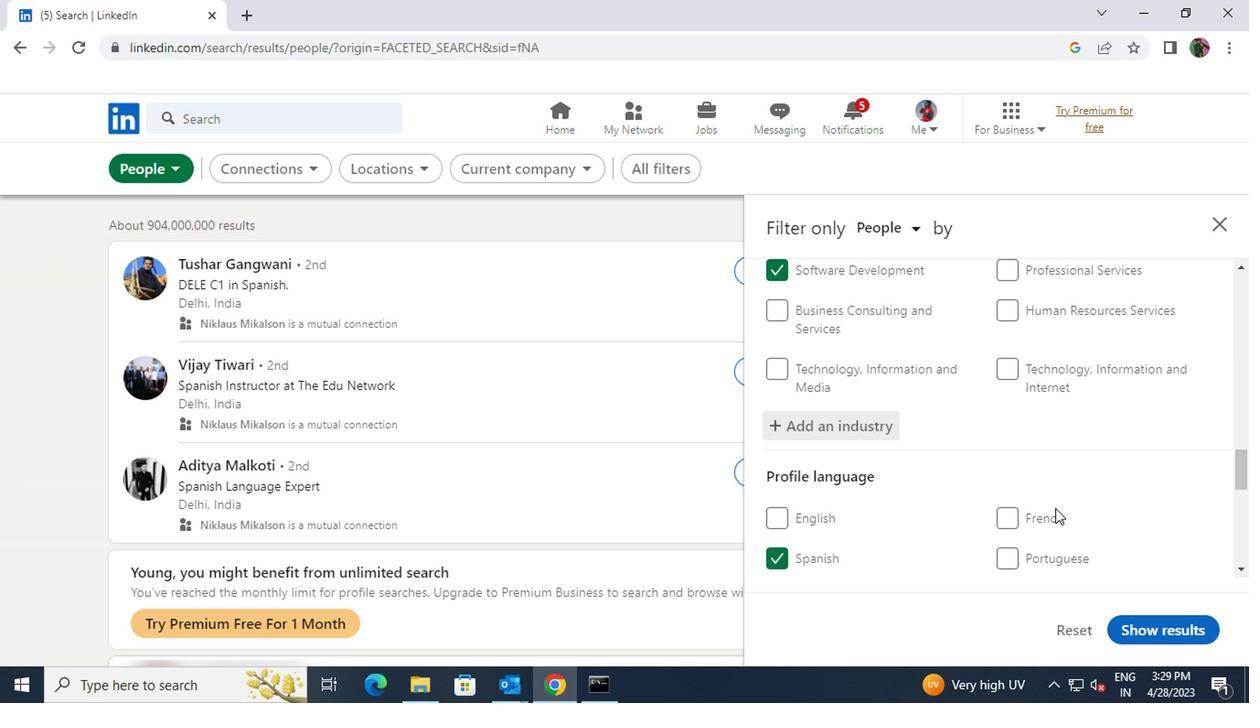 
Action: Mouse scrolled (1050, 507) with delta (0, -1)
Screenshot: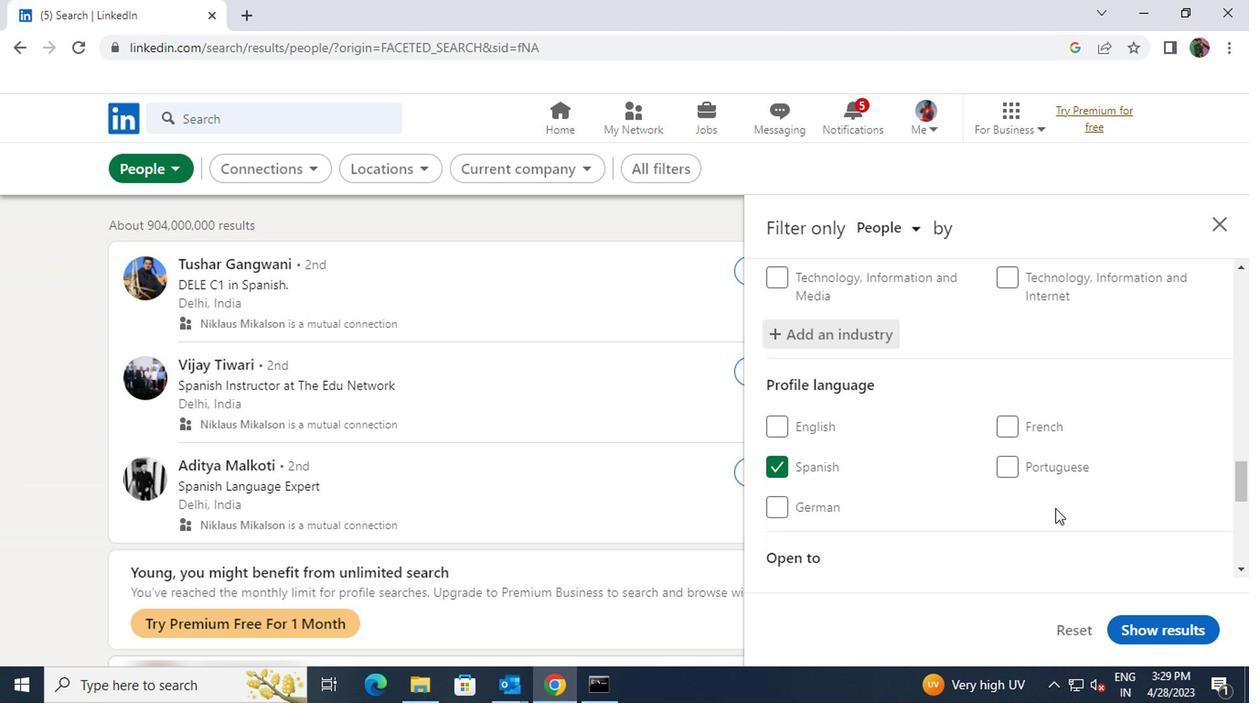 
Action: Mouse scrolled (1050, 507) with delta (0, -1)
Screenshot: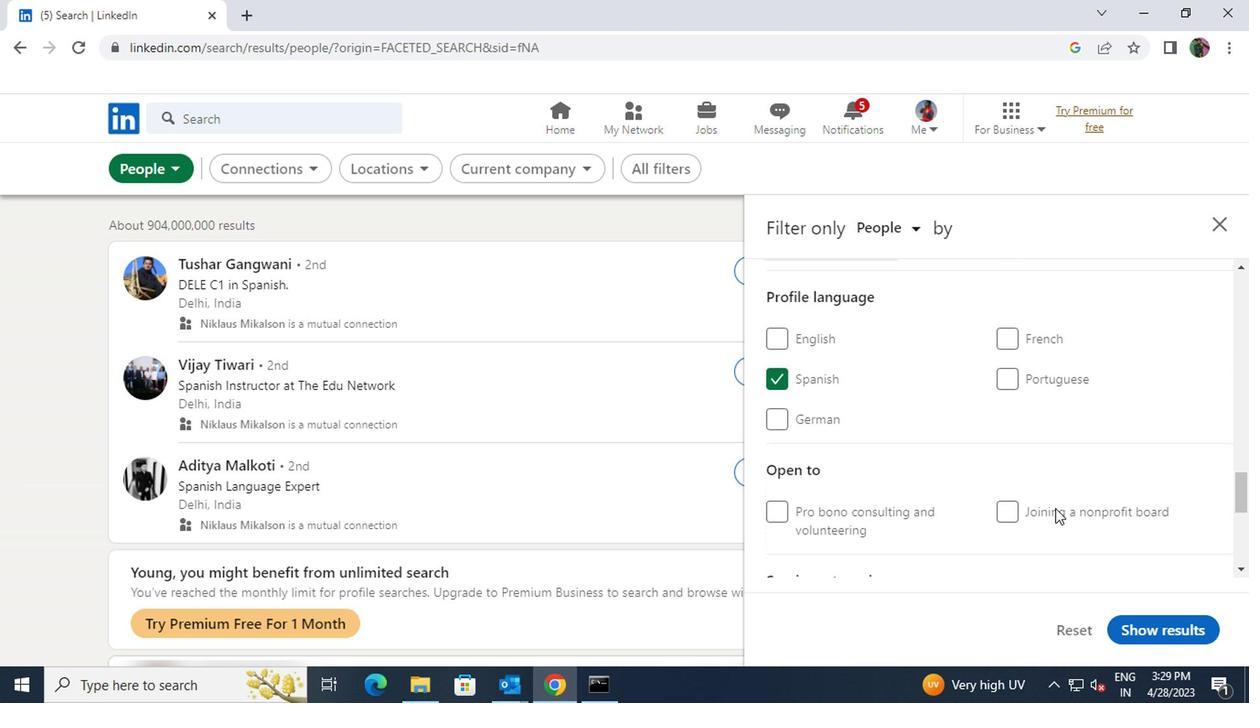 
Action: Mouse scrolled (1050, 507) with delta (0, -1)
Screenshot: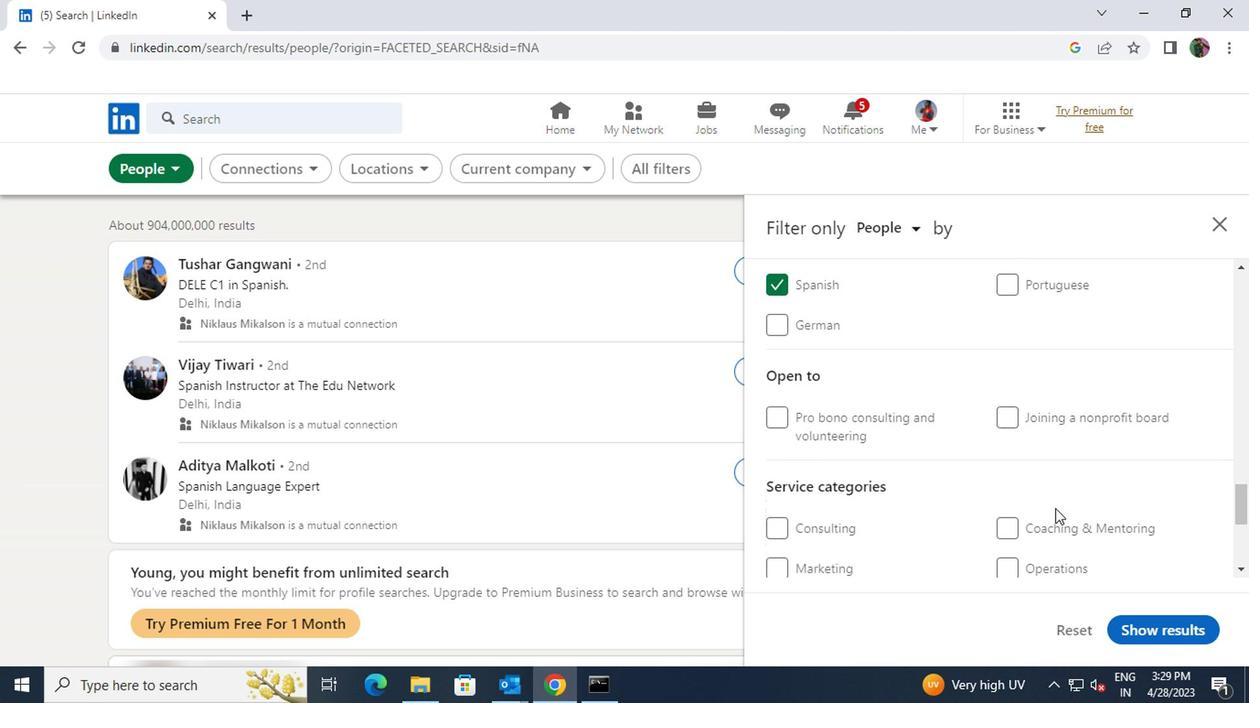 
Action: Mouse pressed left at (1050, 508)
Screenshot: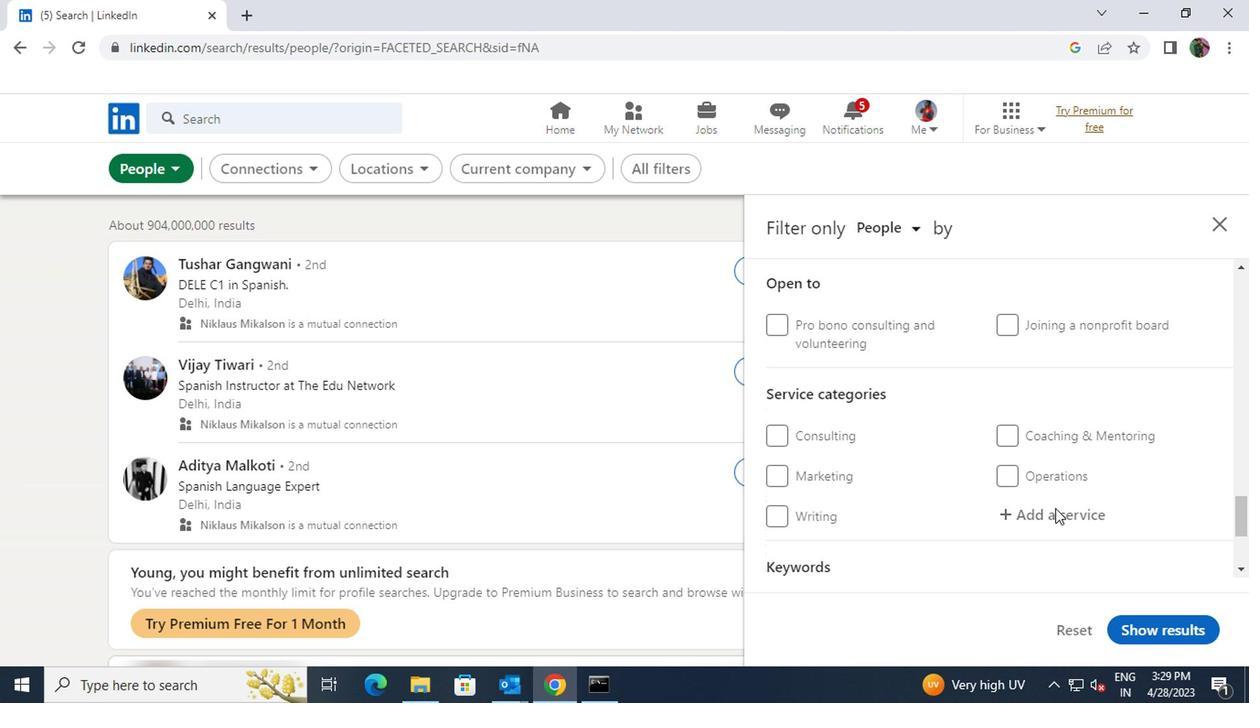
Action: Key pressed <Key.shift>VIDEOGR
Screenshot: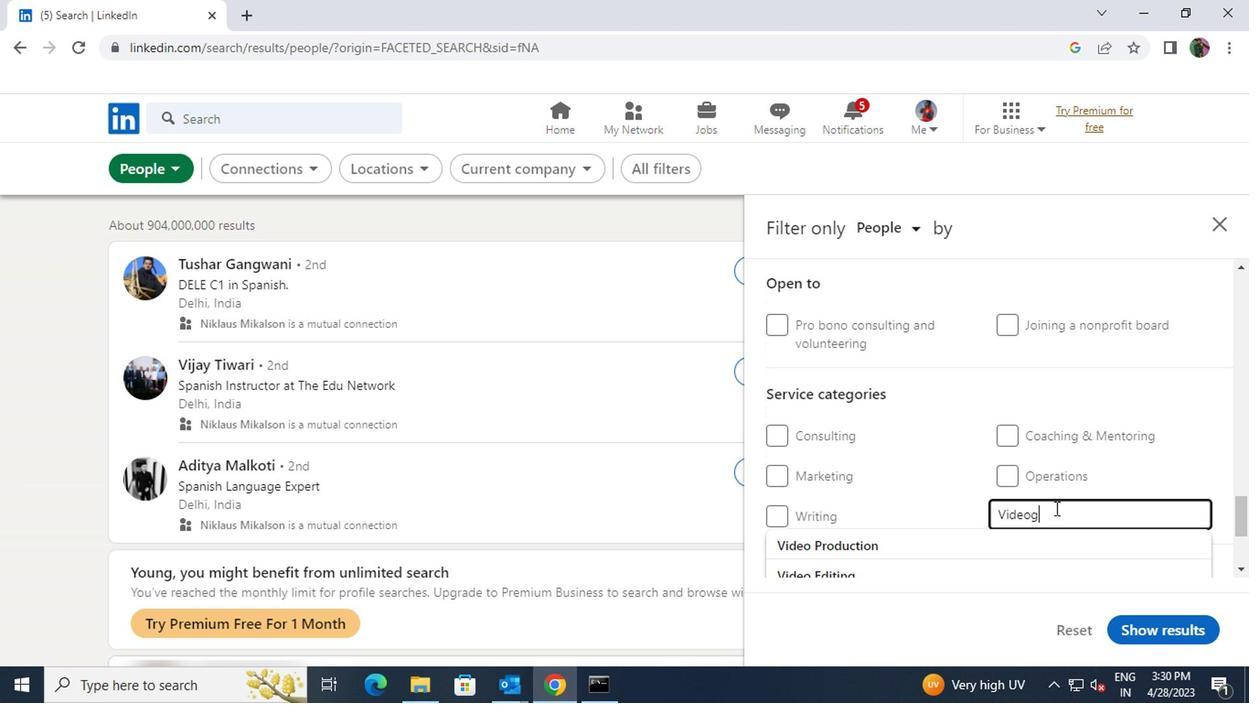 
Action: Mouse moved to (1023, 536)
Screenshot: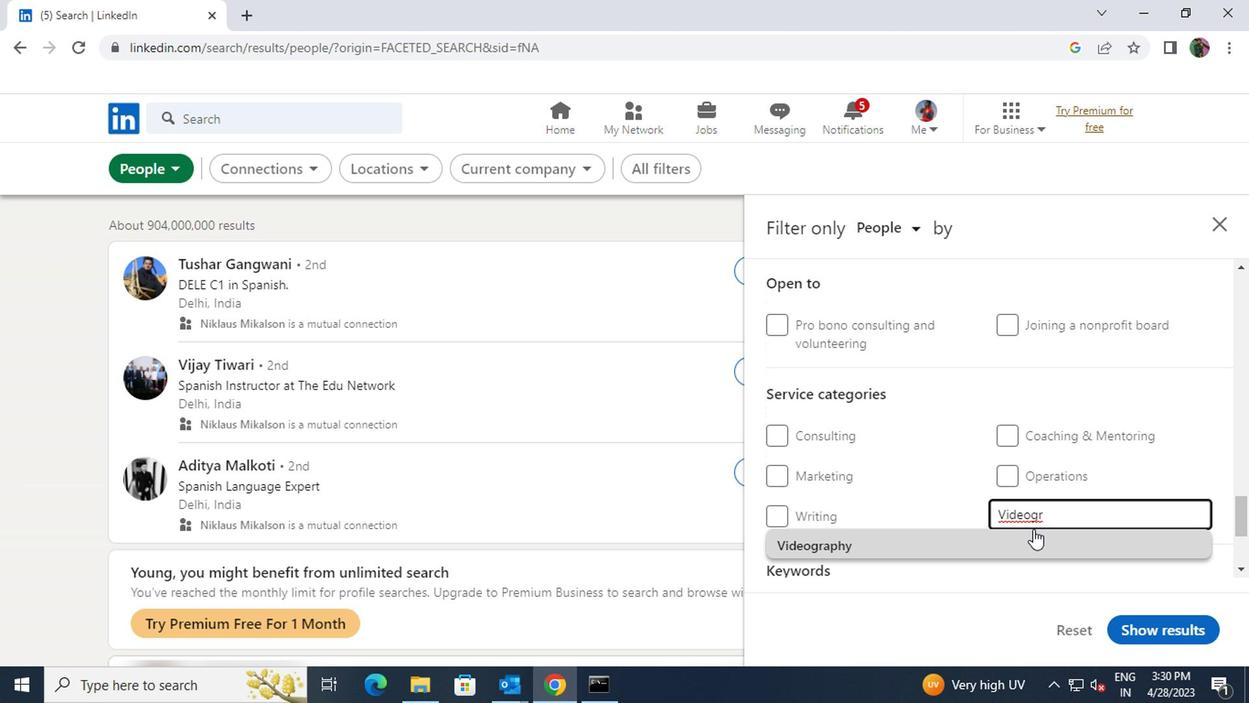 
Action: Mouse pressed left at (1023, 536)
Screenshot: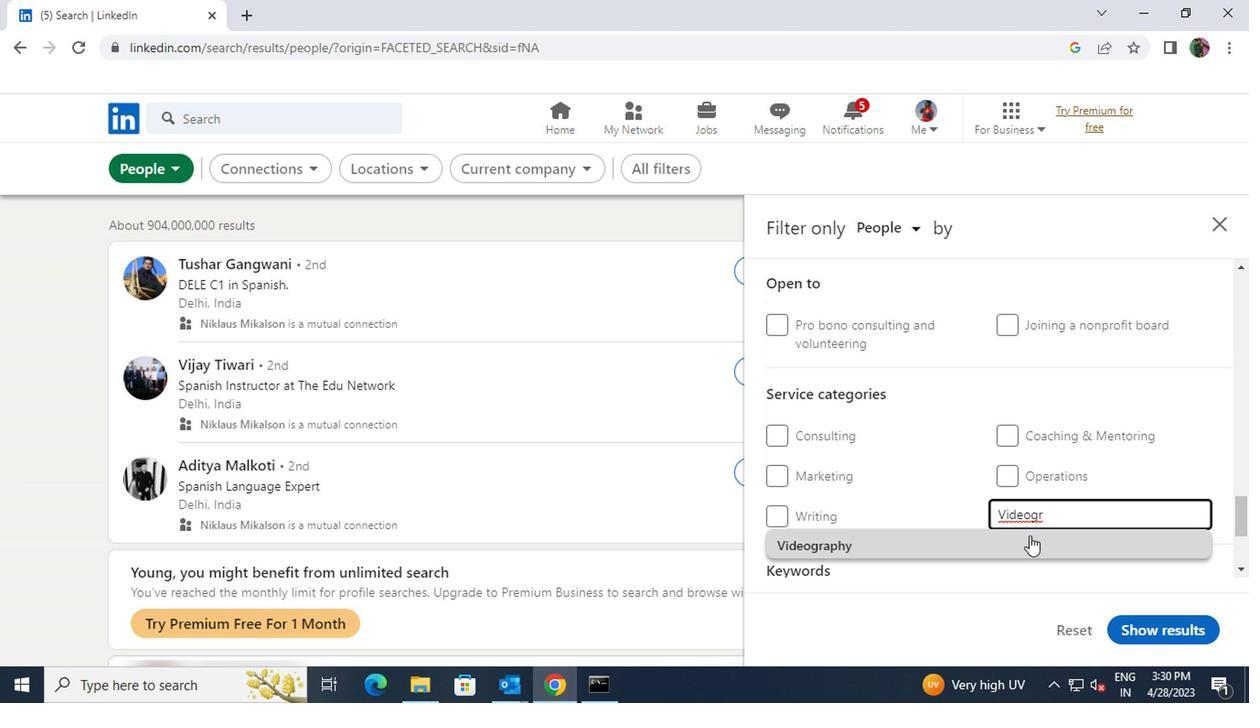 
Action: Mouse scrolled (1023, 535) with delta (0, 0)
Screenshot: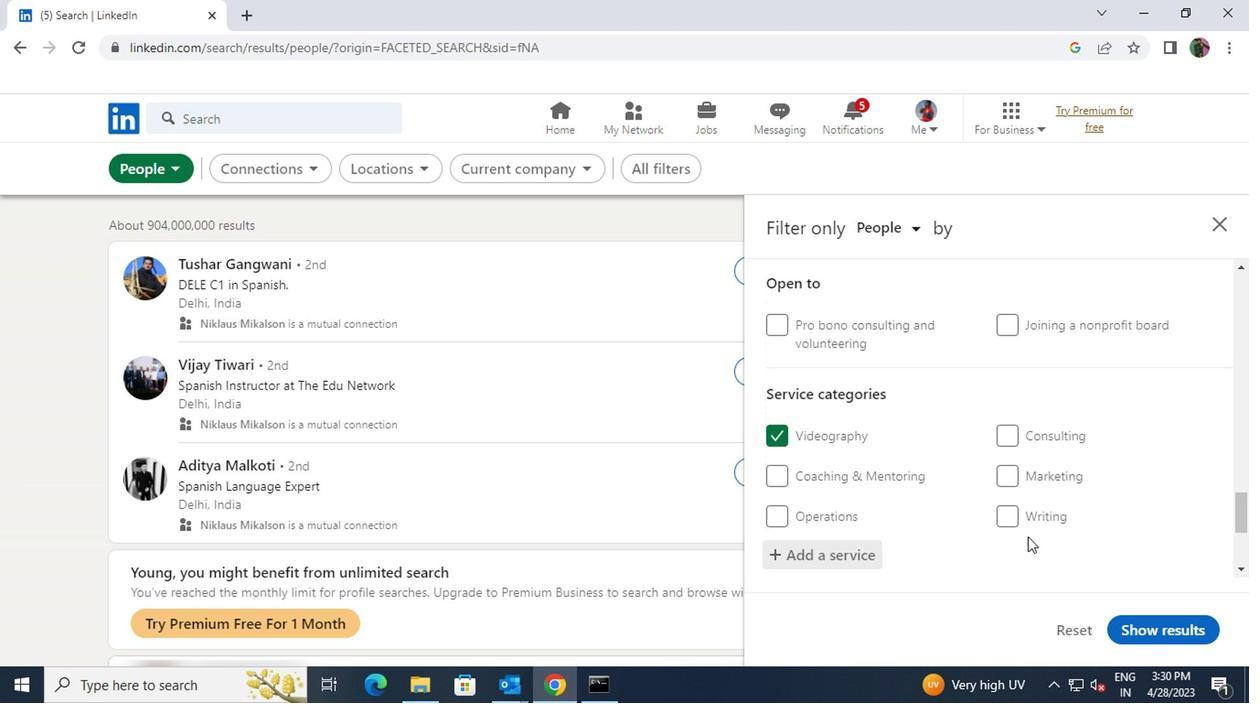 
Action: Mouse scrolled (1023, 535) with delta (0, 0)
Screenshot: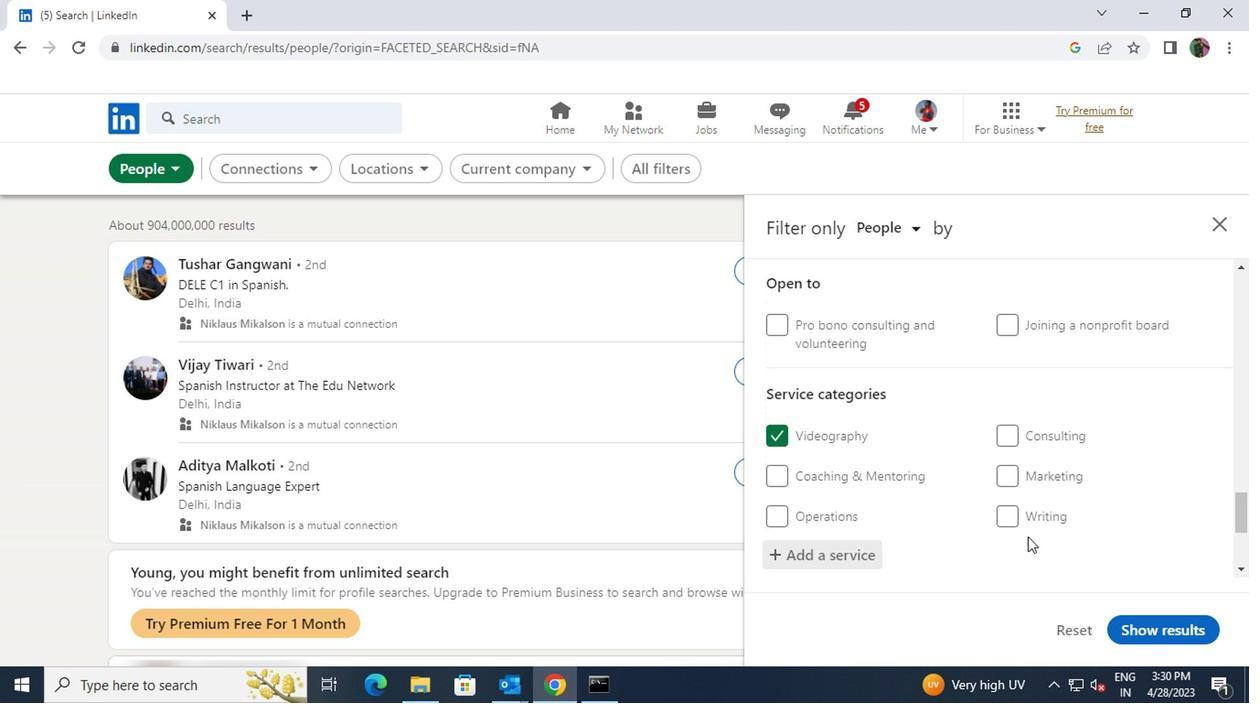 
Action: Mouse moved to (955, 544)
Screenshot: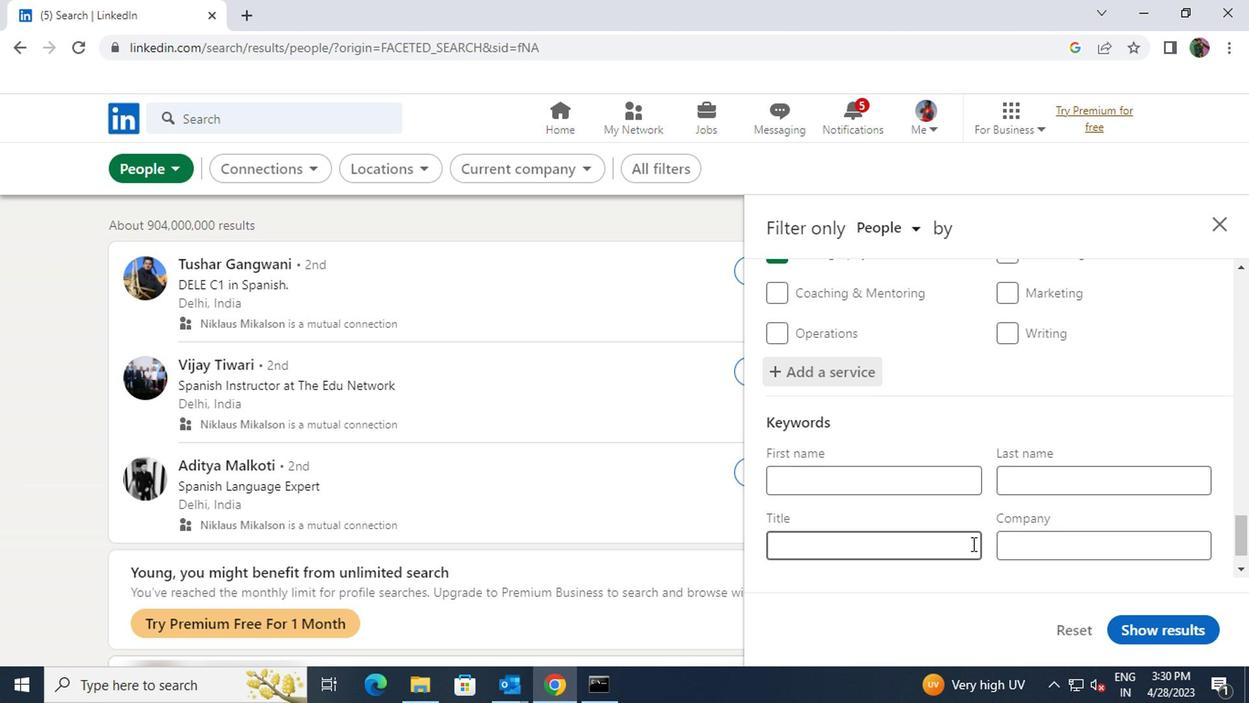 
Action: Mouse pressed left at (955, 544)
Screenshot: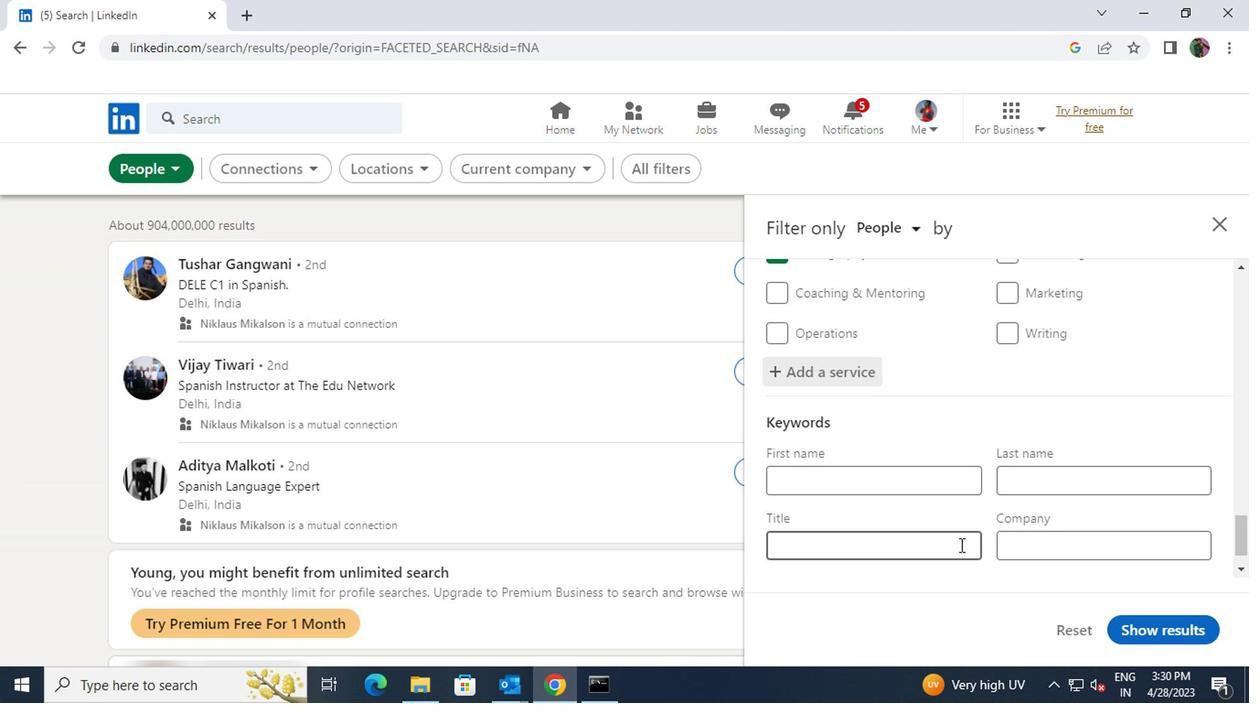 
Action: Key pressed <Key.shift>CM<Key.backspace><Key.shift>NA
Screenshot: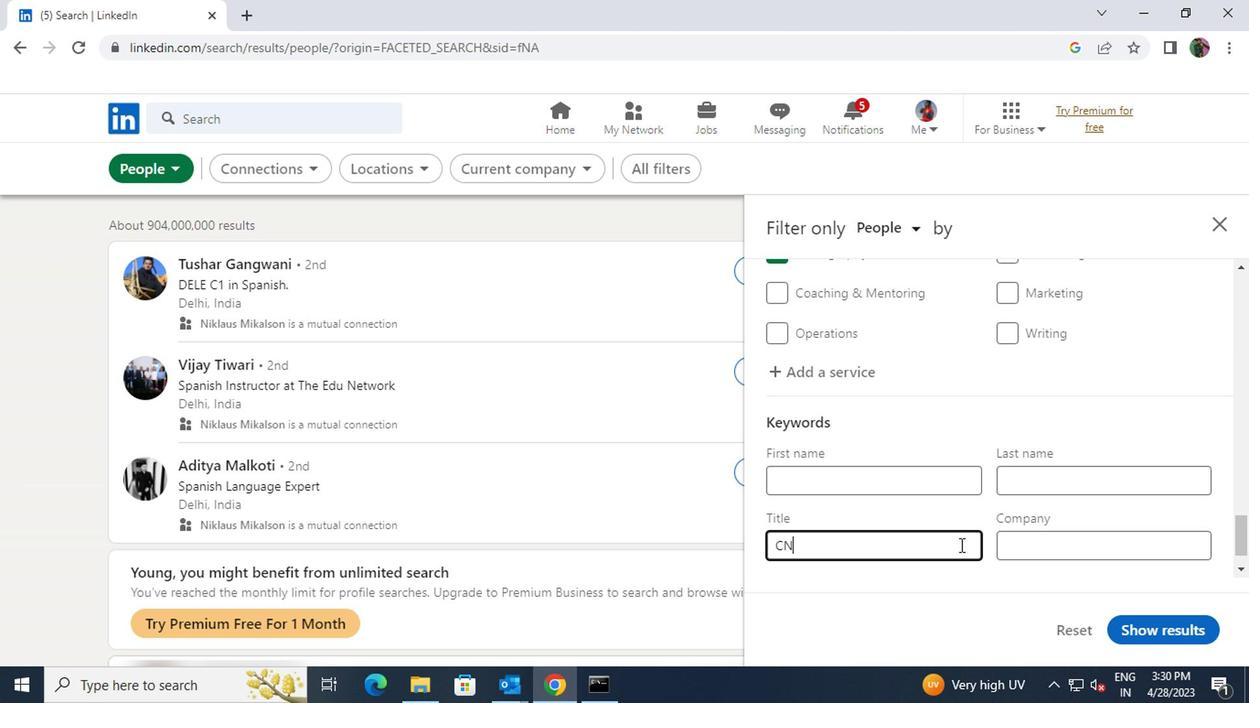 
Action: Mouse moved to (1122, 619)
Screenshot: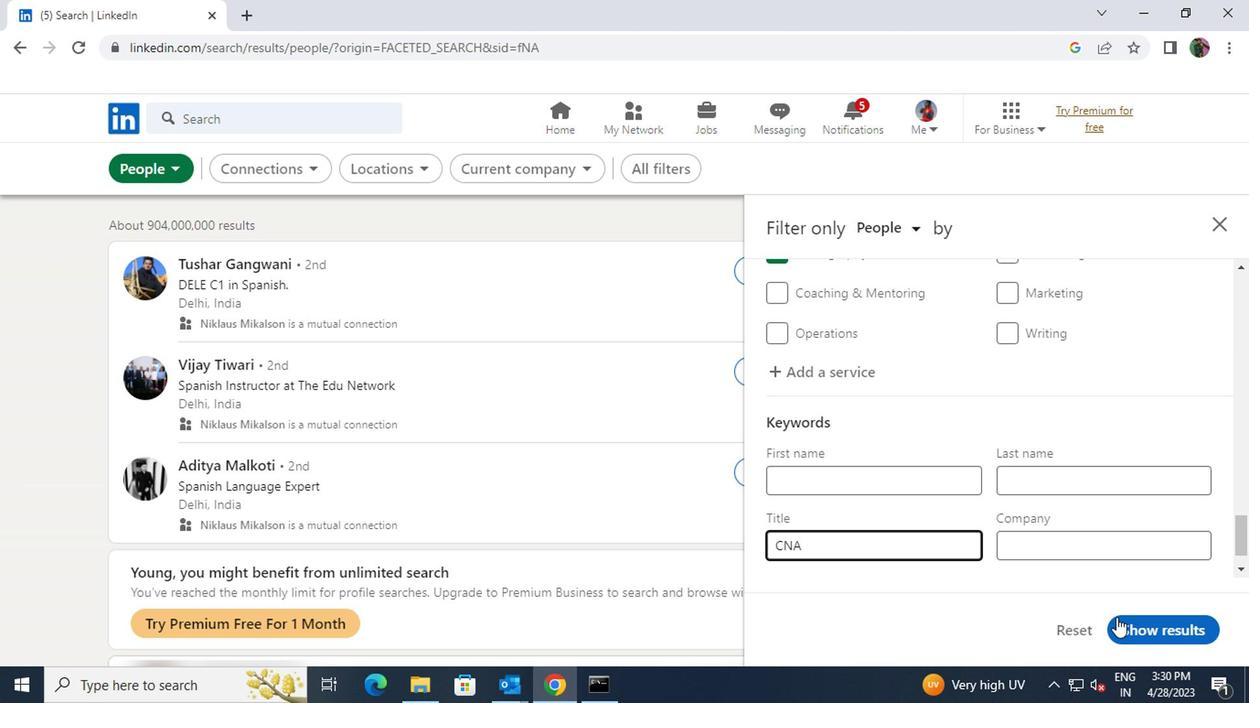 
Action: Mouse pressed left at (1122, 619)
Screenshot: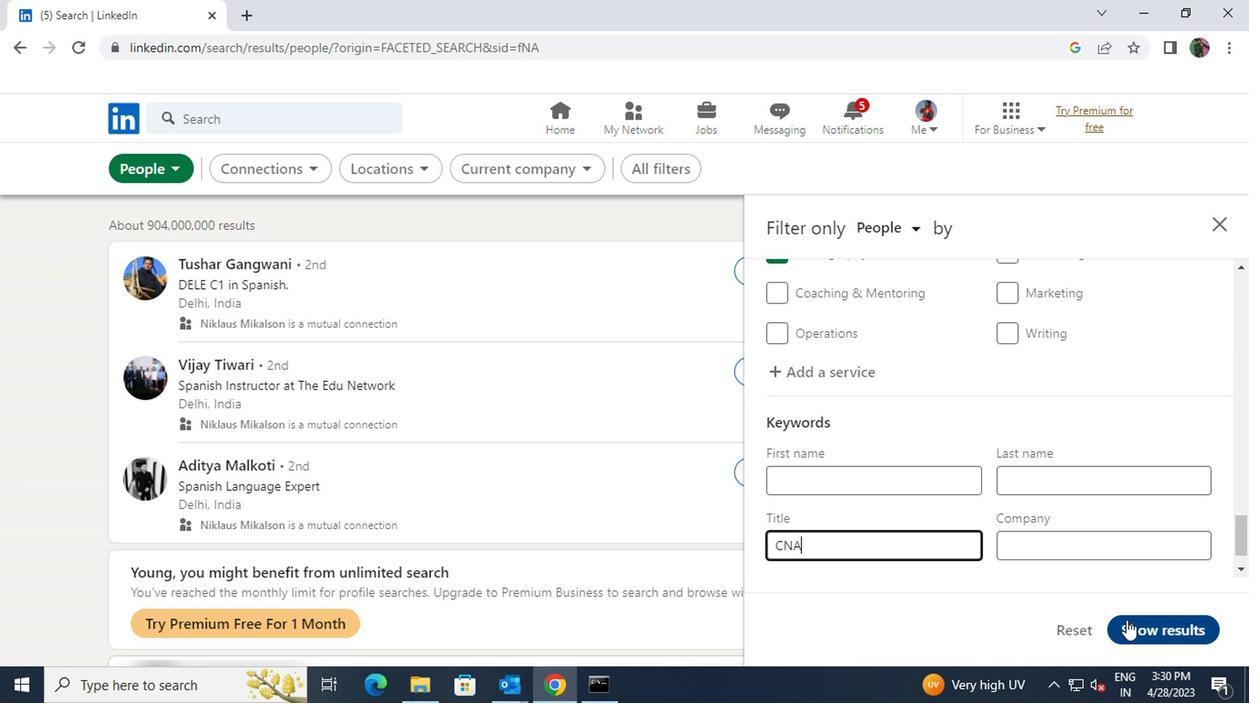 
Action: Mouse moved to (1124, 619)
Screenshot: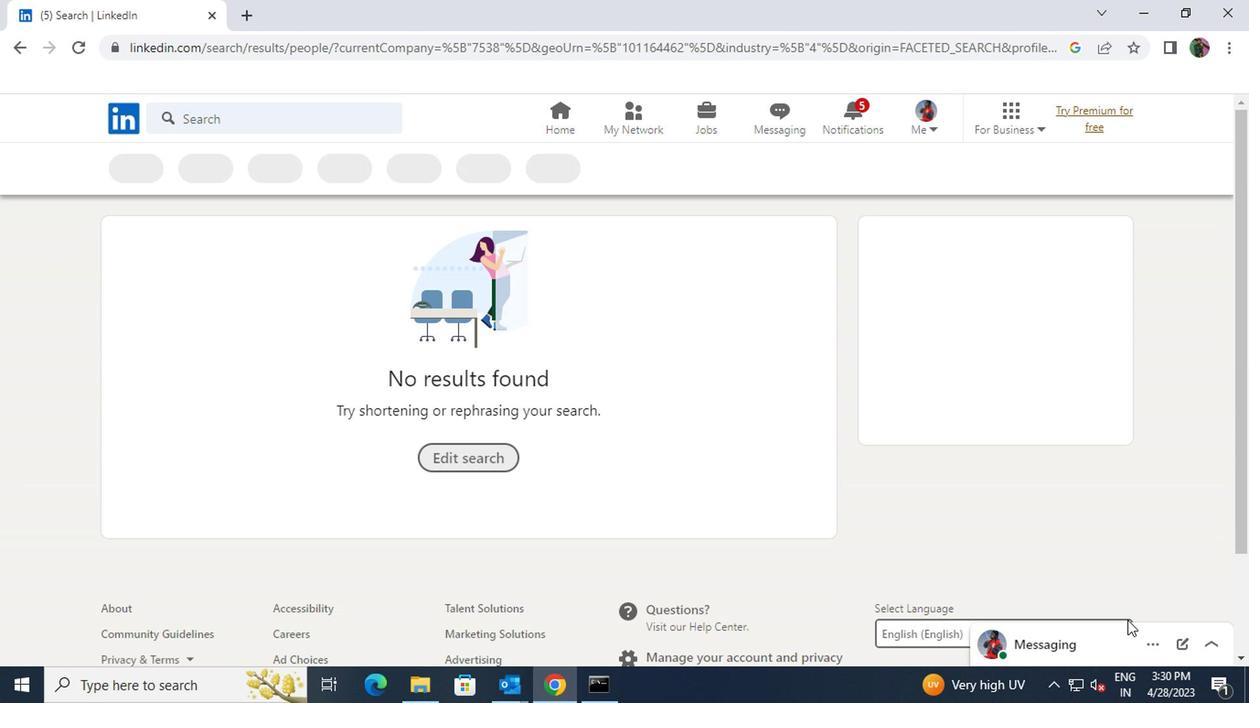 
